 Task: Find connections with filter location Malinovka with filter topic #careerswith filter profile language Potuguese with filter current company Applied Materials with filter school Careers for Nellore with filter industry Automation Machinery Manufacturing with filter service category User Experience Design with filter keywords title Mason
Action: Mouse moved to (152, 215)
Screenshot: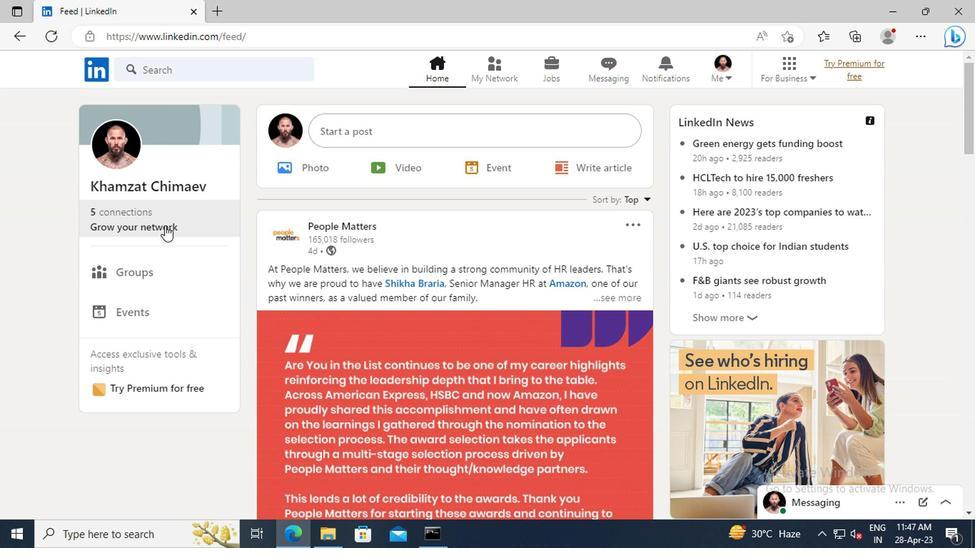 
Action: Mouse pressed left at (152, 215)
Screenshot: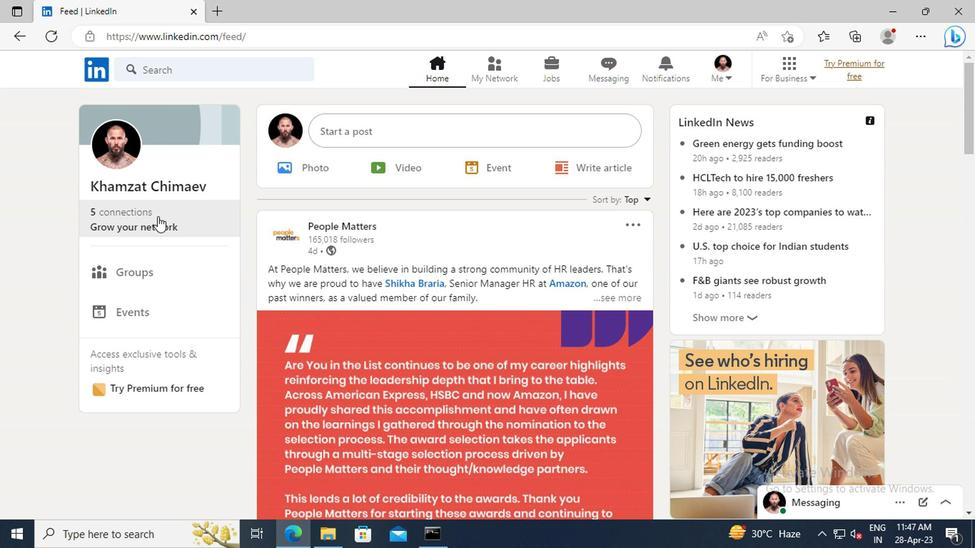 
Action: Mouse moved to (165, 153)
Screenshot: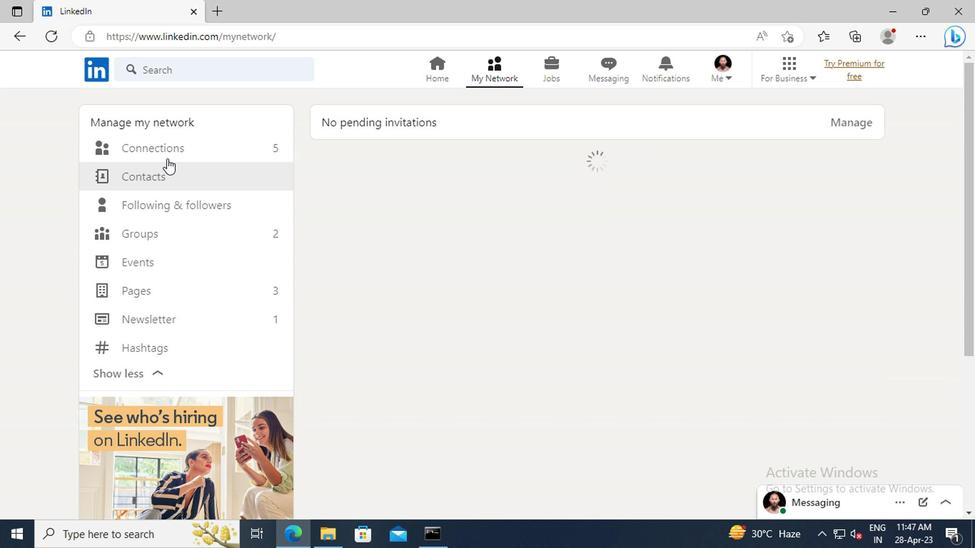 
Action: Mouse pressed left at (165, 153)
Screenshot: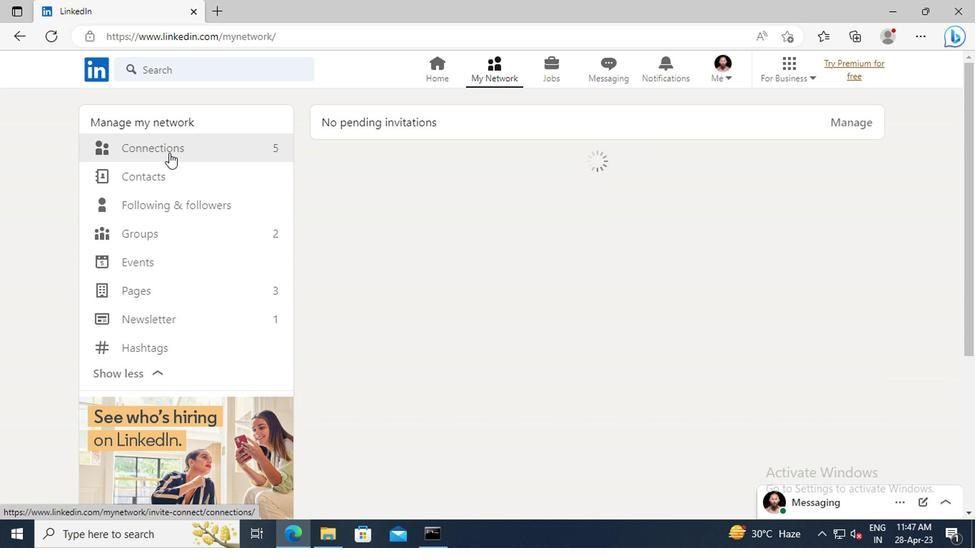 
Action: Mouse moved to (575, 151)
Screenshot: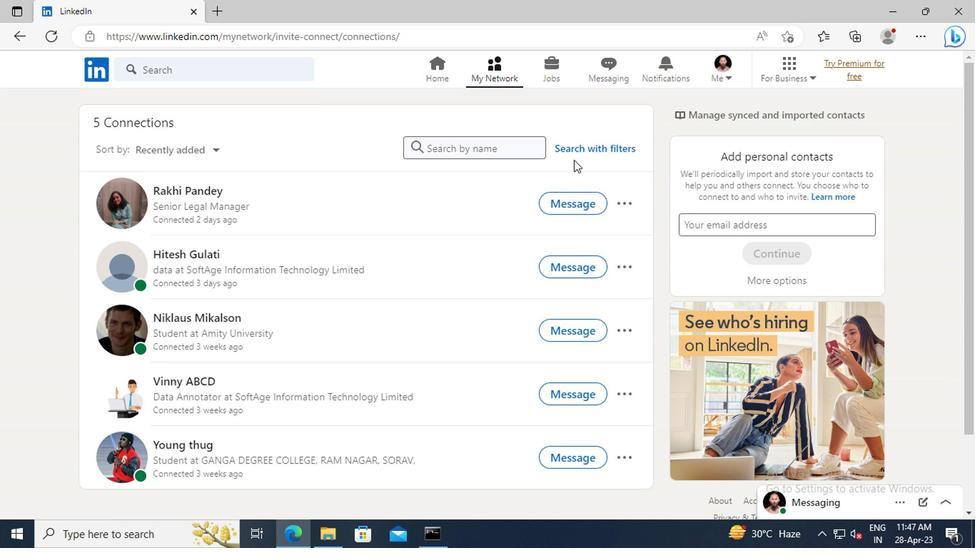 
Action: Mouse pressed left at (575, 151)
Screenshot: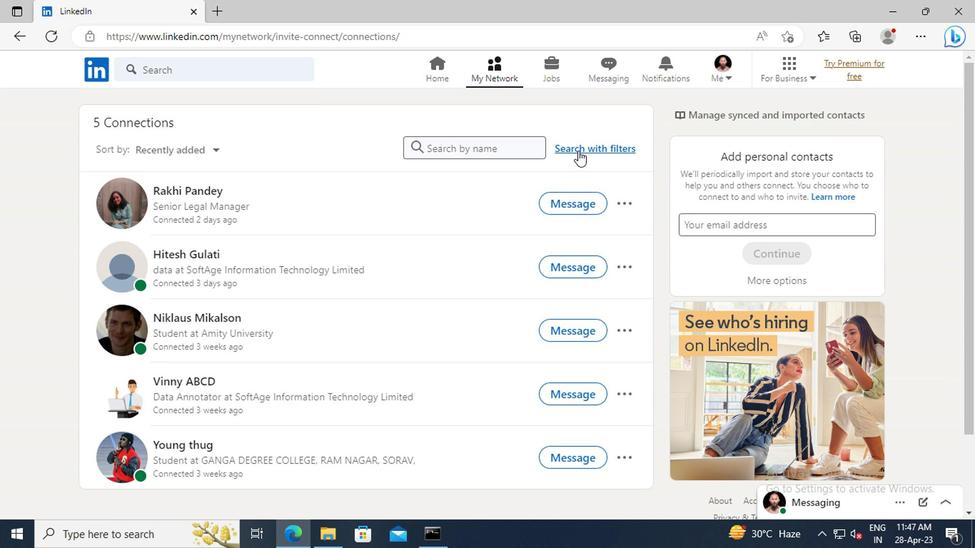 
Action: Mouse moved to (544, 114)
Screenshot: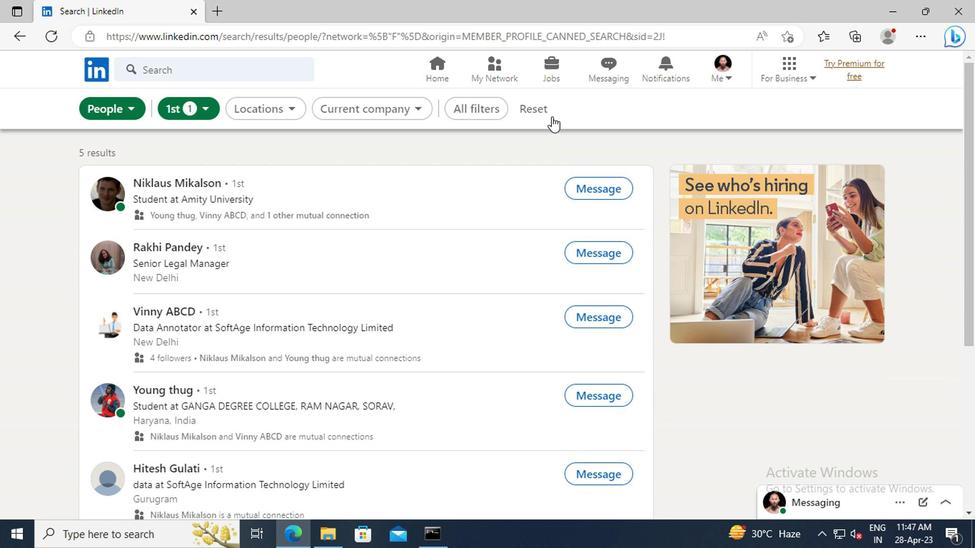 
Action: Mouse pressed left at (544, 114)
Screenshot: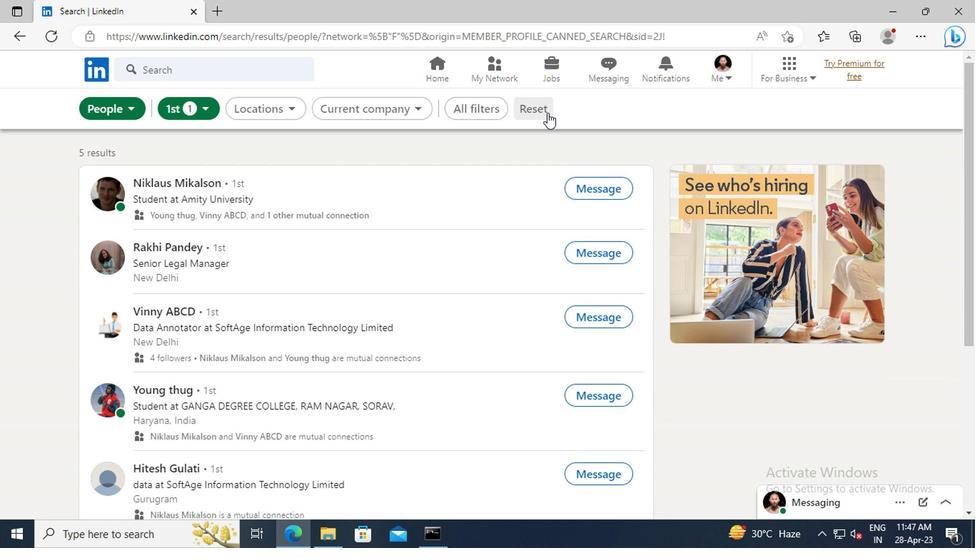 
Action: Mouse moved to (521, 111)
Screenshot: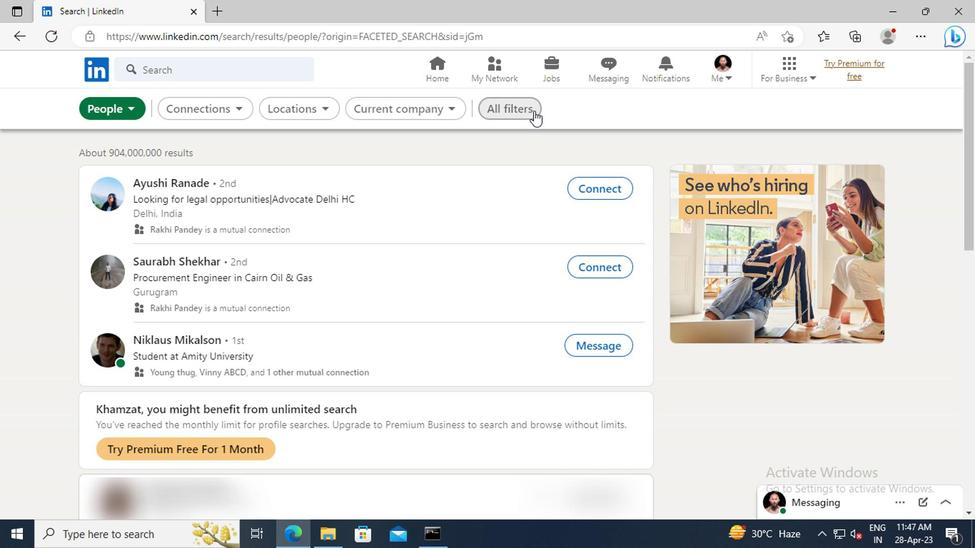
Action: Mouse pressed left at (521, 111)
Screenshot: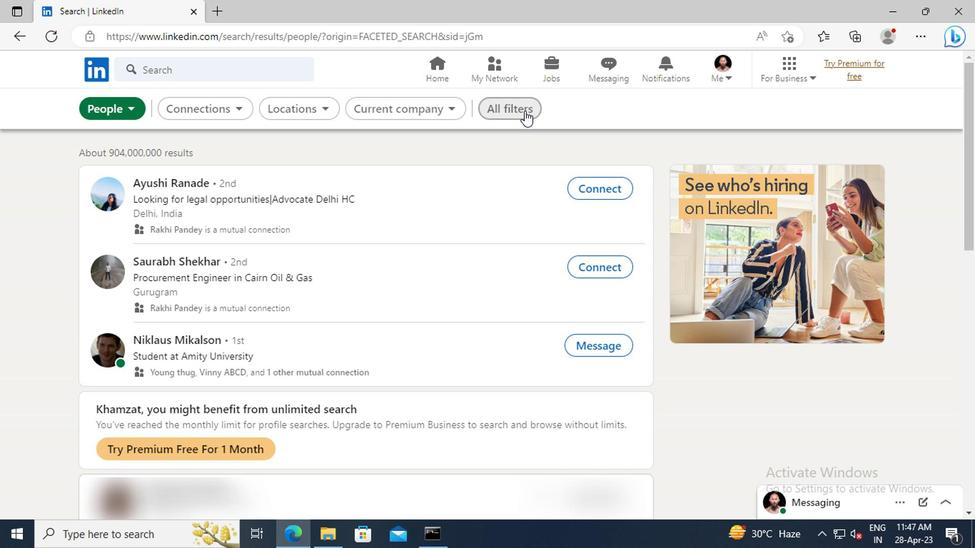 
Action: Mouse moved to (830, 262)
Screenshot: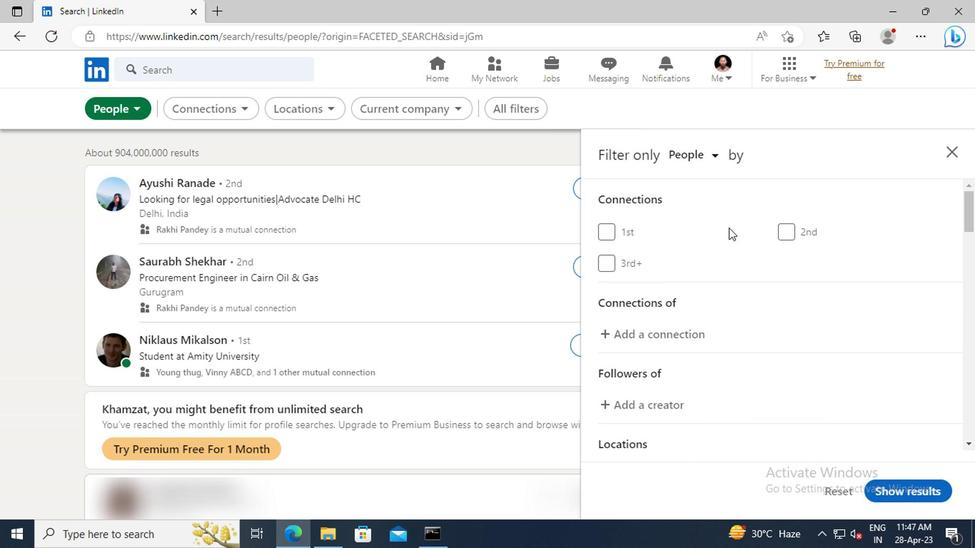 
Action: Mouse scrolled (830, 261) with delta (0, -1)
Screenshot: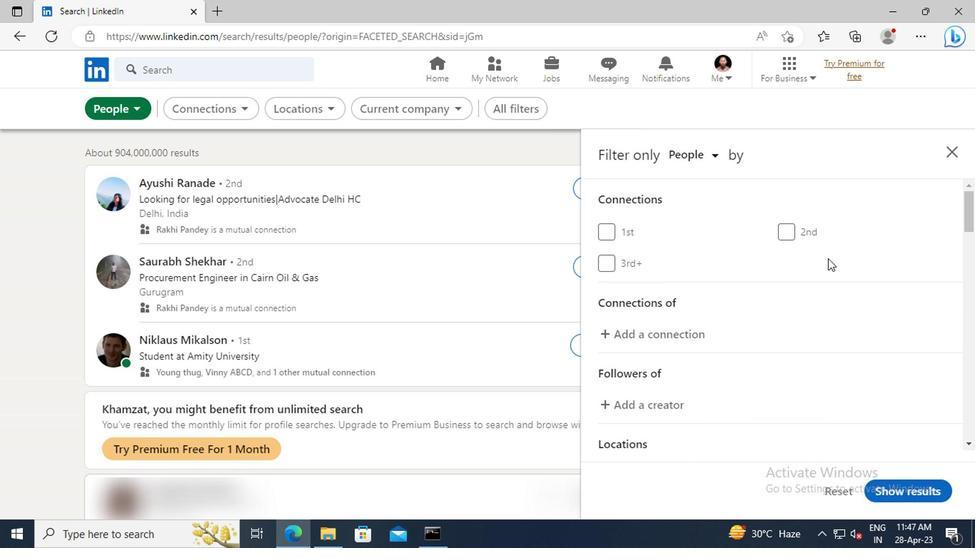 
Action: Mouse scrolled (830, 261) with delta (0, -1)
Screenshot: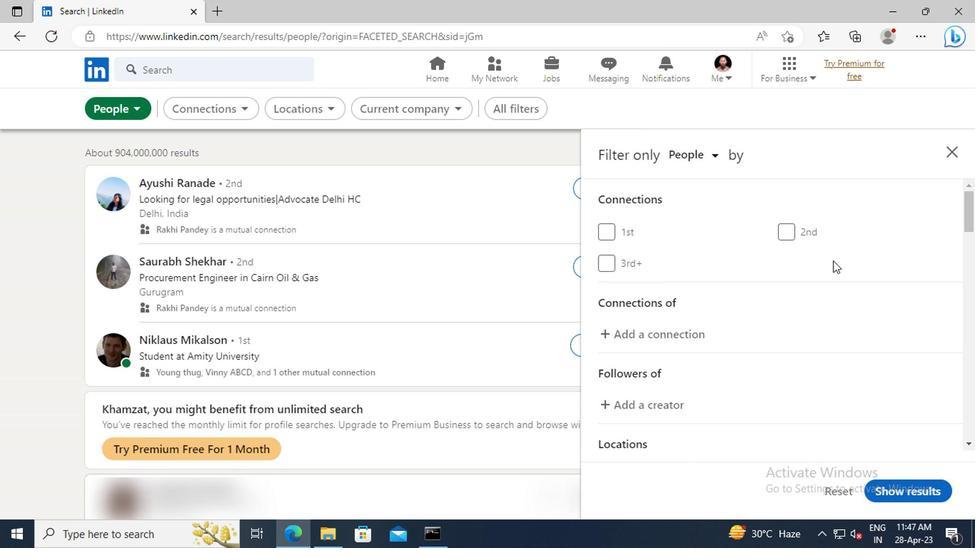 
Action: Mouse scrolled (830, 261) with delta (0, -1)
Screenshot: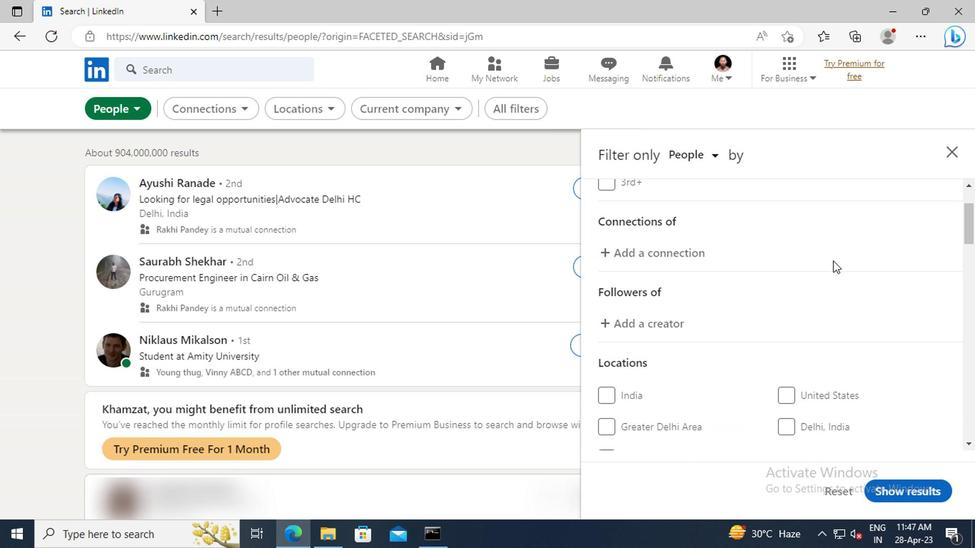 
Action: Mouse scrolled (830, 261) with delta (0, -1)
Screenshot: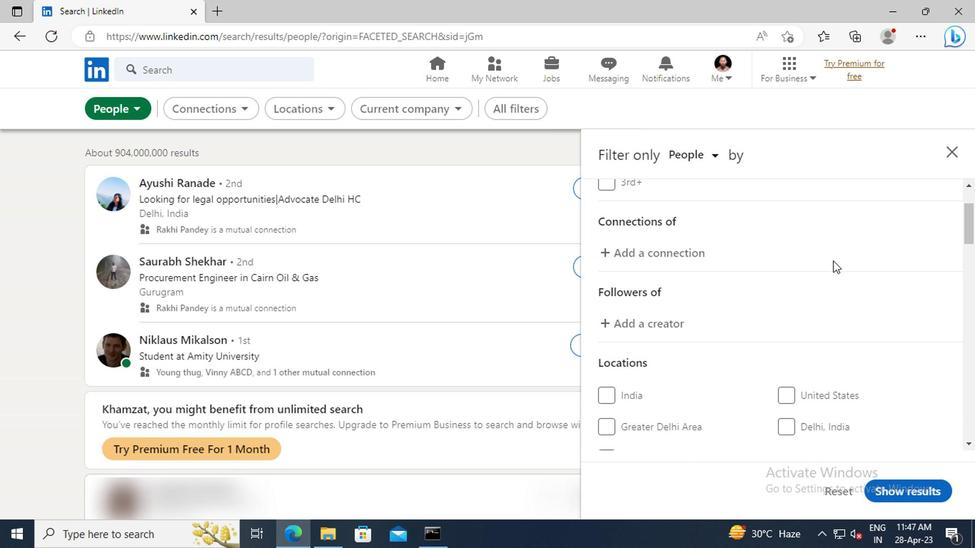 
Action: Mouse moved to (831, 262)
Screenshot: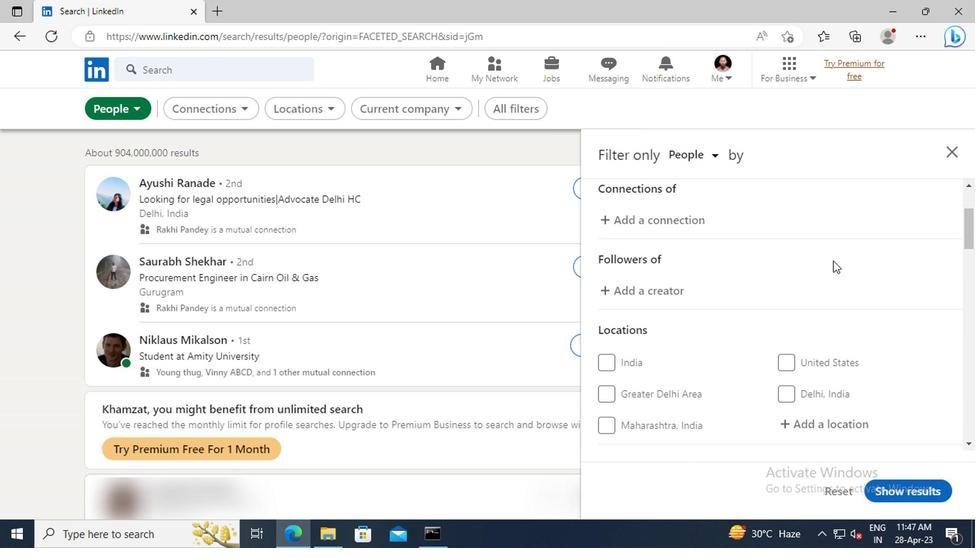 
Action: Mouse scrolled (831, 262) with delta (0, 0)
Screenshot: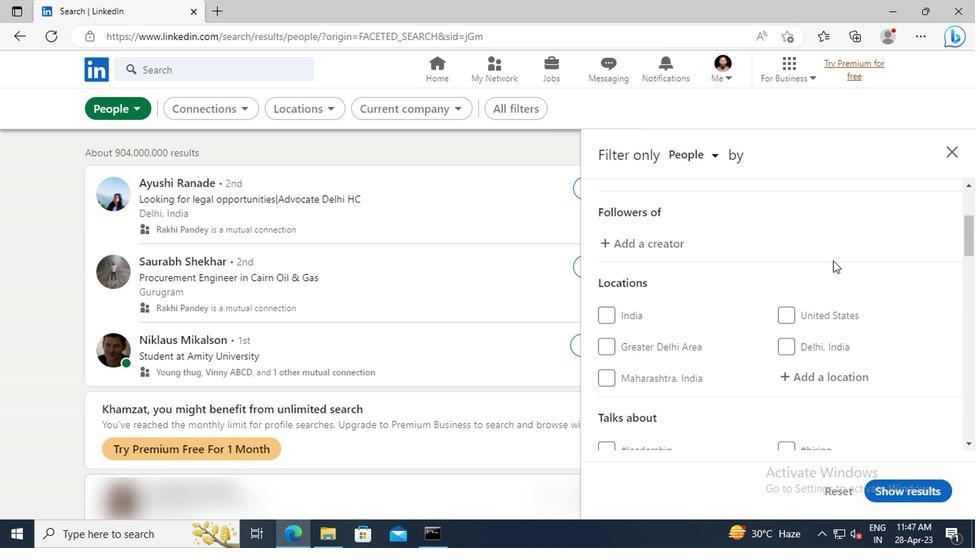 
Action: Mouse scrolled (831, 262) with delta (0, 0)
Screenshot: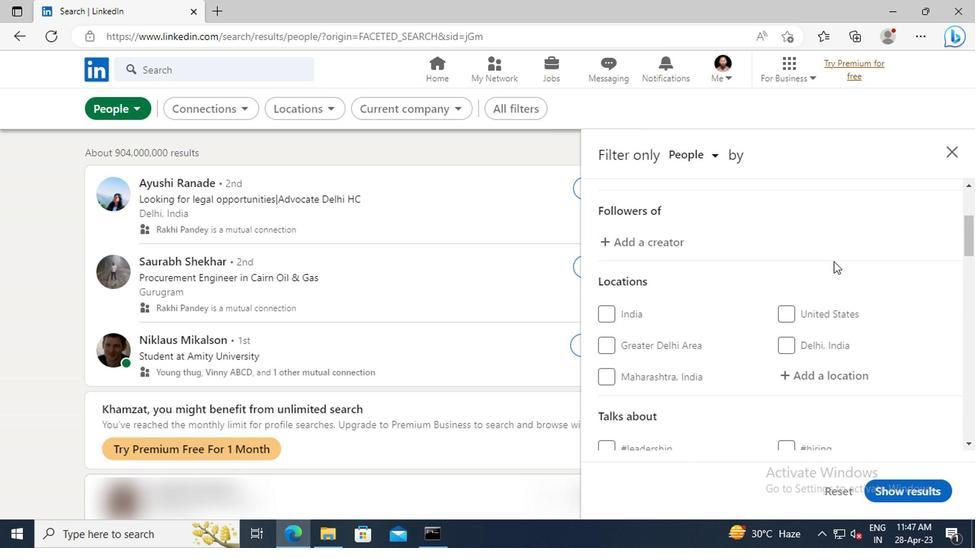 
Action: Mouse moved to (810, 292)
Screenshot: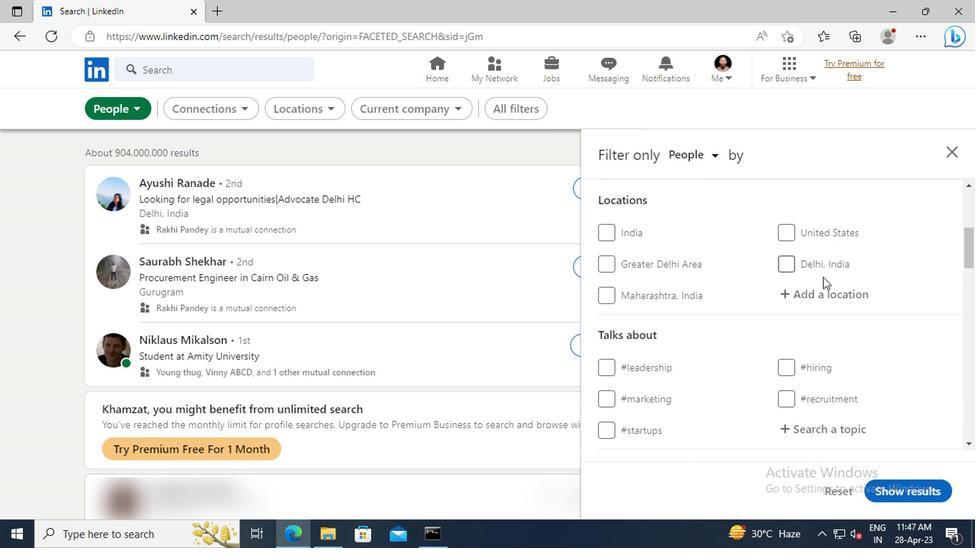
Action: Mouse pressed left at (810, 292)
Screenshot: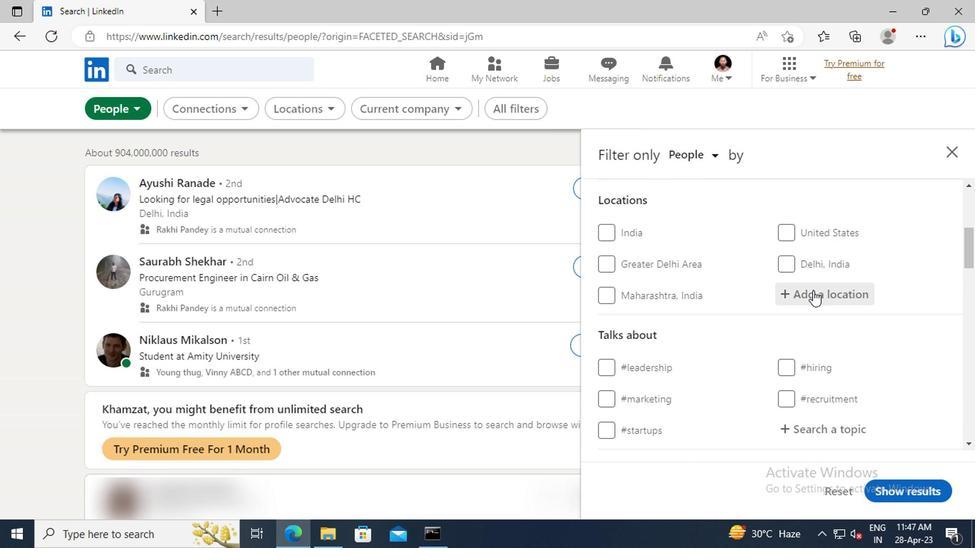 
Action: Key pressed <Key.shift>MALINOVKA
Screenshot: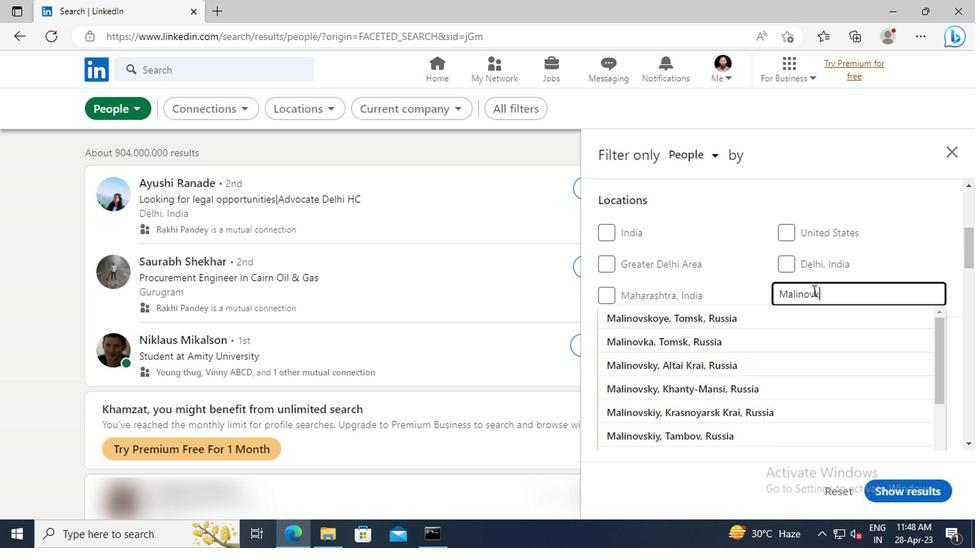 
Action: Mouse moved to (811, 315)
Screenshot: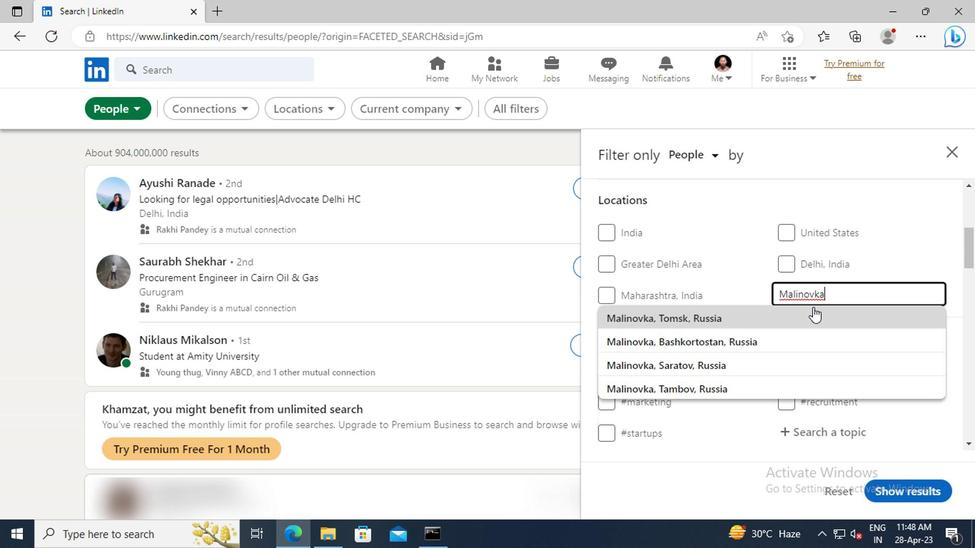 
Action: Mouse pressed left at (811, 315)
Screenshot: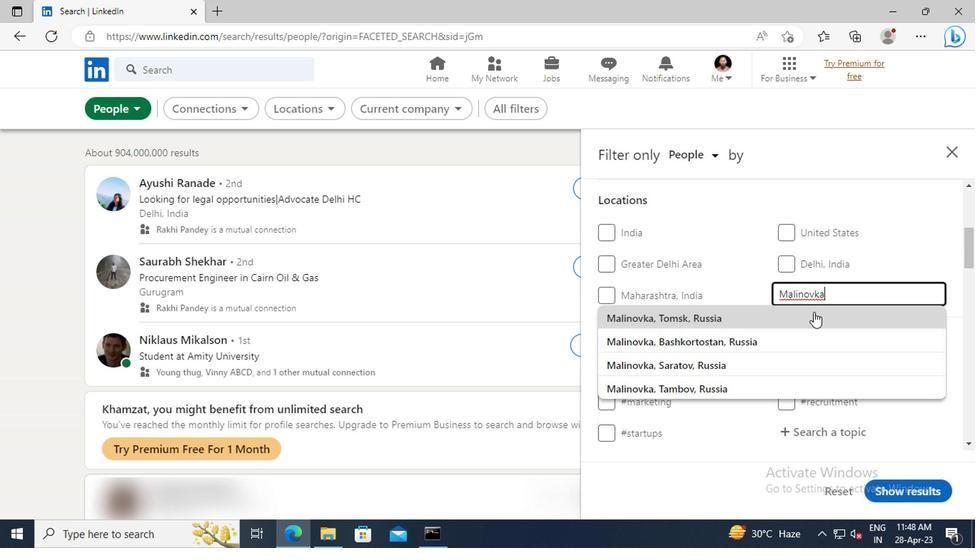 
Action: Mouse moved to (812, 289)
Screenshot: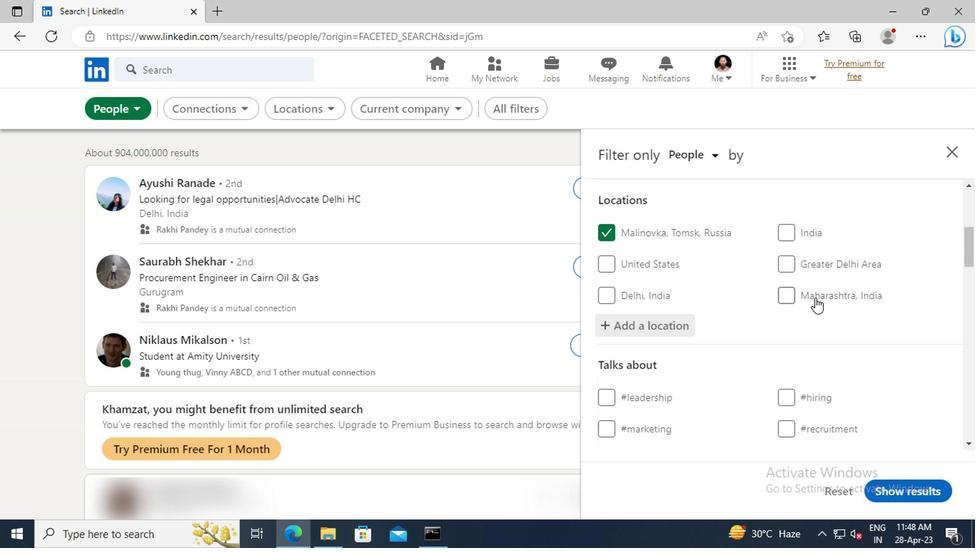 
Action: Mouse scrolled (812, 289) with delta (0, 0)
Screenshot: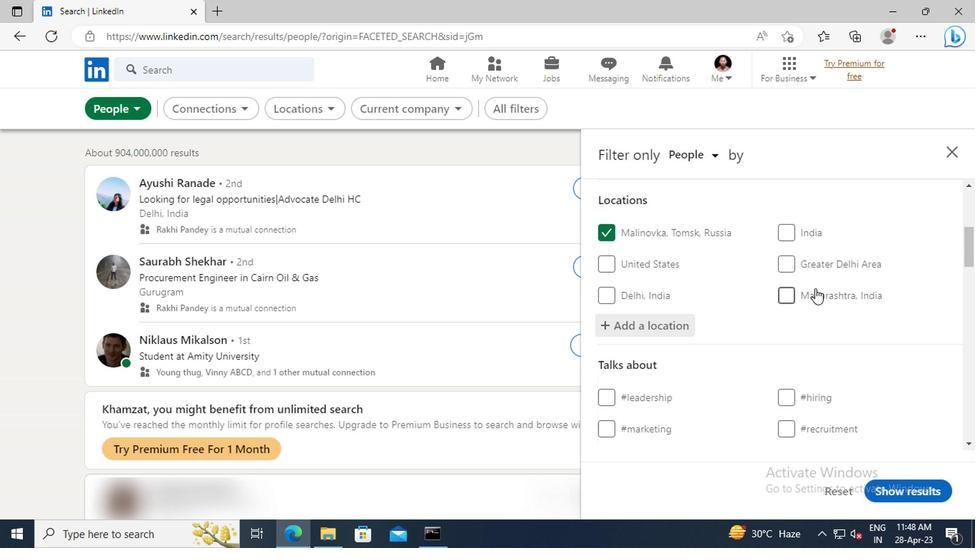 
Action: Mouse scrolled (812, 289) with delta (0, 0)
Screenshot: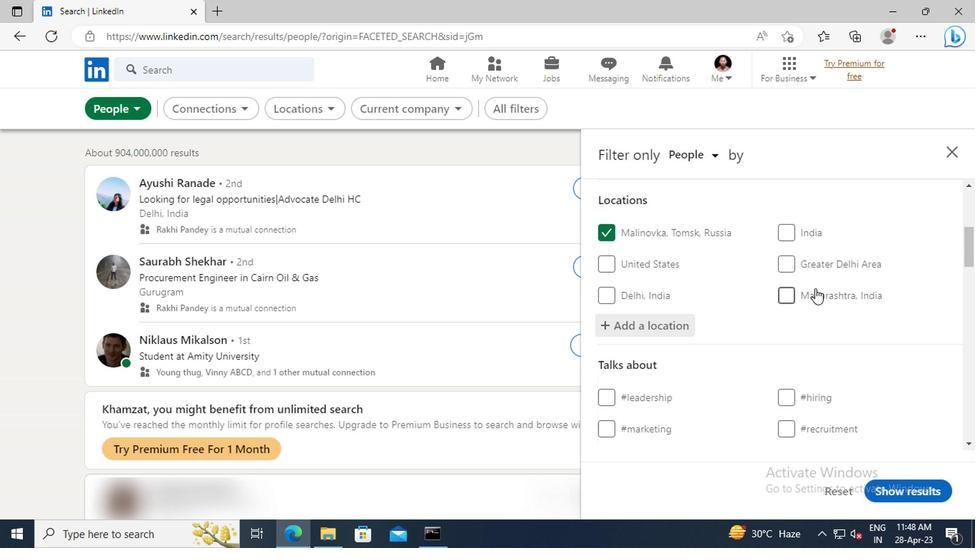 
Action: Mouse scrolled (812, 289) with delta (0, 0)
Screenshot: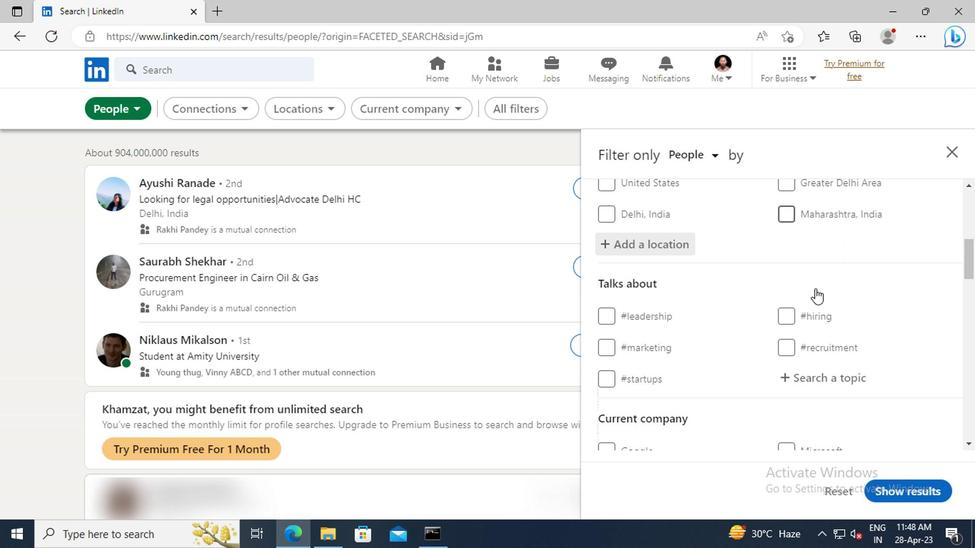 
Action: Mouse scrolled (812, 289) with delta (0, 0)
Screenshot: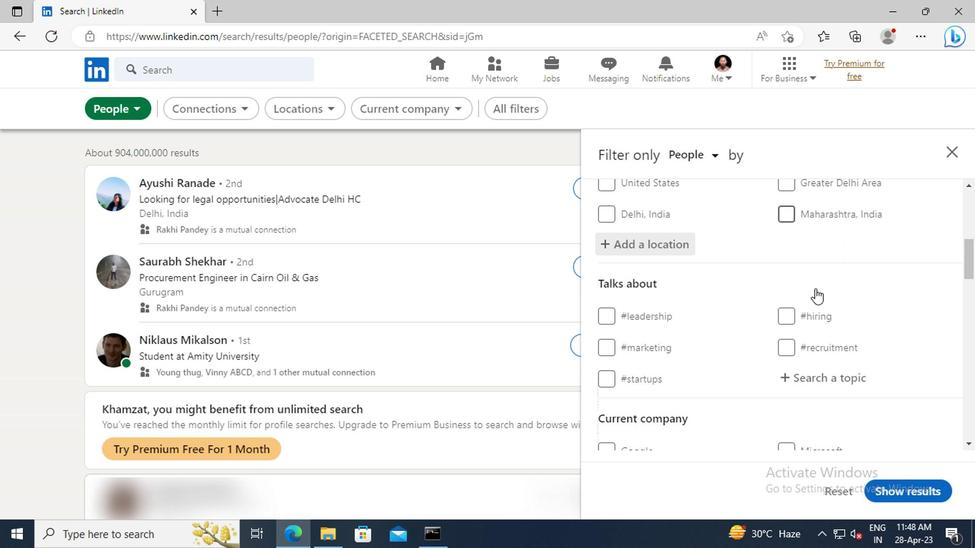 
Action: Mouse moved to (810, 299)
Screenshot: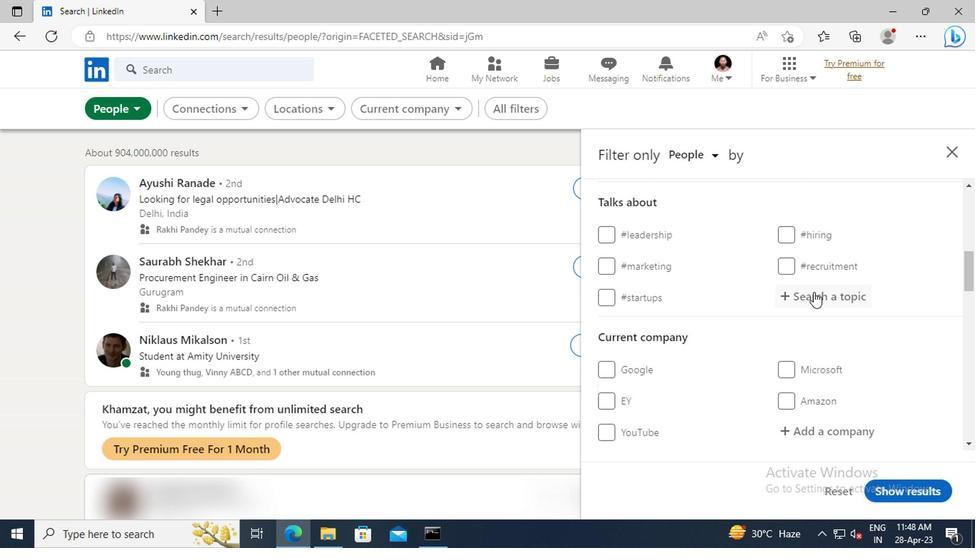 
Action: Mouse pressed left at (810, 299)
Screenshot: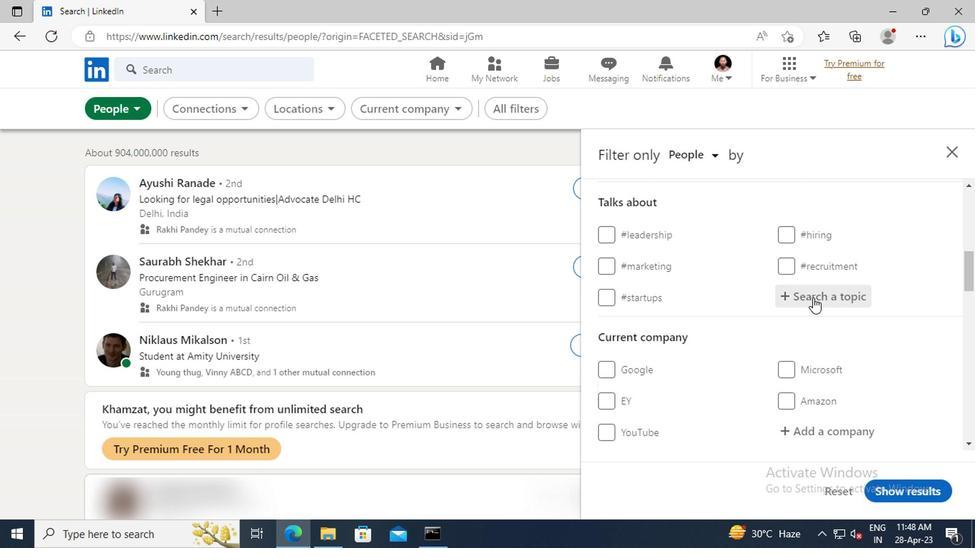 
Action: Key pressed CAREERS
Screenshot: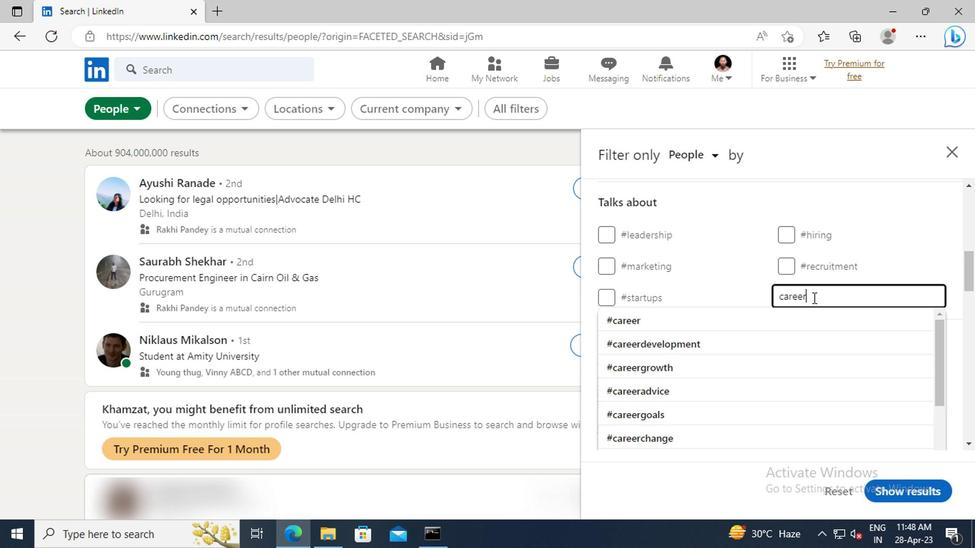 
Action: Mouse moved to (813, 316)
Screenshot: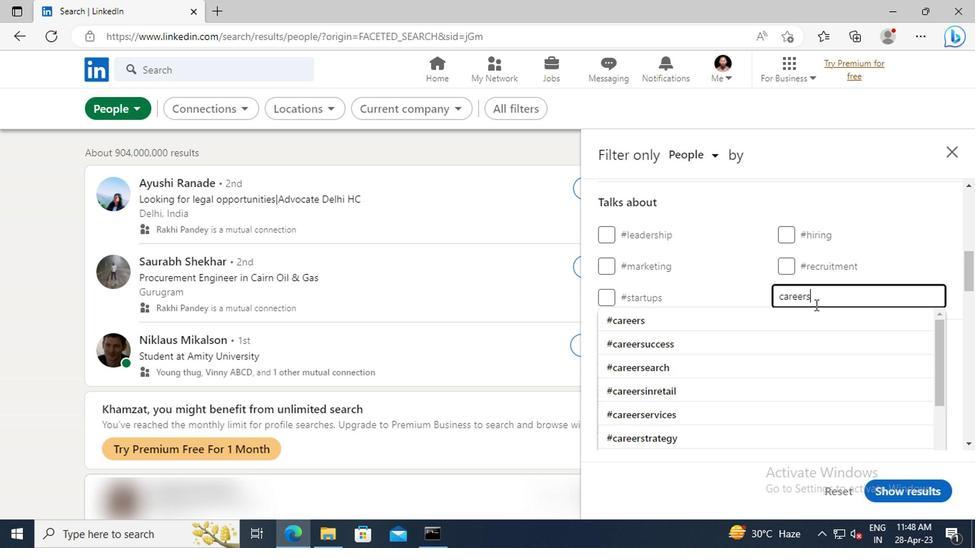 
Action: Mouse pressed left at (813, 316)
Screenshot: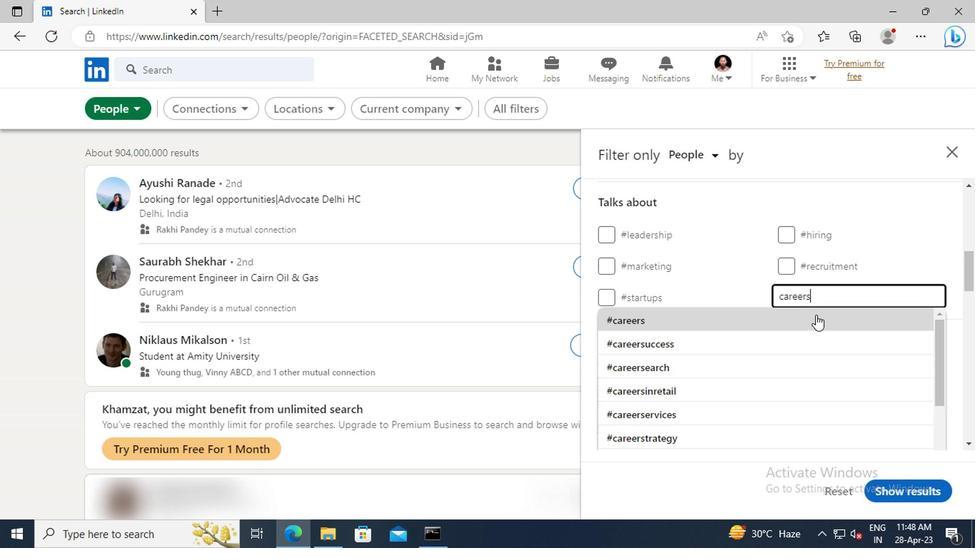 
Action: Mouse moved to (820, 284)
Screenshot: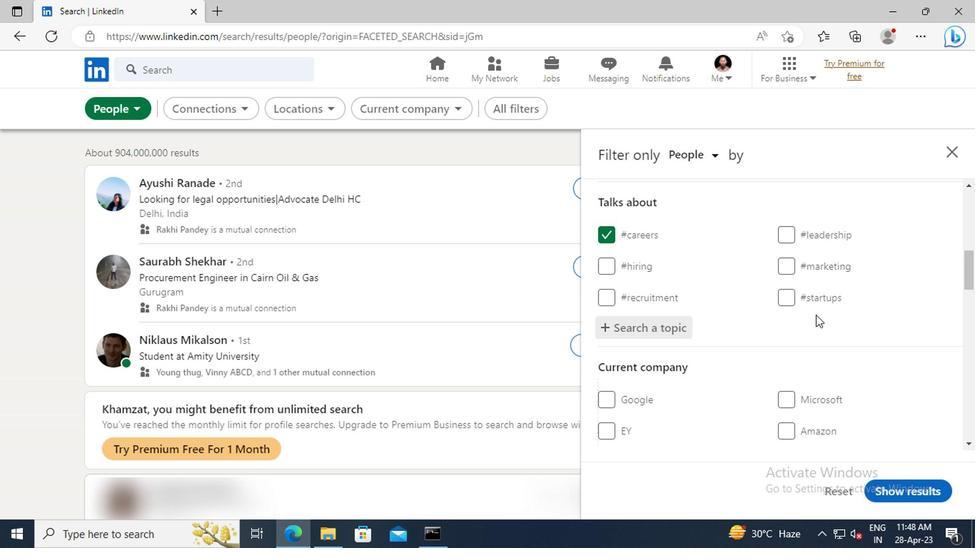 
Action: Mouse scrolled (820, 283) with delta (0, 0)
Screenshot: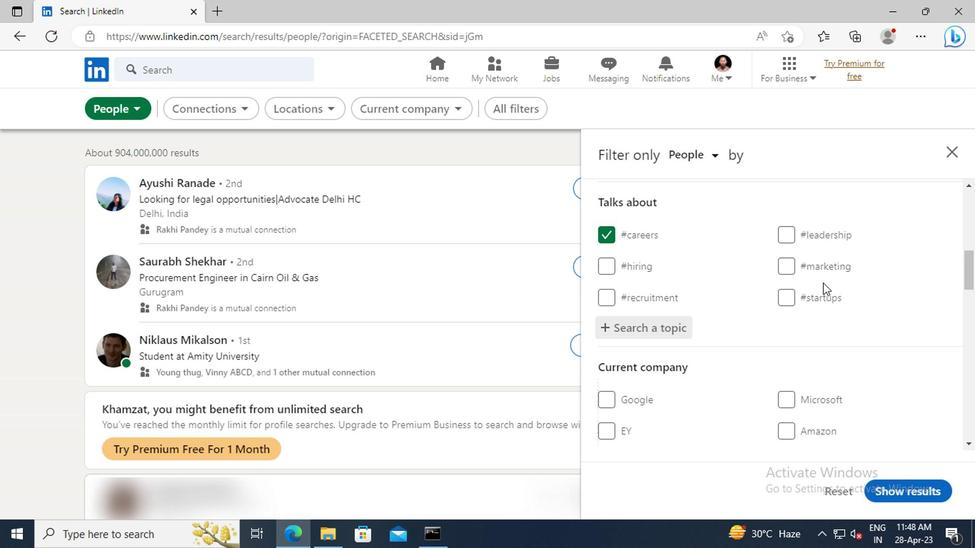 
Action: Mouse scrolled (820, 283) with delta (0, 0)
Screenshot: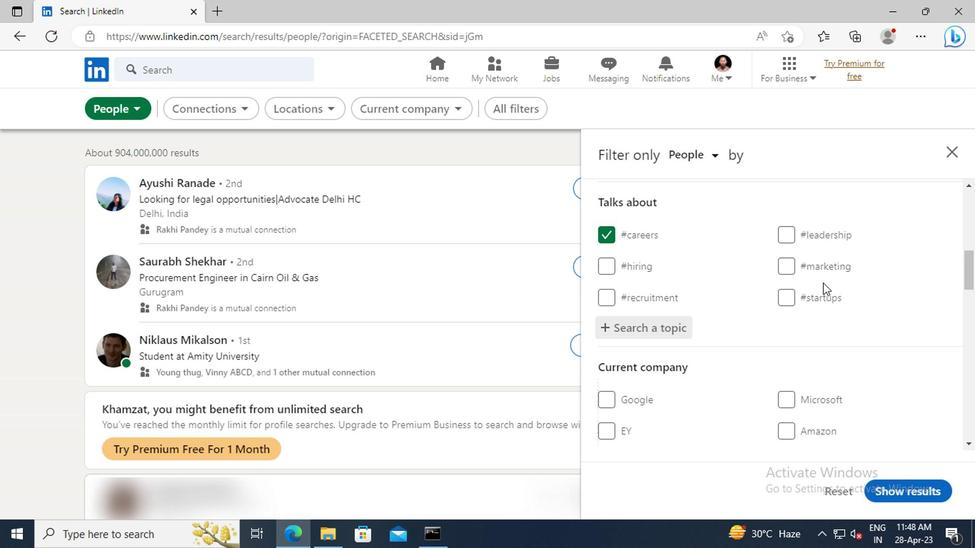 
Action: Mouse scrolled (820, 283) with delta (0, 0)
Screenshot: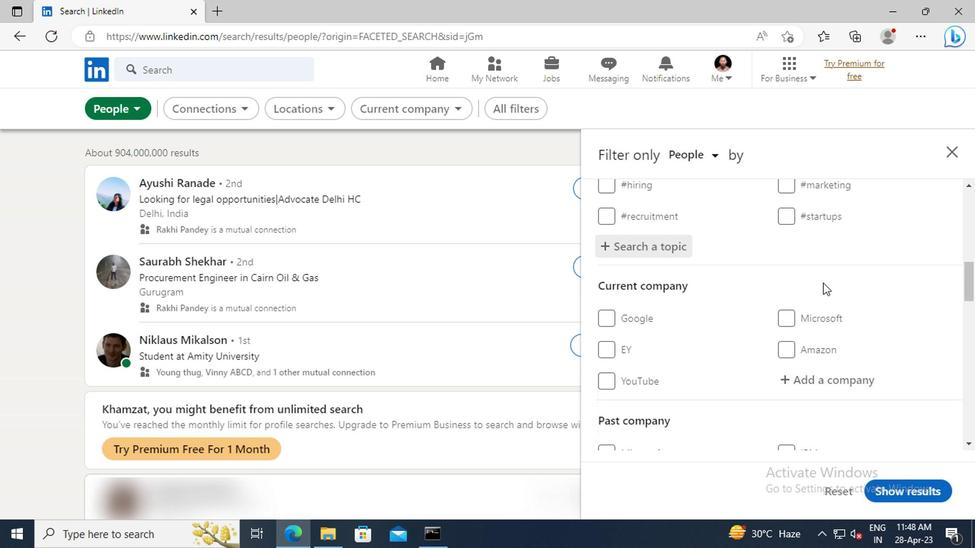 
Action: Mouse scrolled (820, 283) with delta (0, 0)
Screenshot: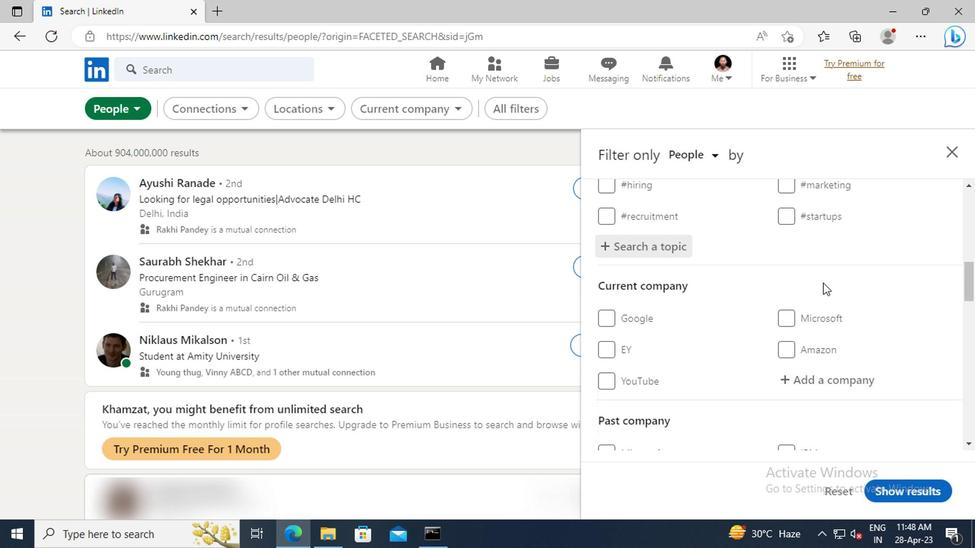 
Action: Mouse scrolled (820, 283) with delta (0, 0)
Screenshot: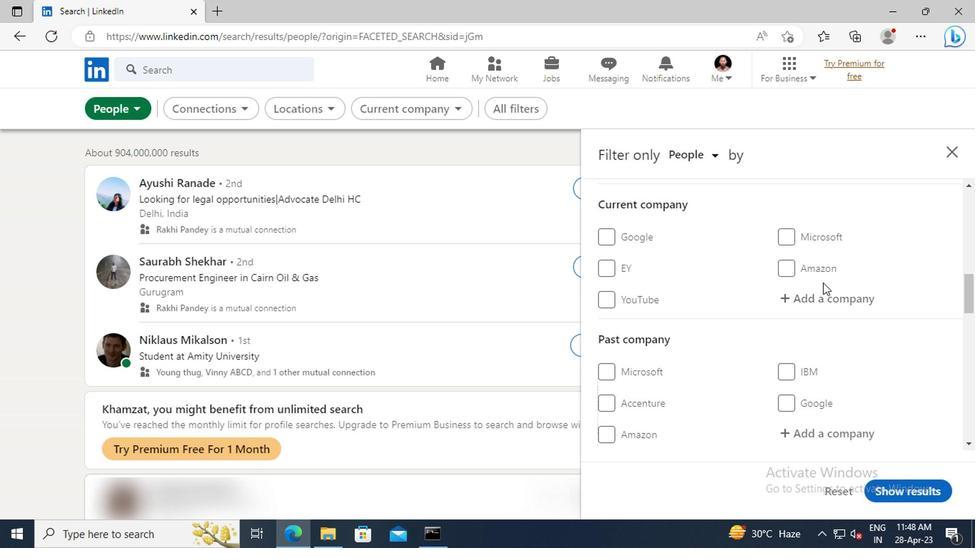 
Action: Mouse scrolled (820, 283) with delta (0, 0)
Screenshot: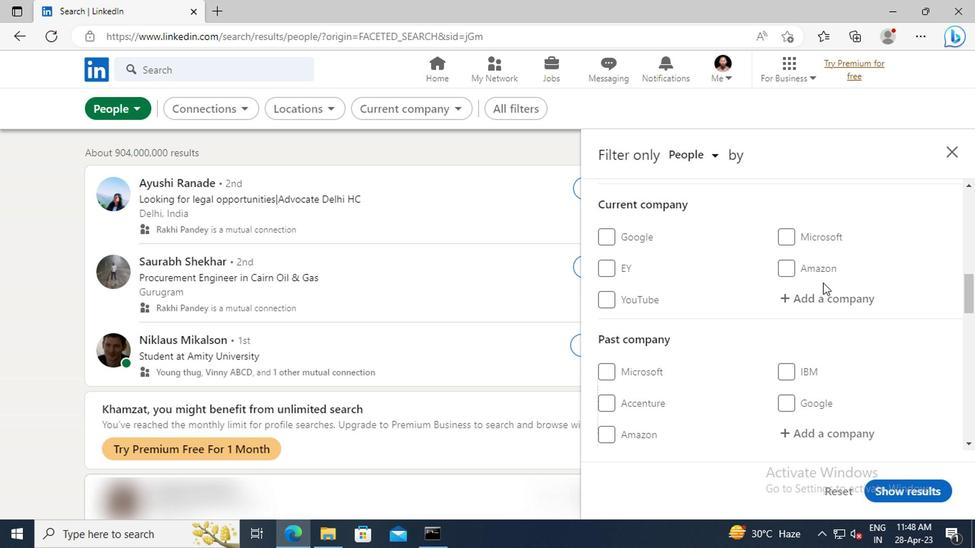 
Action: Mouse scrolled (820, 283) with delta (0, 0)
Screenshot: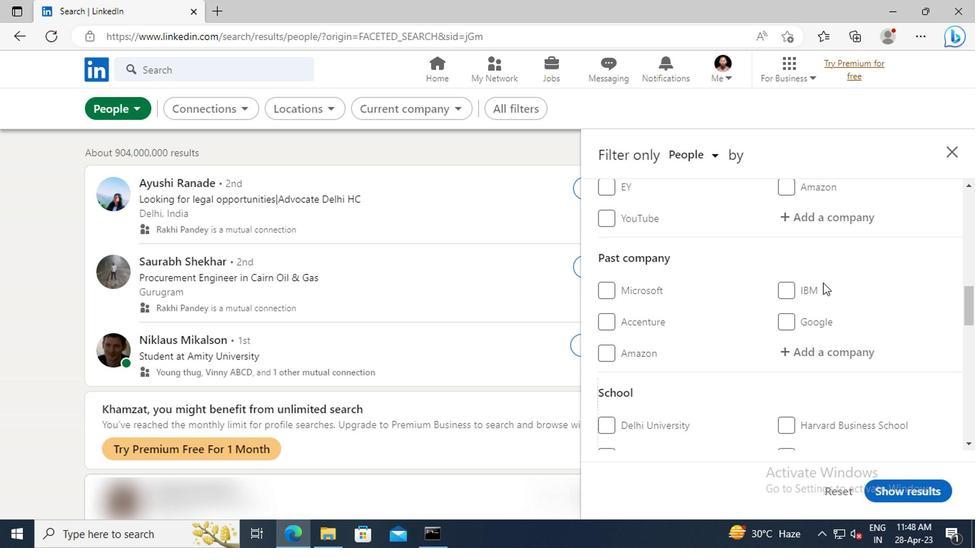 
Action: Mouse scrolled (820, 283) with delta (0, 0)
Screenshot: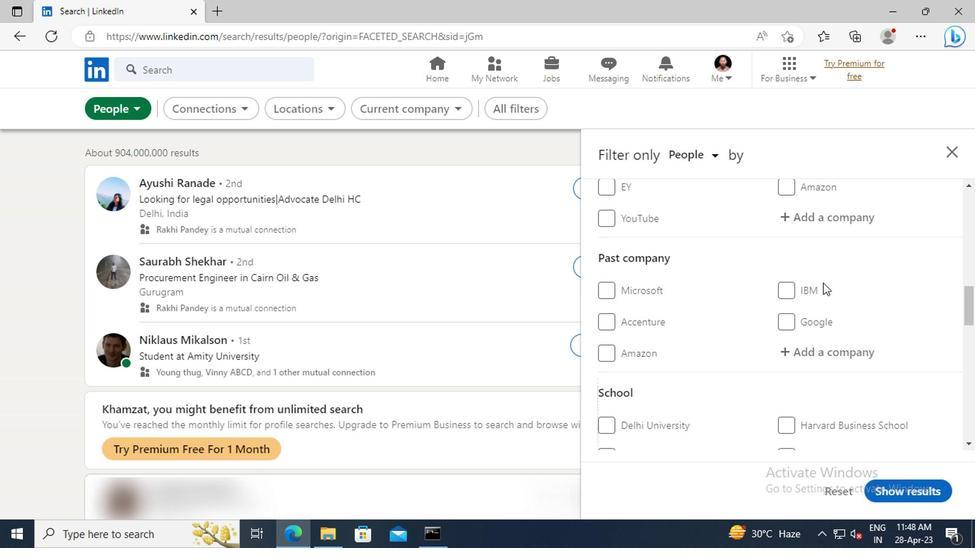 
Action: Mouse scrolled (820, 283) with delta (0, 0)
Screenshot: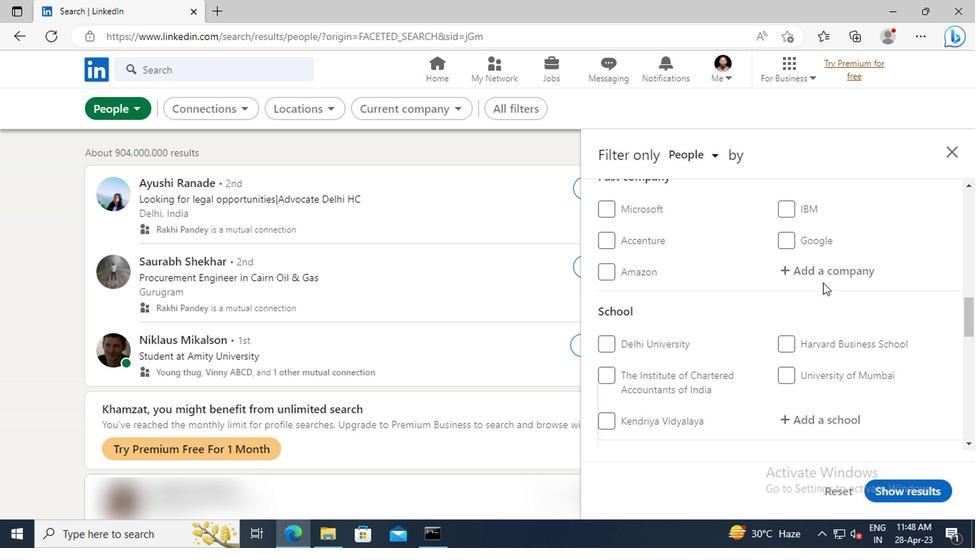 
Action: Mouse scrolled (820, 283) with delta (0, 0)
Screenshot: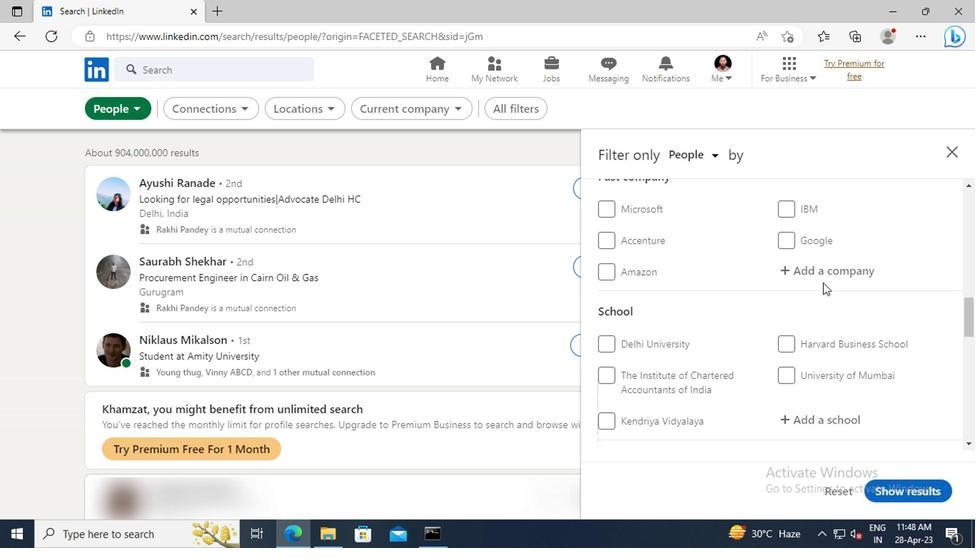 
Action: Mouse scrolled (820, 283) with delta (0, 0)
Screenshot: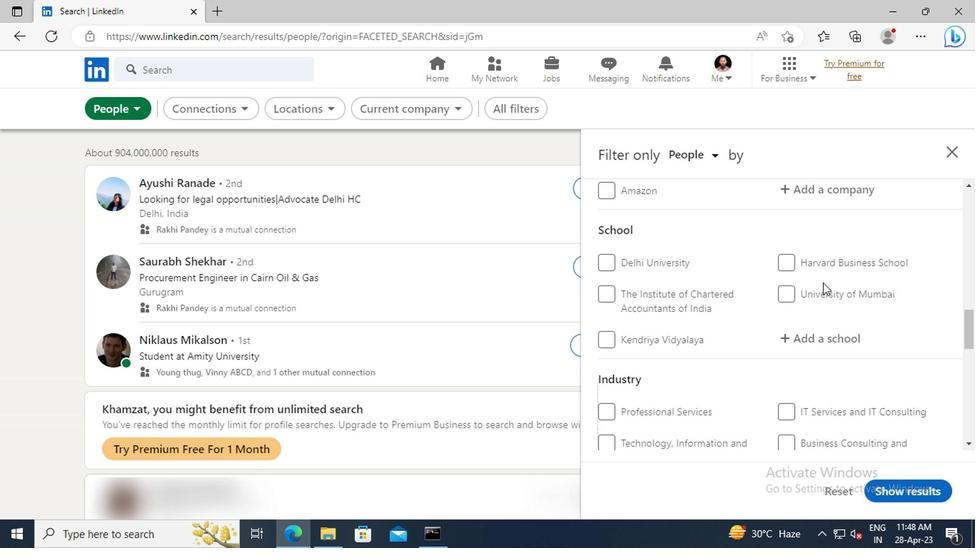 
Action: Mouse scrolled (820, 283) with delta (0, 0)
Screenshot: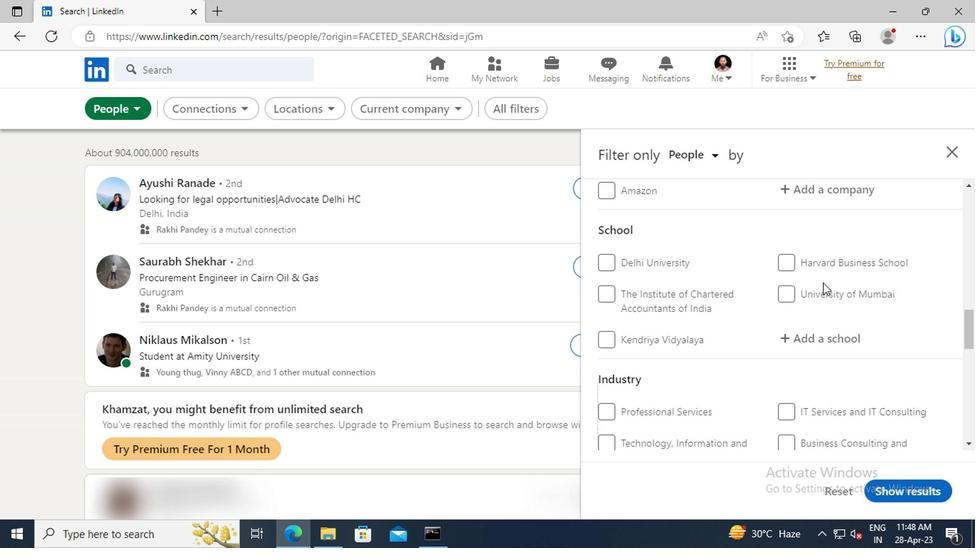 
Action: Mouse scrolled (820, 283) with delta (0, 0)
Screenshot: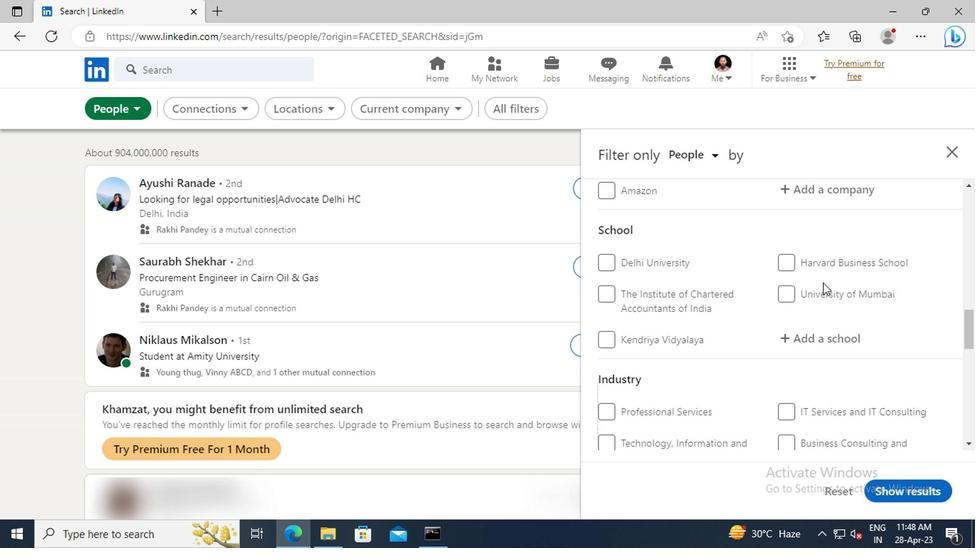 
Action: Mouse scrolled (820, 283) with delta (0, 0)
Screenshot: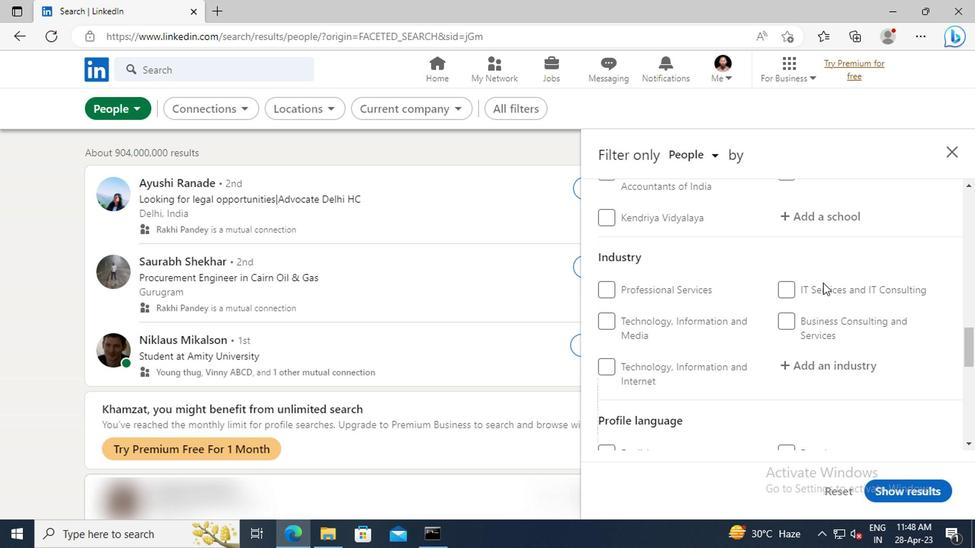 
Action: Mouse scrolled (820, 283) with delta (0, 0)
Screenshot: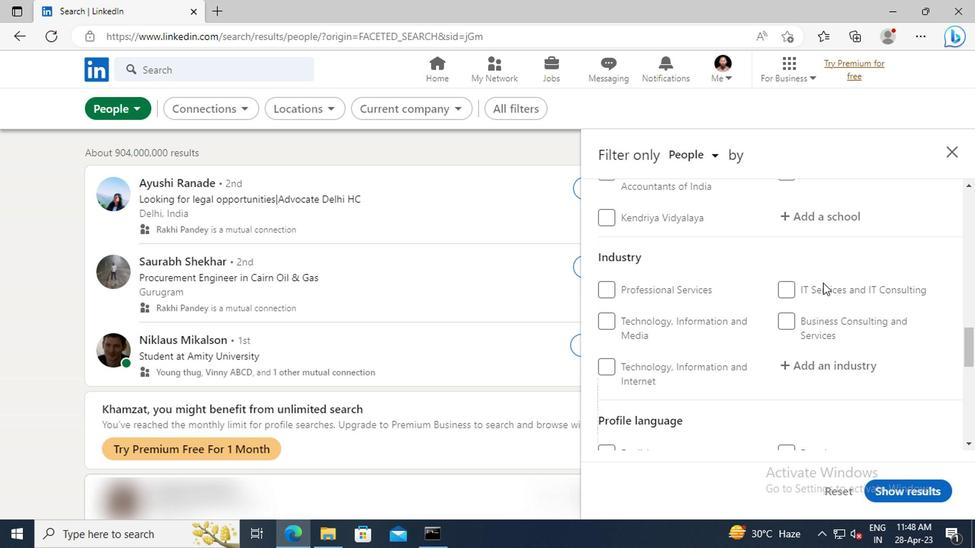 
Action: Mouse scrolled (820, 283) with delta (0, 0)
Screenshot: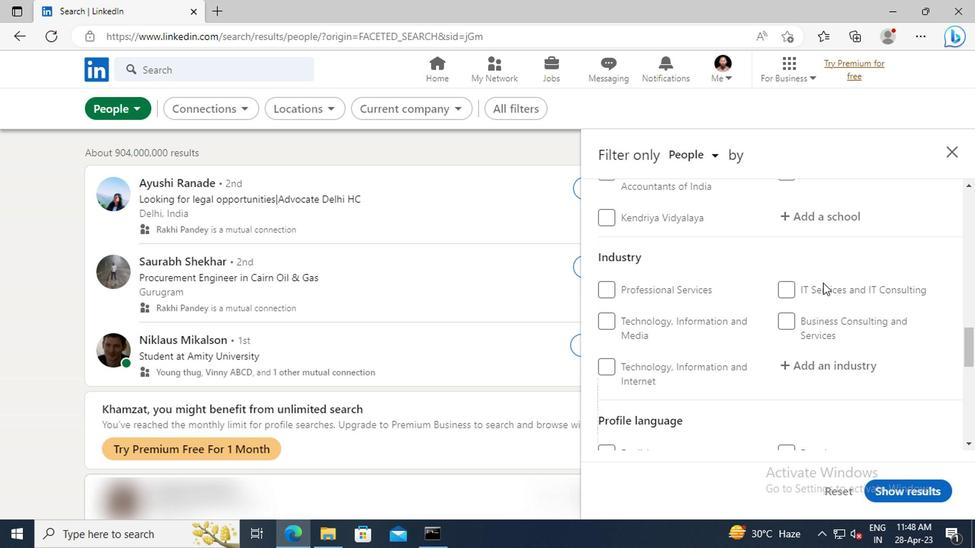 
Action: Mouse scrolled (820, 283) with delta (0, 0)
Screenshot: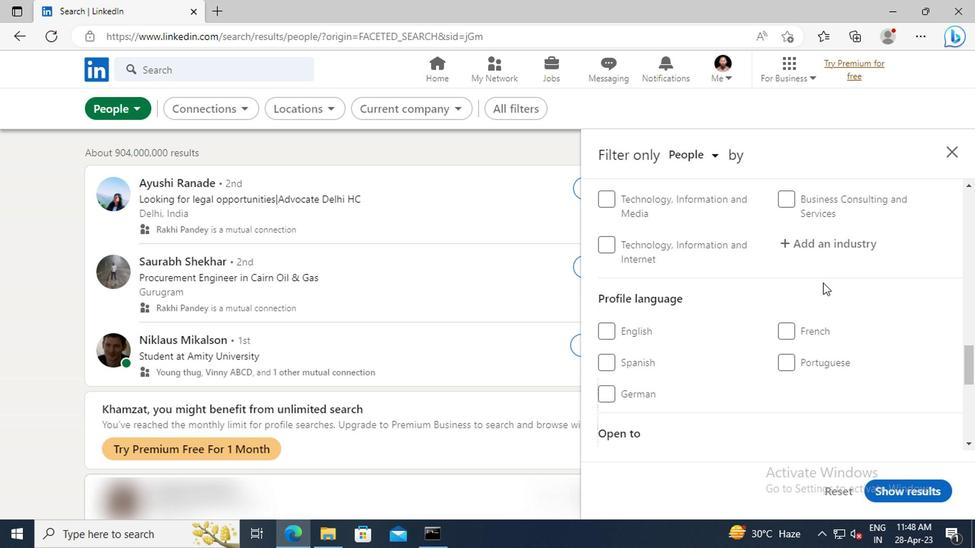 
Action: Mouse moved to (778, 326)
Screenshot: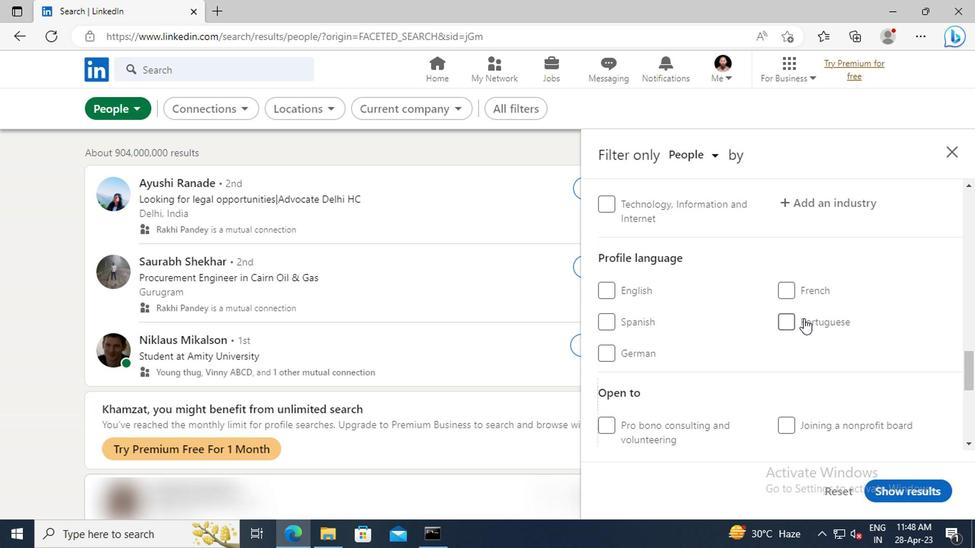 
Action: Mouse pressed left at (778, 326)
Screenshot: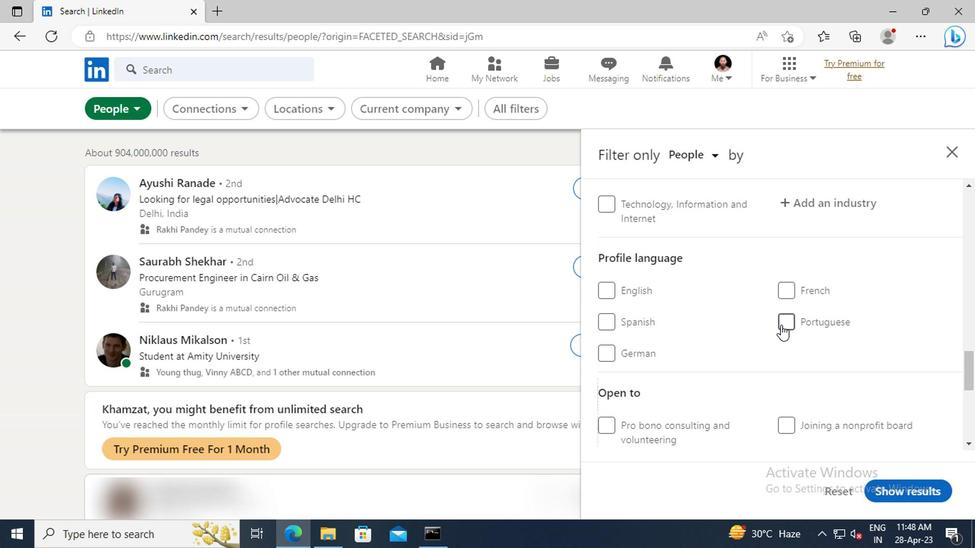 
Action: Mouse moved to (813, 322)
Screenshot: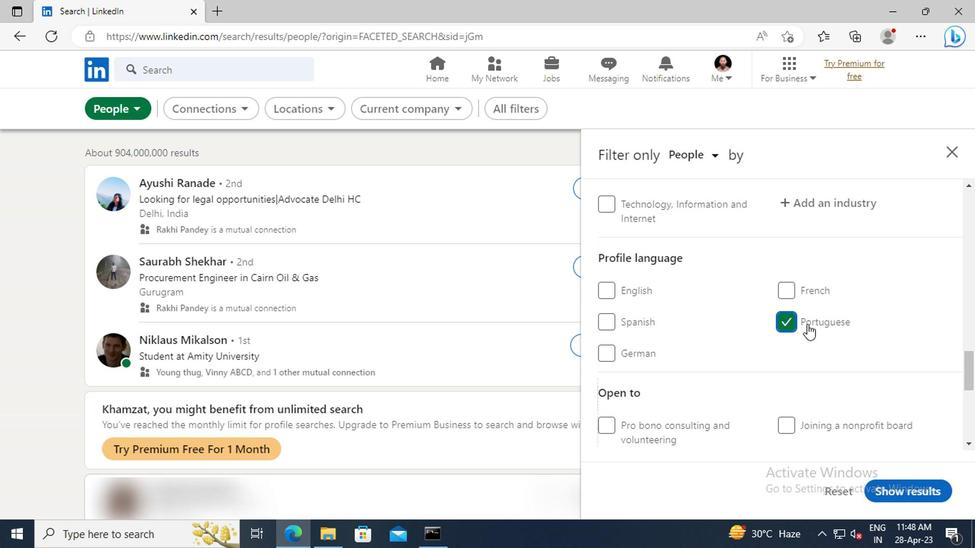 
Action: Mouse scrolled (813, 323) with delta (0, 0)
Screenshot: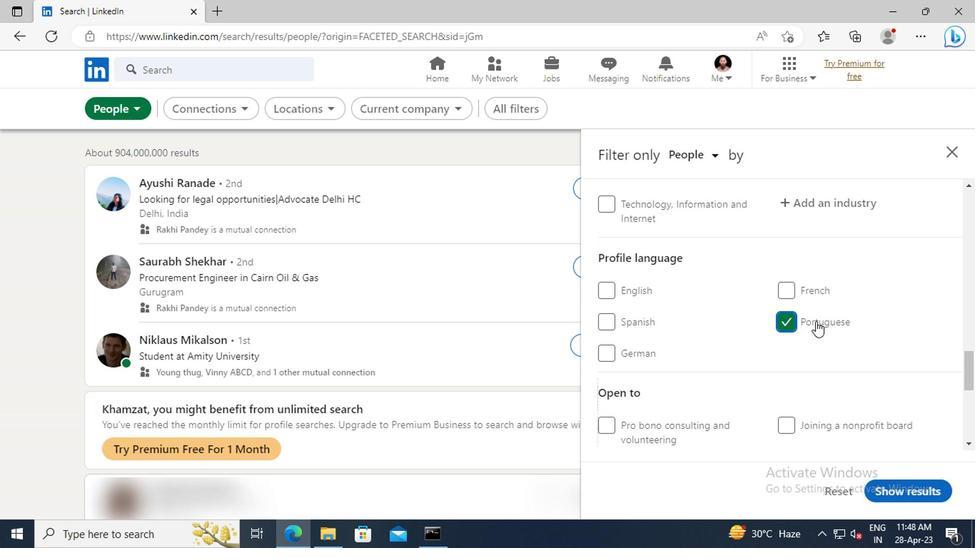 
Action: Mouse scrolled (813, 323) with delta (0, 0)
Screenshot: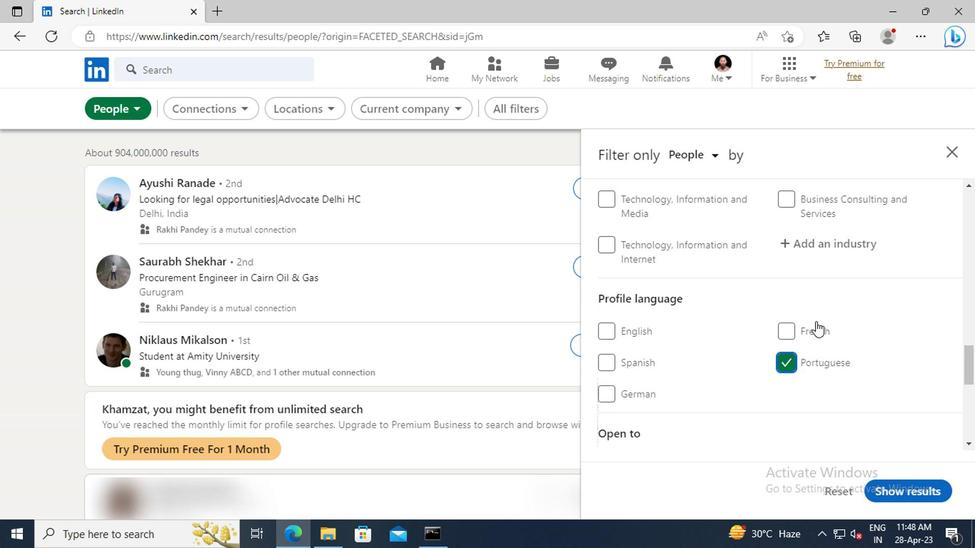 
Action: Mouse scrolled (813, 323) with delta (0, 0)
Screenshot: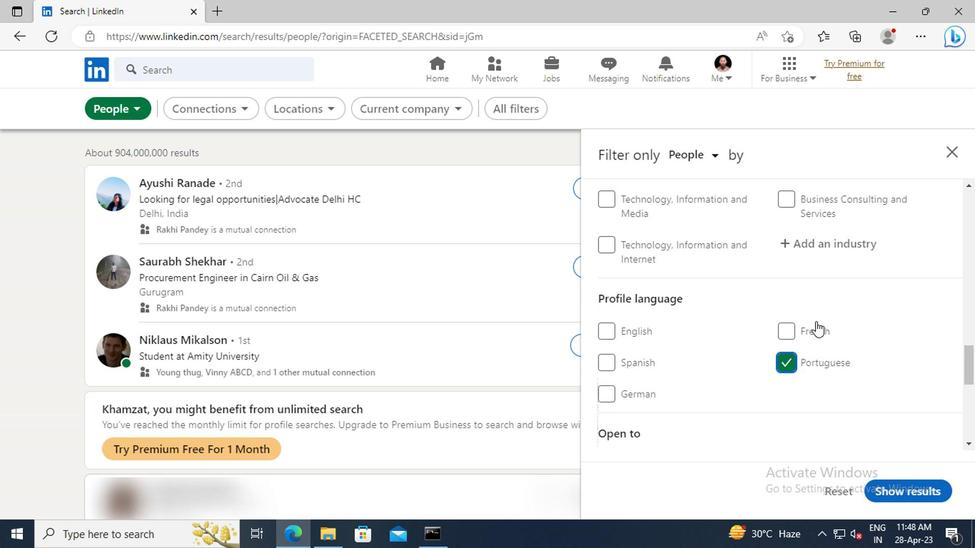 
Action: Mouse scrolled (813, 323) with delta (0, 0)
Screenshot: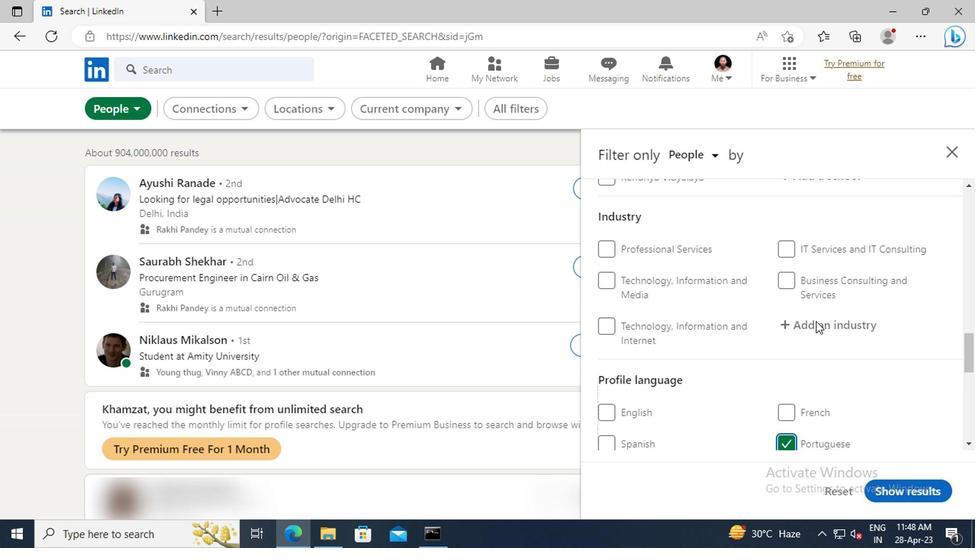 
Action: Mouse scrolled (813, 323) with delta (0, 0)
Screenshot: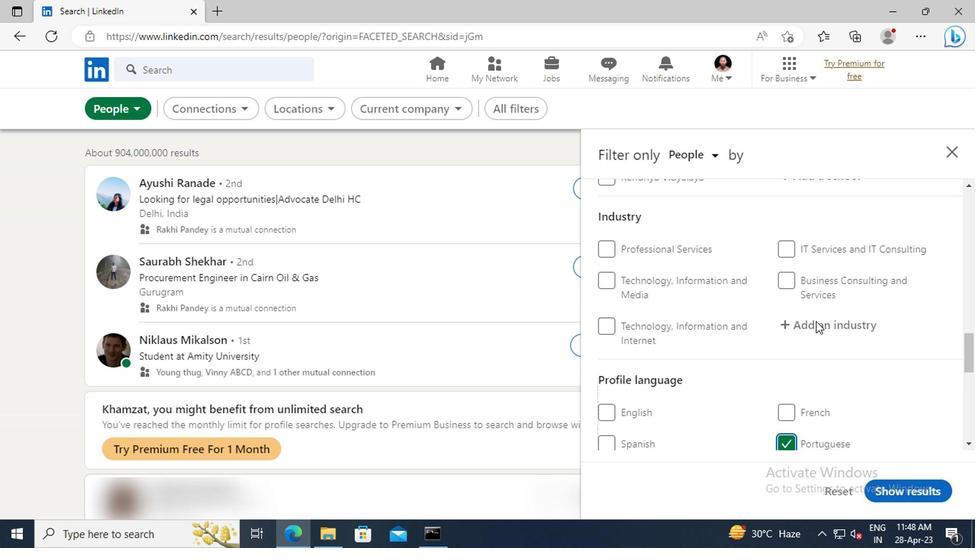 
Action: Mouse scrolled (813, 323) with delta (0, 0)
Screenshot: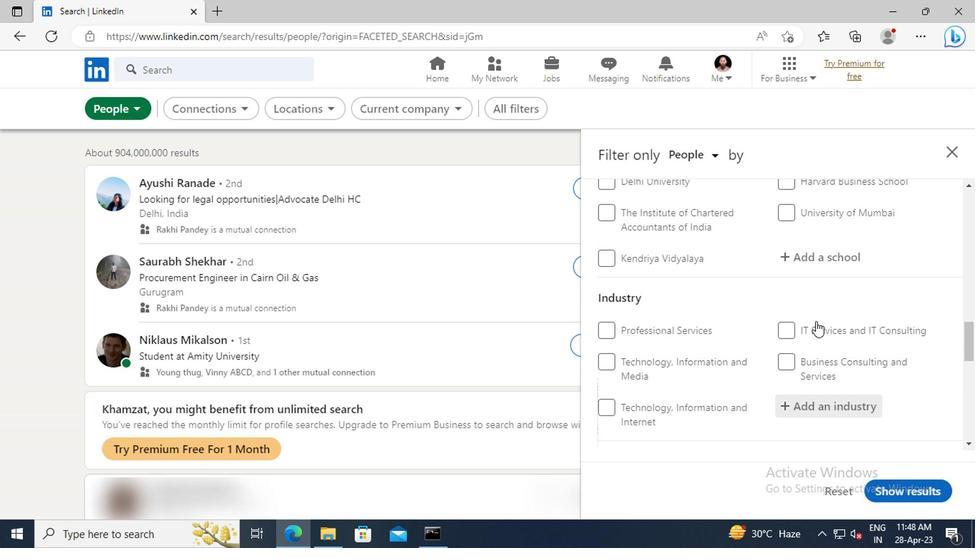 
Action: Mouse scrolled (813, 323) with delta (0, 0)
Screenshot: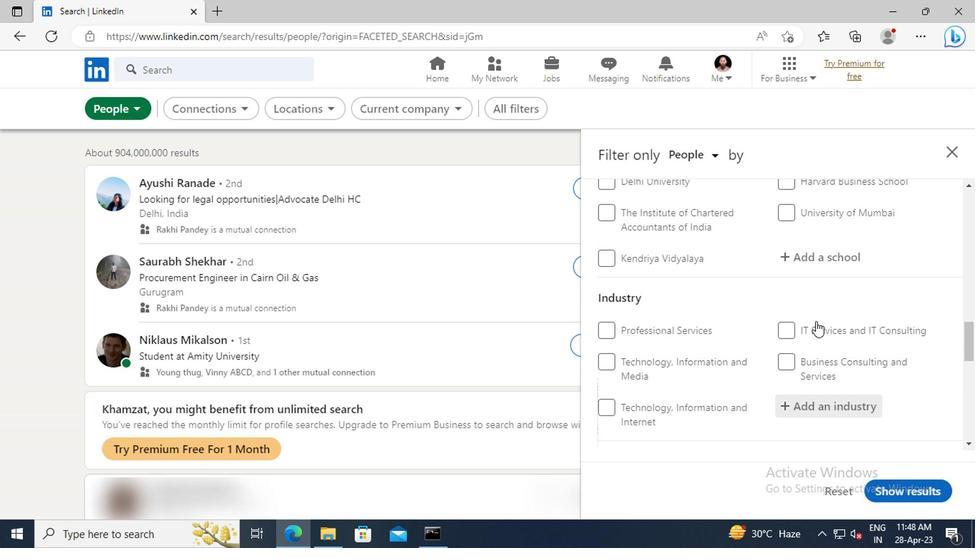 
Action: Mouse scrolled (813, 323) with delta (0, 0)
Screenshot: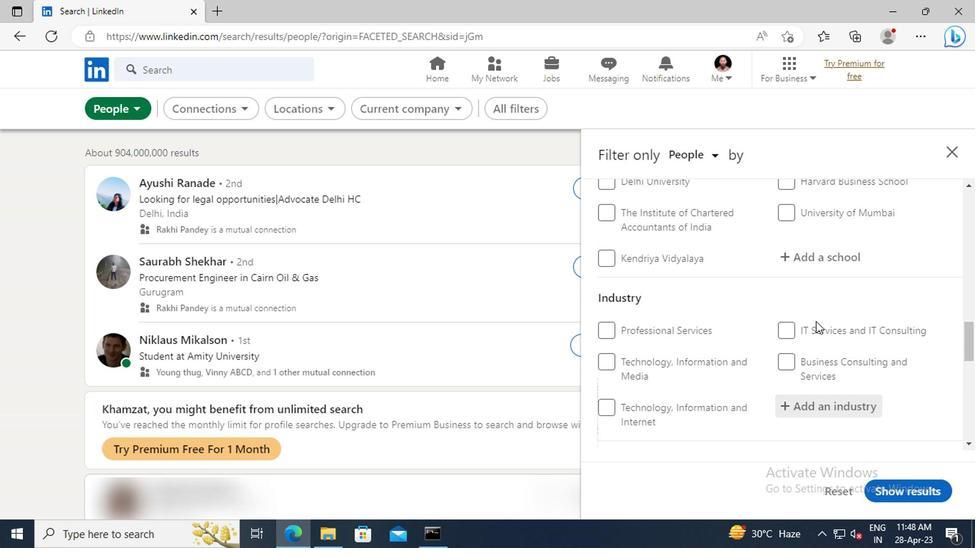 
Action: Mouse scrolled (813, 323) with delta (0, 0)
Screenshot: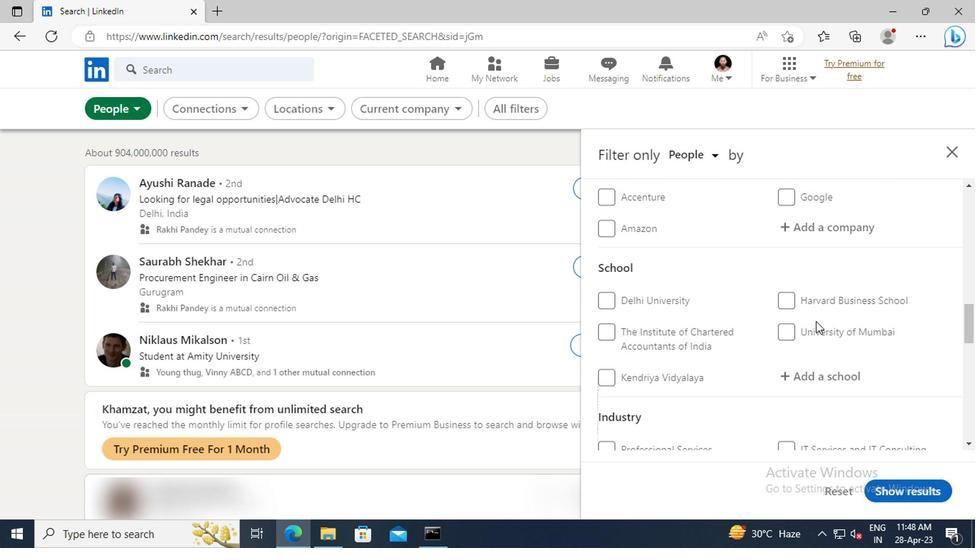 
Action: Mouse scrolled (813, 323) with delta (0, 0)
Screenshot: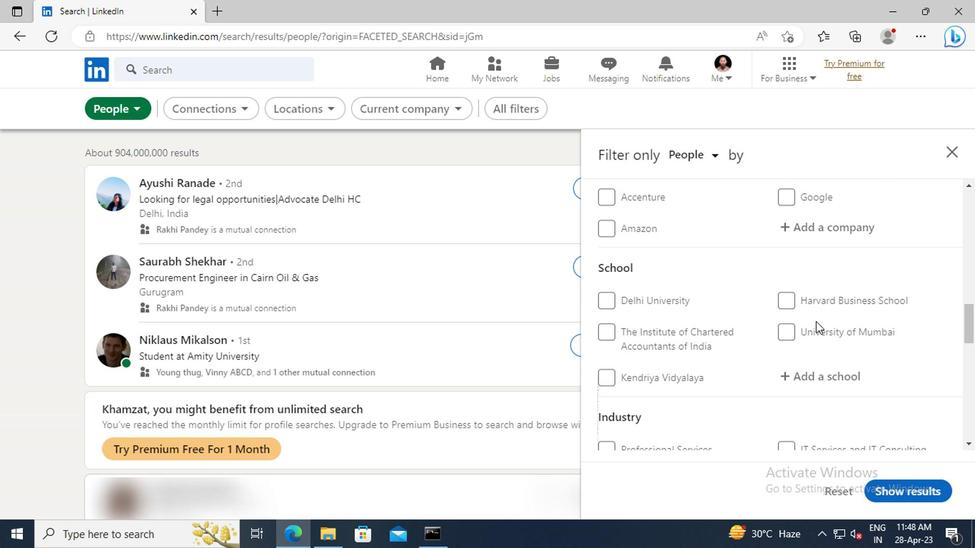 
Action: Mouse moved to (813, 322)
Screenshot: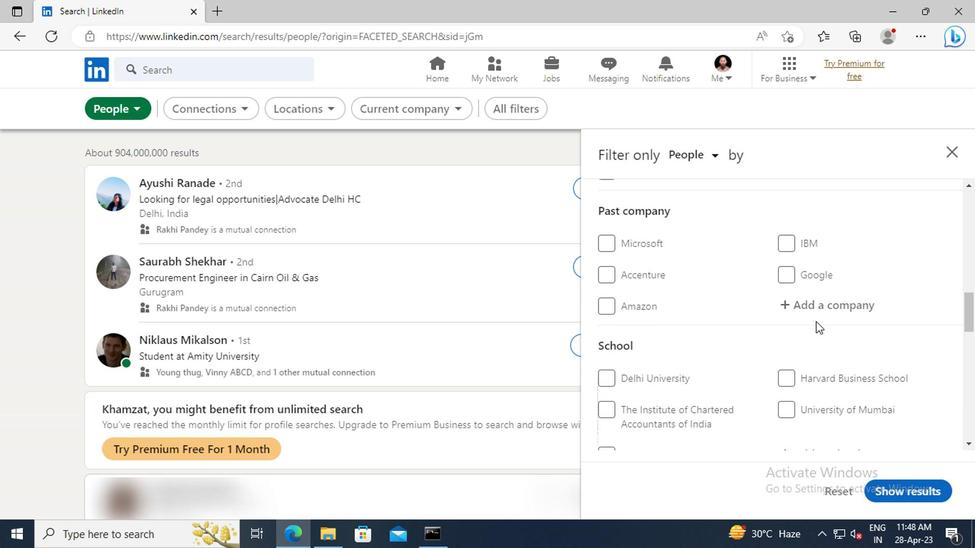 
Action: Mouse scrolled (813, 323) with delta (0, 0)
Screenshot: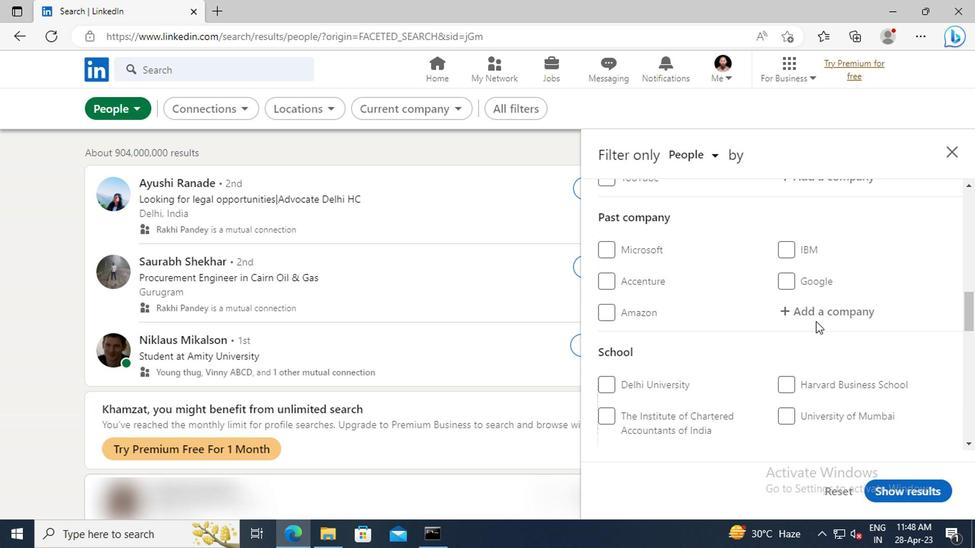 
Action: Mouse scrolled (813, 323) with delta (0, 0)
Screenshot: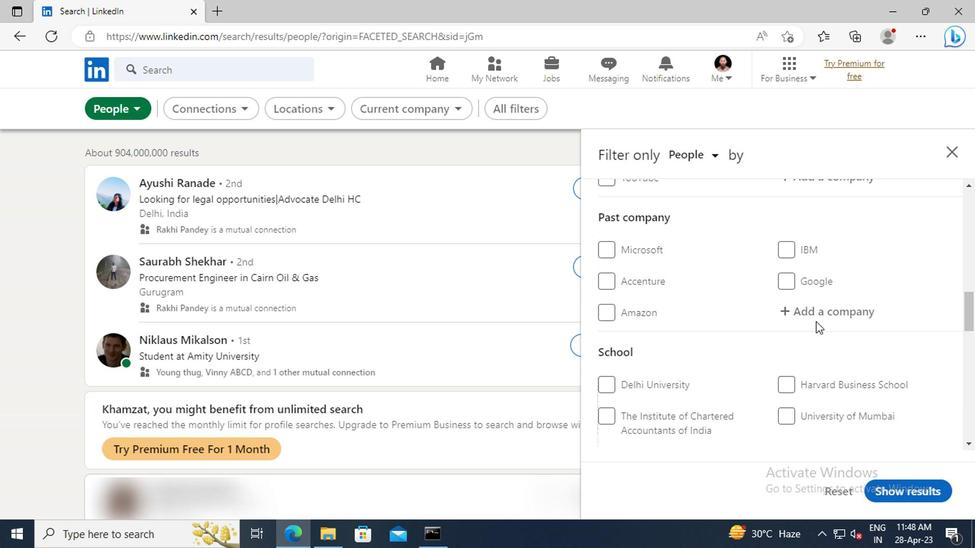 
Action: Mouse scrolled (813, 323) with delta (0, 0)
Screenshot: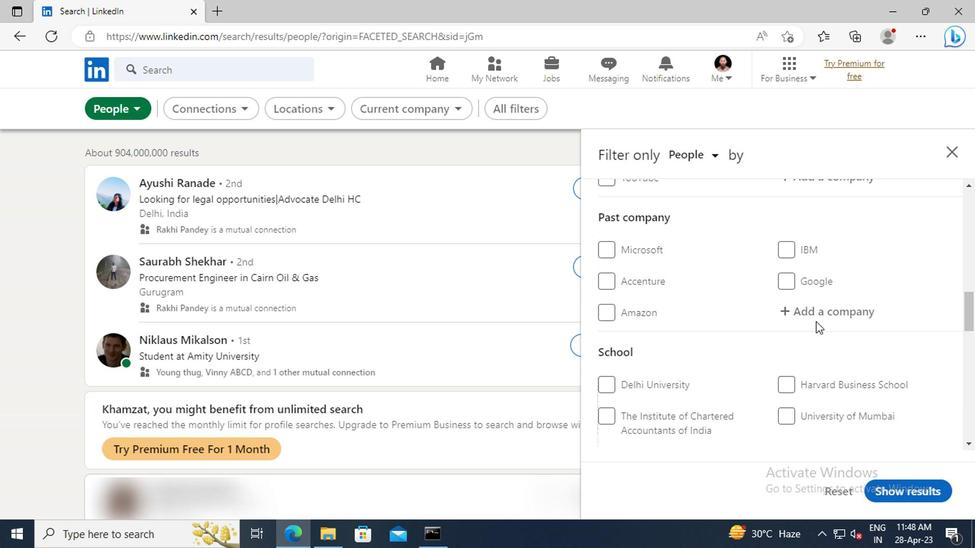 
Action: Mouse moved to (812, 316)
Screenshot: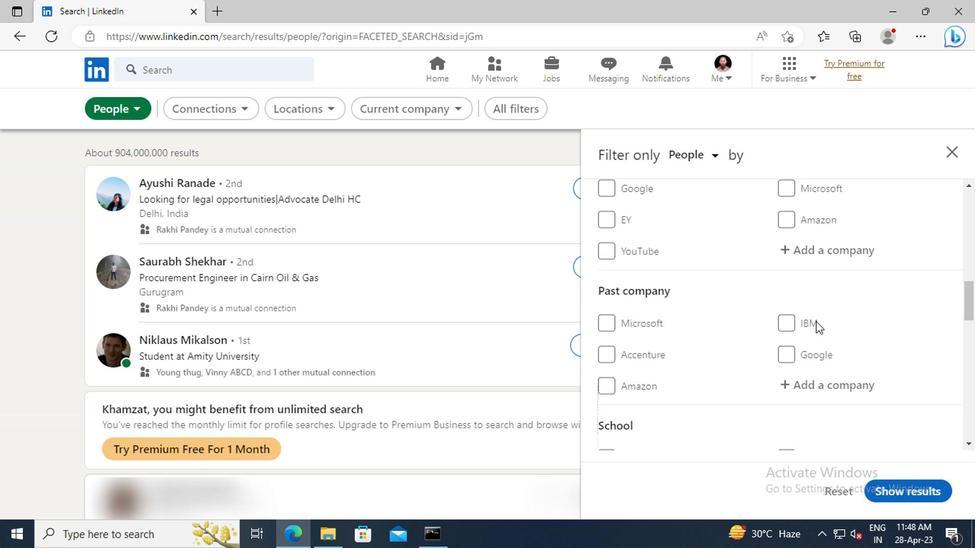 
Action: Mouse scrolled (812, 317) with delta (0, 1)
Screenshot: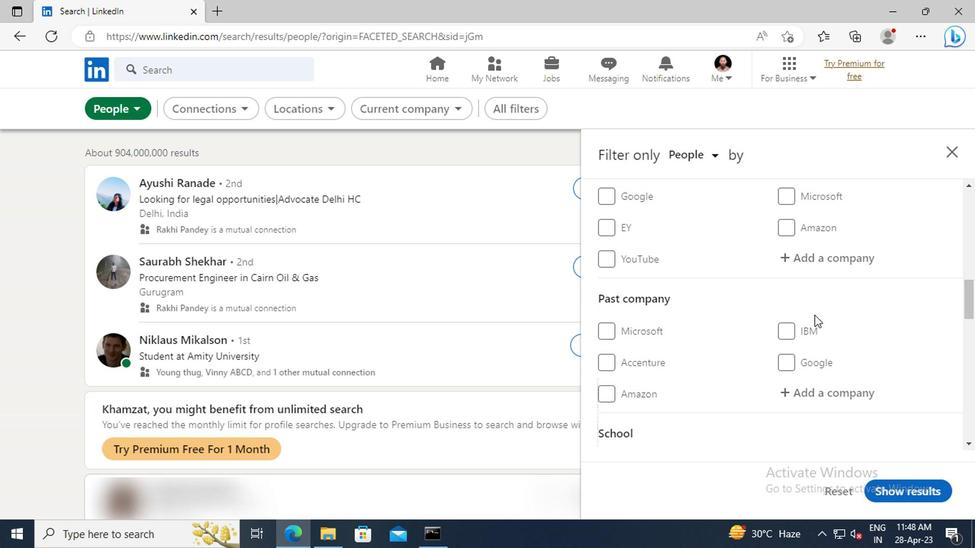 
Action: Mouse moved to (804, 337)
Screenshot: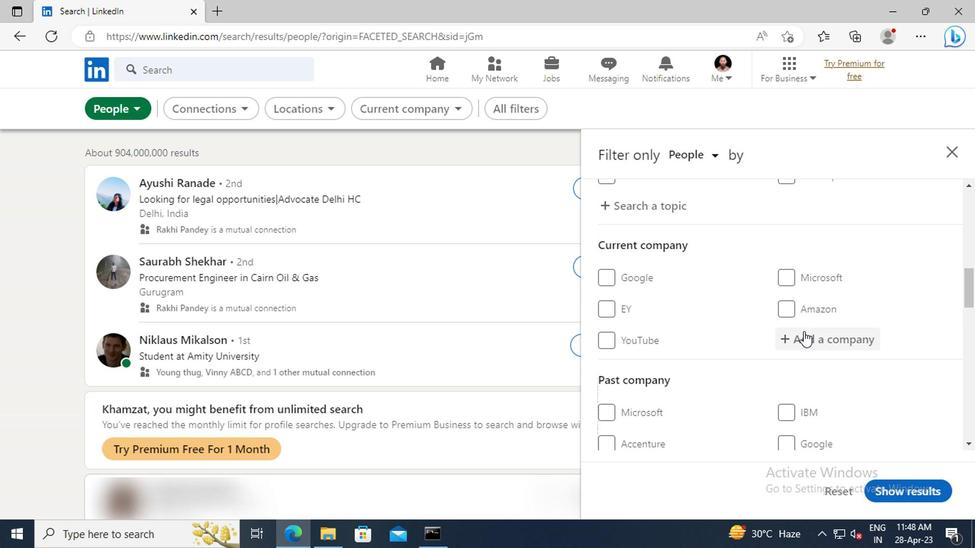 
Action: Mouse pressed left at (804, 337)
Screenshot: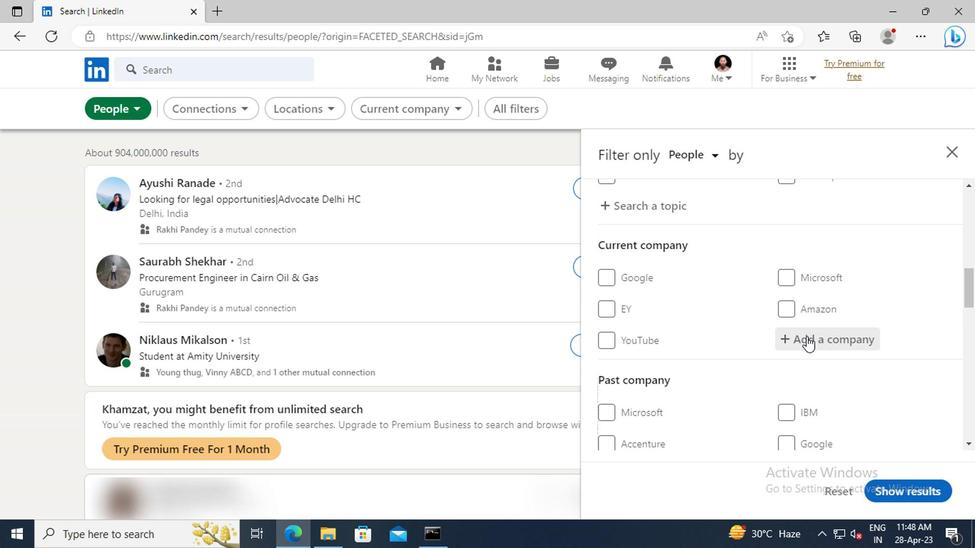 
Action: Key pressed <Key.shift>APPLIED<Key.space><Key.shift>MATERIALS
Screenshot: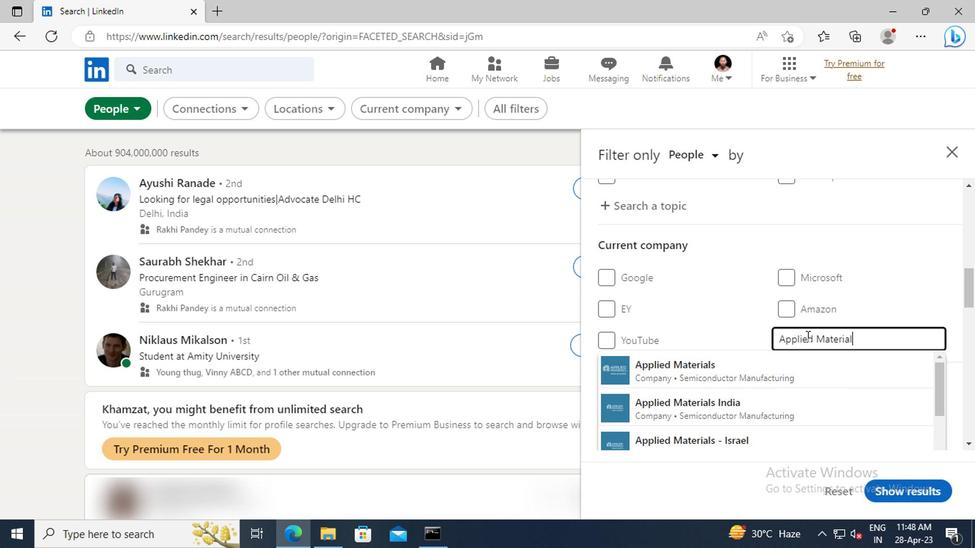 
Action: Mouse moved to (809, 365)
Screenshot: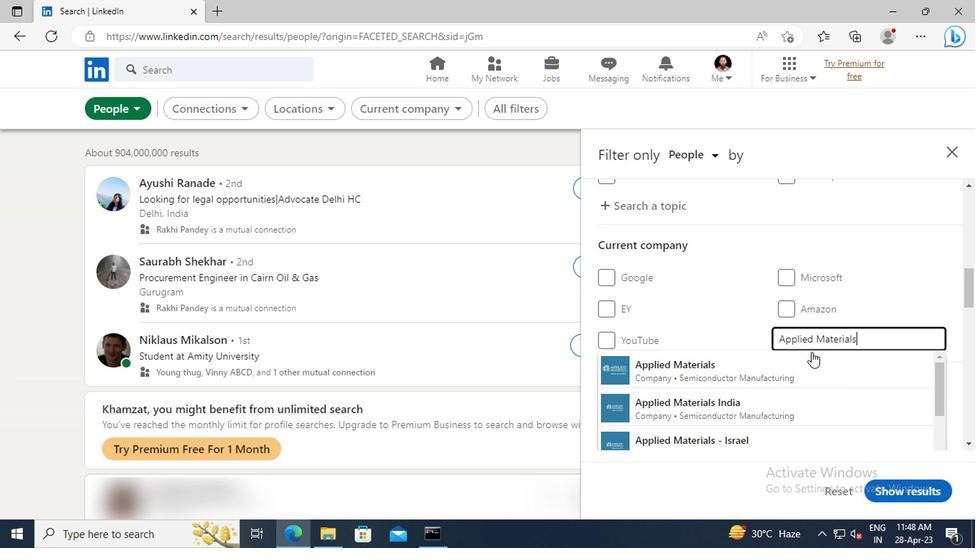 
Action: Mouse pressed left at (809, 365)
Screenshot: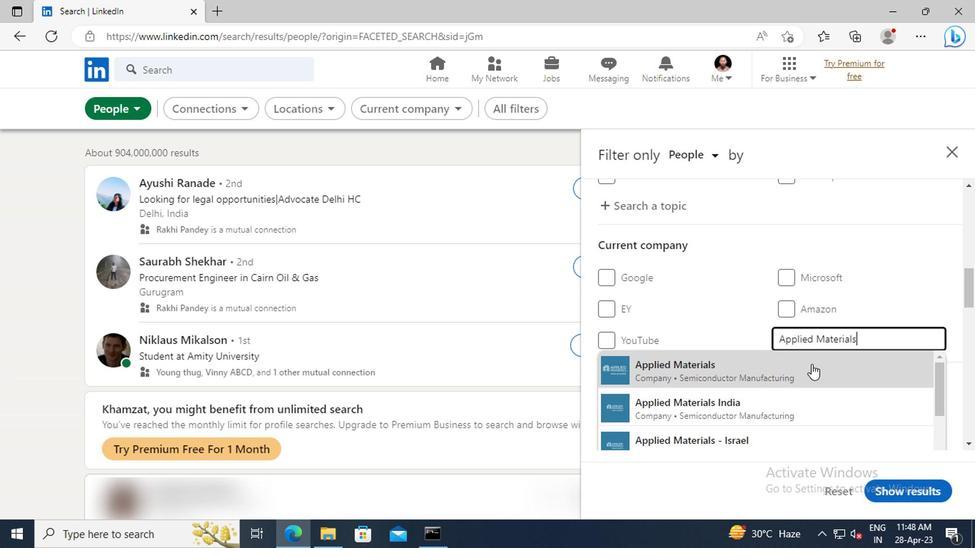 
Action: Mouse moved to (808, 272)
Screenshot: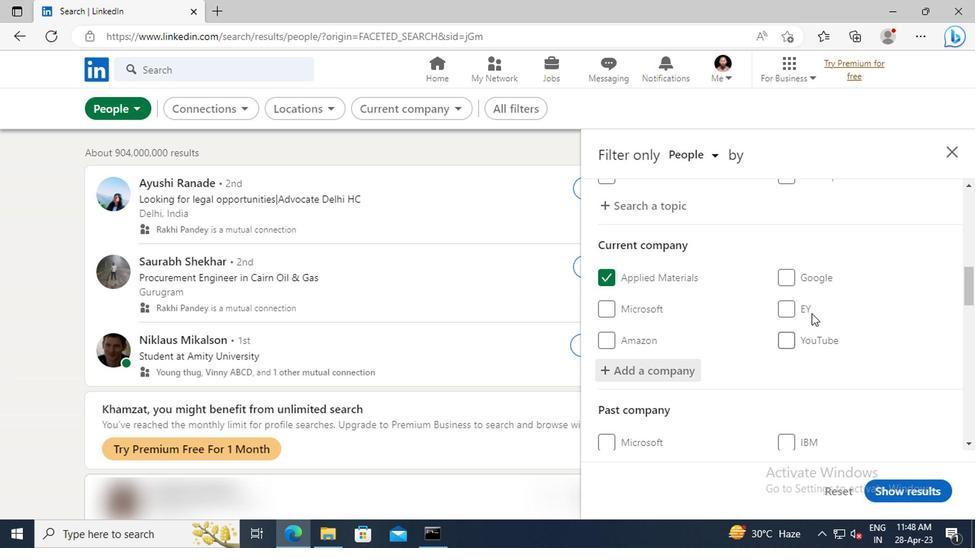 
Action: Mouse scrolled (808, 271) with delta (0, -1)
Screenshot: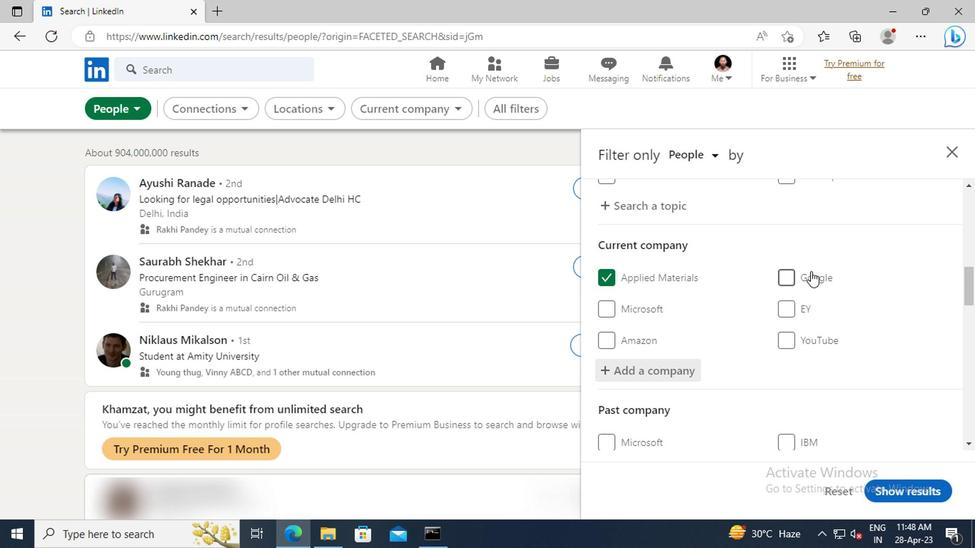 
Action: Mouse scrolled (808, 271) with delta (0, -1)
Screenshot: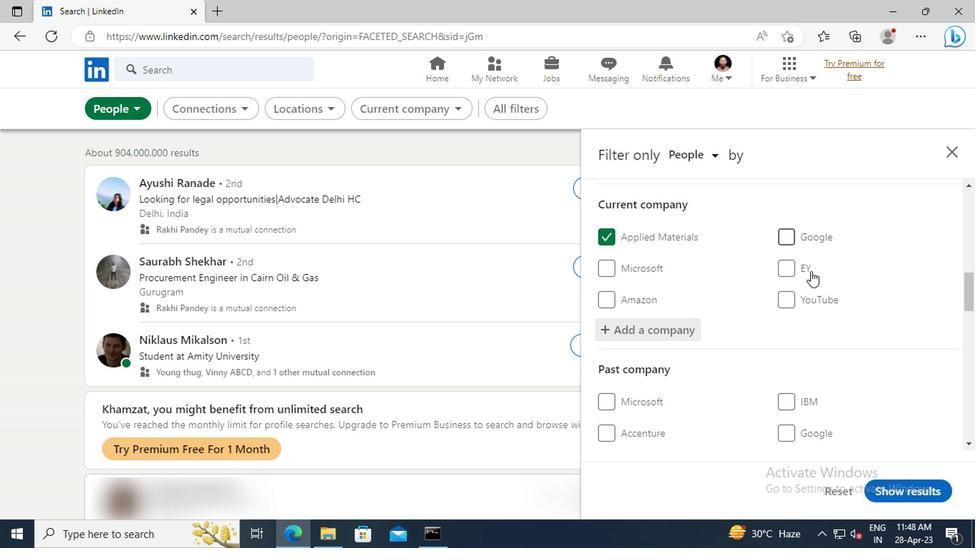 
Action: Mouse scrolled (808, 271) with delta (0, -1)
Screenshot: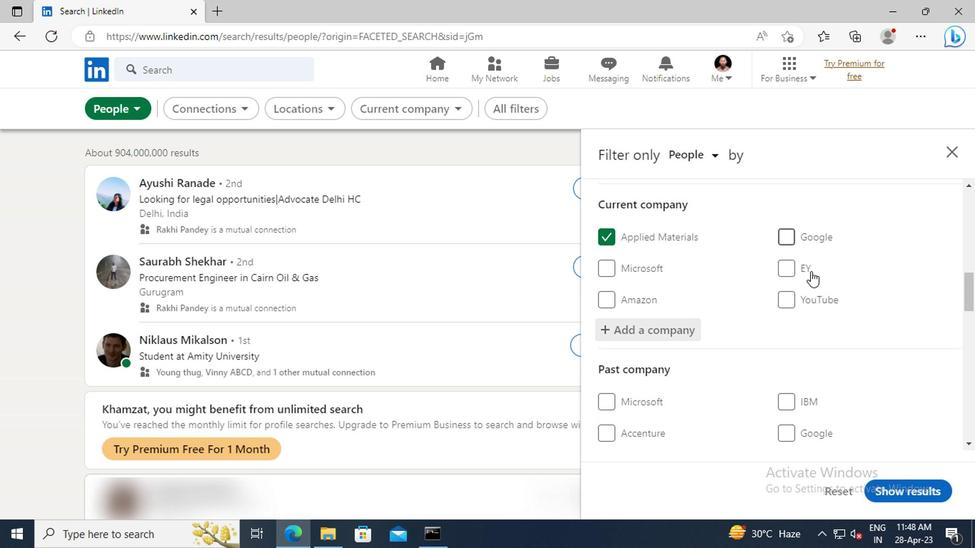 
Action: Mouse scrolled (808, 271) with delta (0, -1)
Screenshot: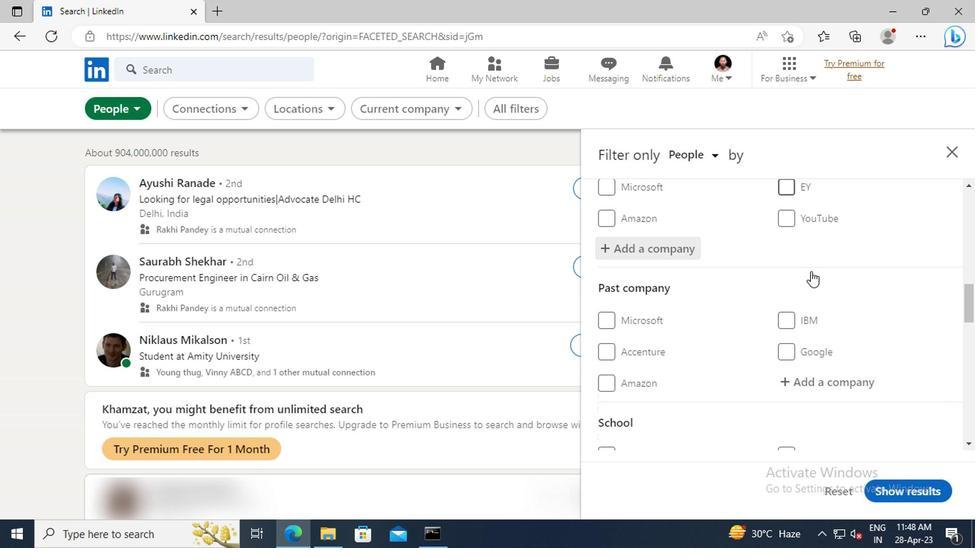 
Action: Mouse scrolled (808, 271) with delta (0, -1)
Screenshot: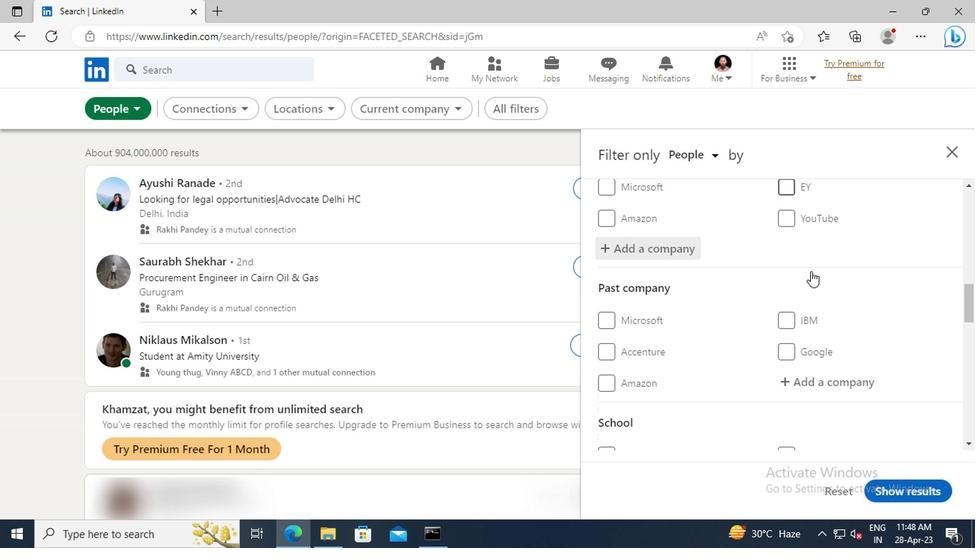 
Action: Mouse scrolled (808, 271) with delta (0, -1)
Screenshot: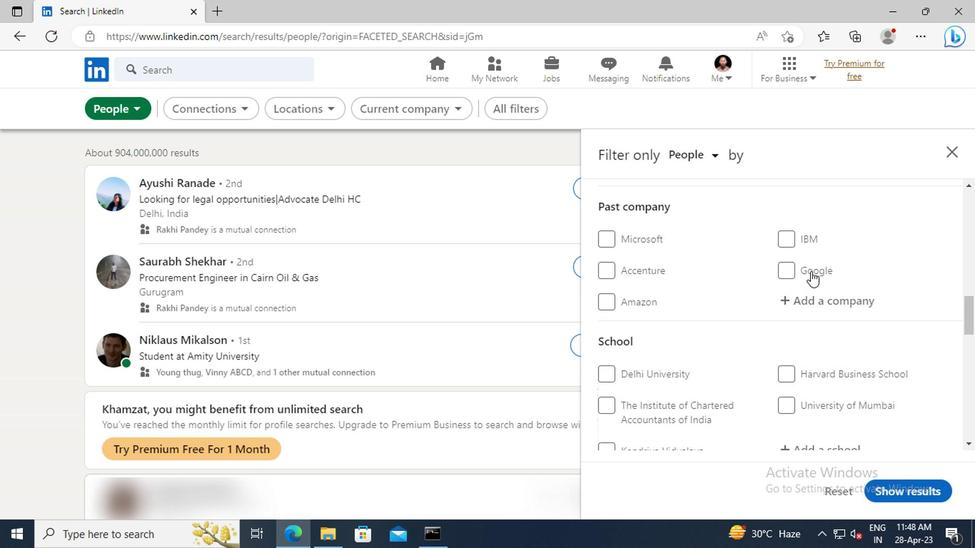 
Action: Mouse scrolled (808, 271) with delta (0, -1)
Screenshot: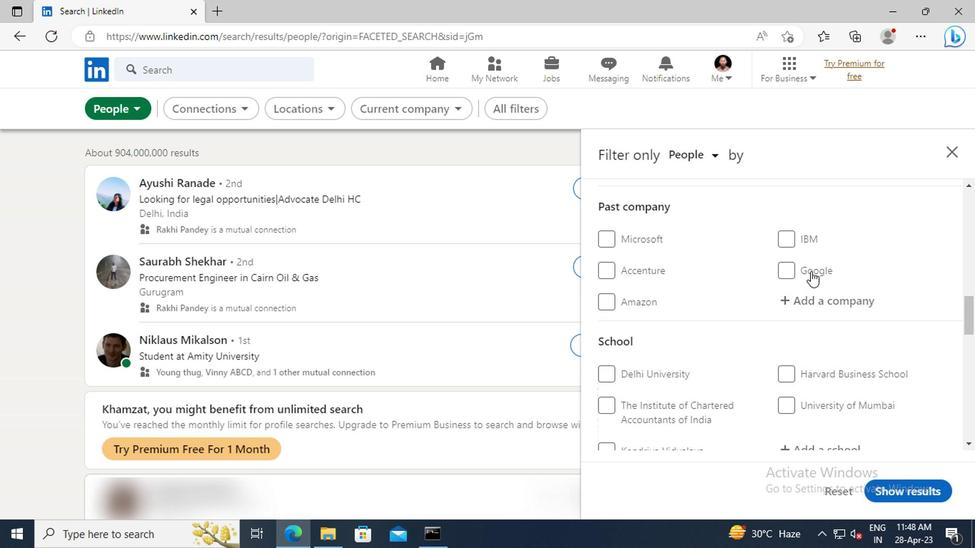 
Action: Mouse scrolled (808, 271) with delta (0, -1)
Screenshot: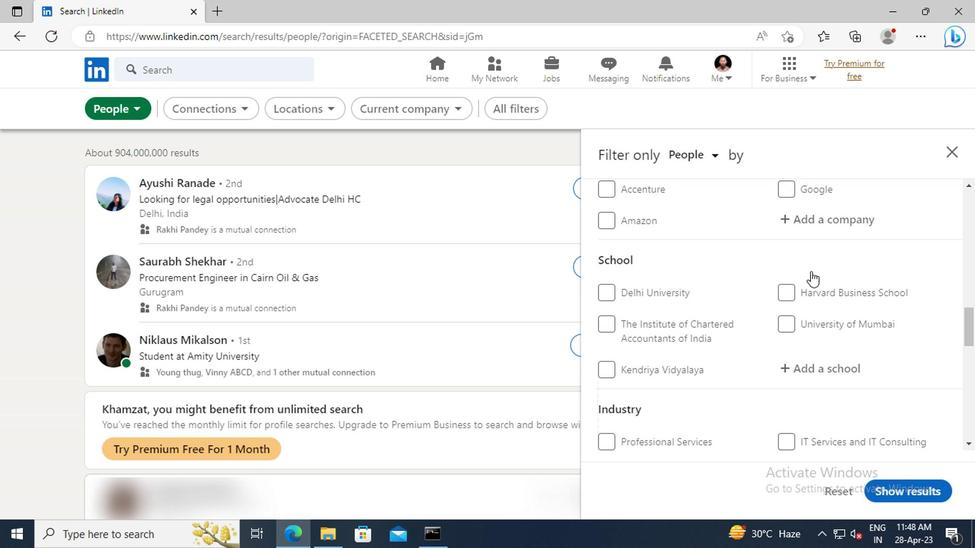 
Action: Mouse scrolled (808, 271) with delta (0, -1)
Screenshot: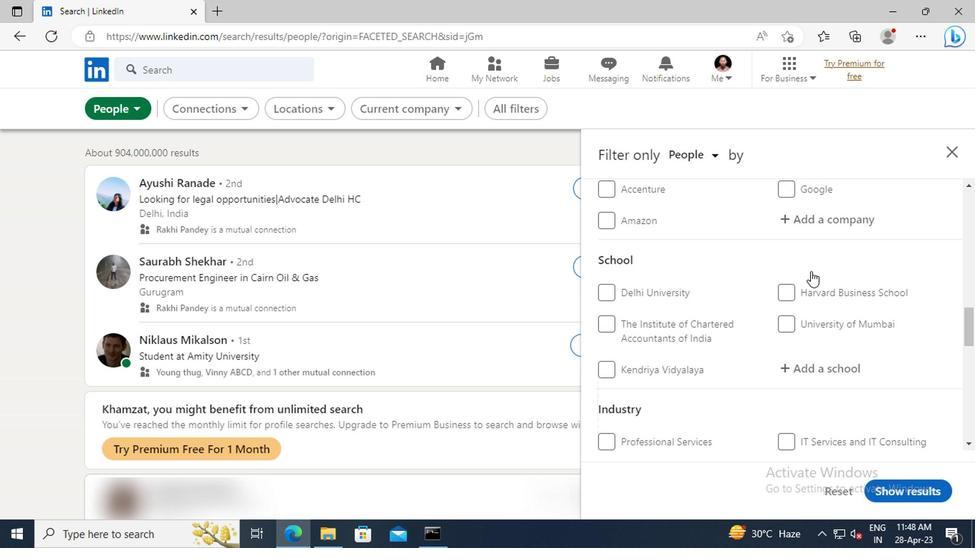 
Action: Mouse moved to (804, 284)
Screenshot: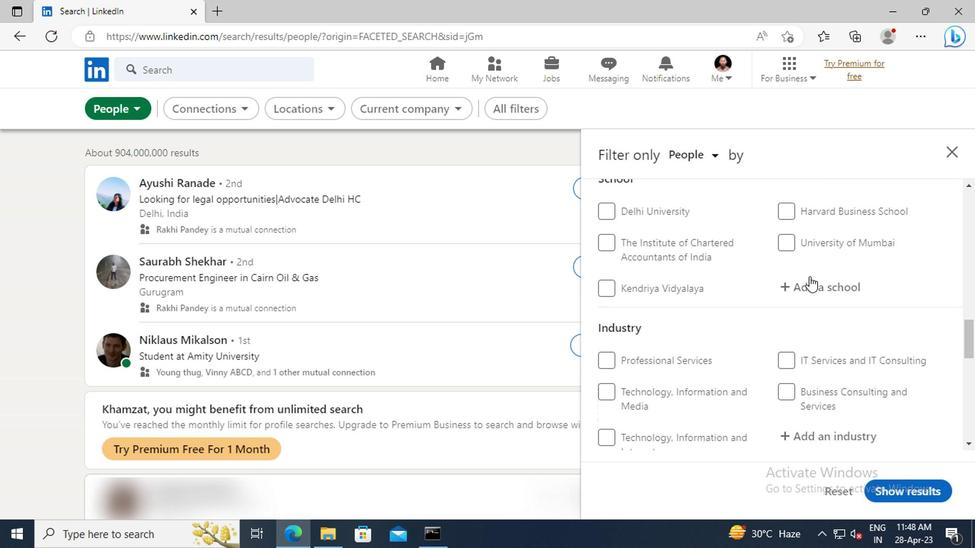 
Action: Mouse pressed left at (804, 284)
Screenshot: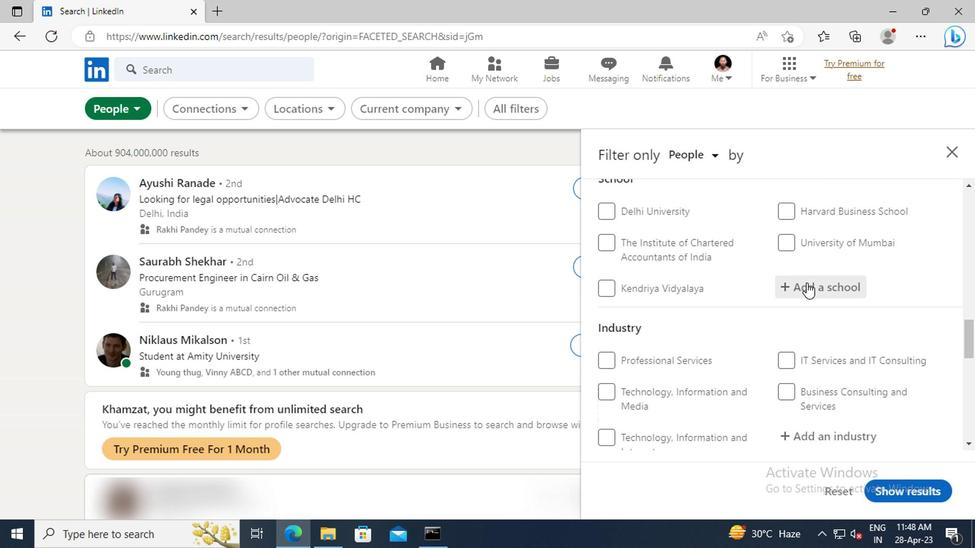 
Action: Key pressed <Key.shift>CAREERS<Key.space>FOR<Key.space><Key.shift>NELLORE
Screenshot: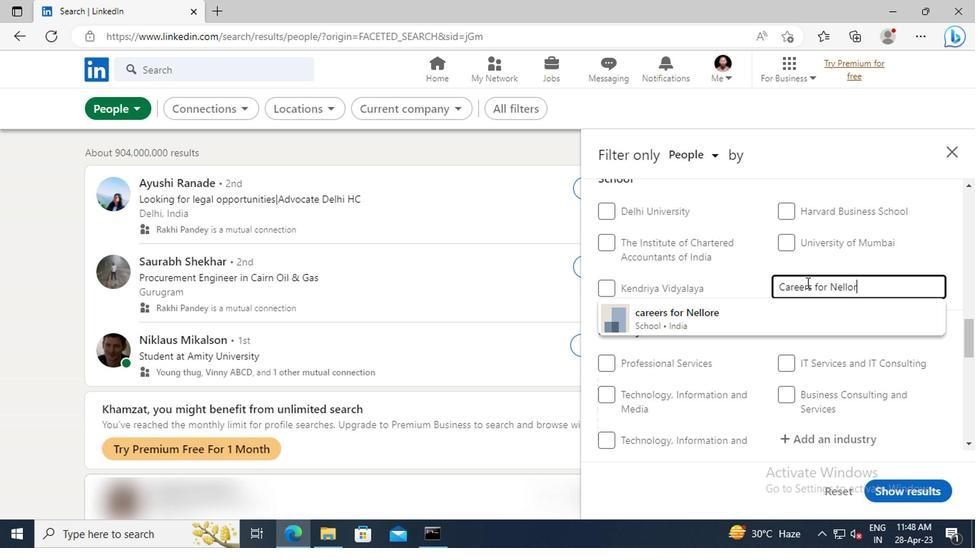 
Action: Mouse moved to (801, 312)
Screenshot: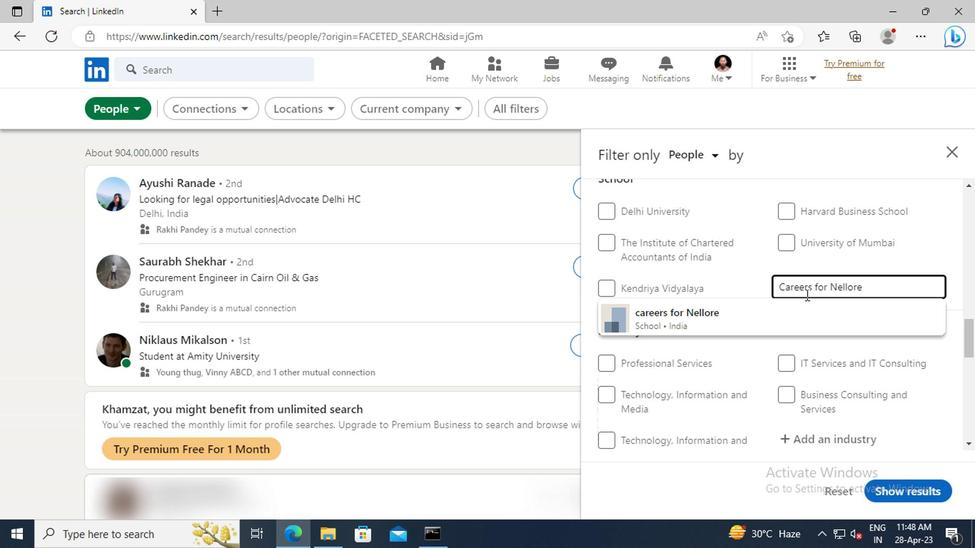 
Action: Mouse pressed left at (801, 312)
Screenshot: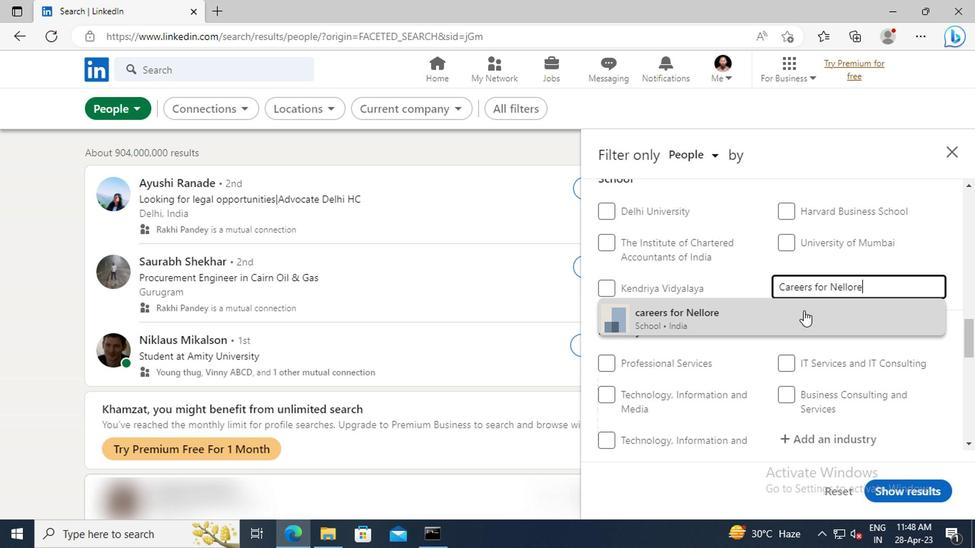 
Action: Mouse moved to (785, 271)
Screenshot: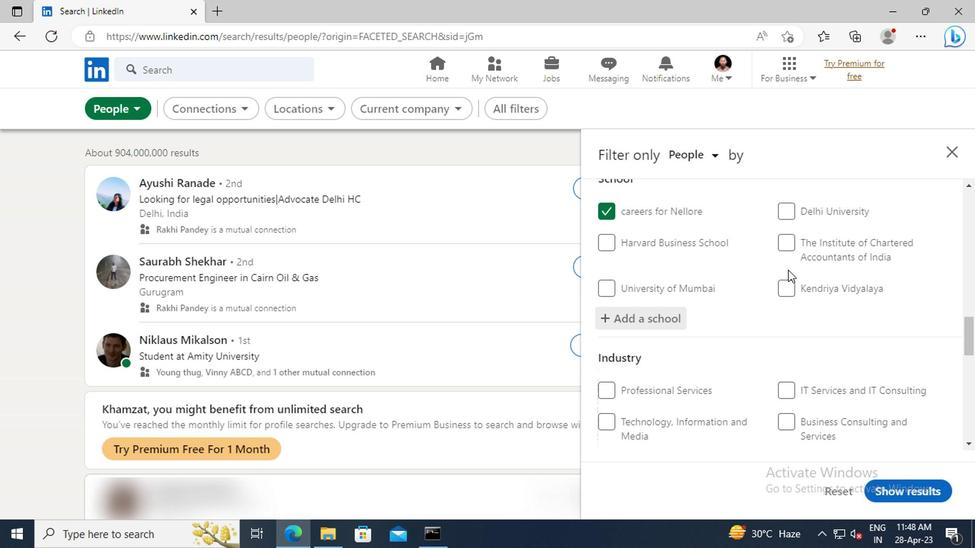 
Action: Mouse scrolled (785, 271) with delta (0, 0)
Screenshot: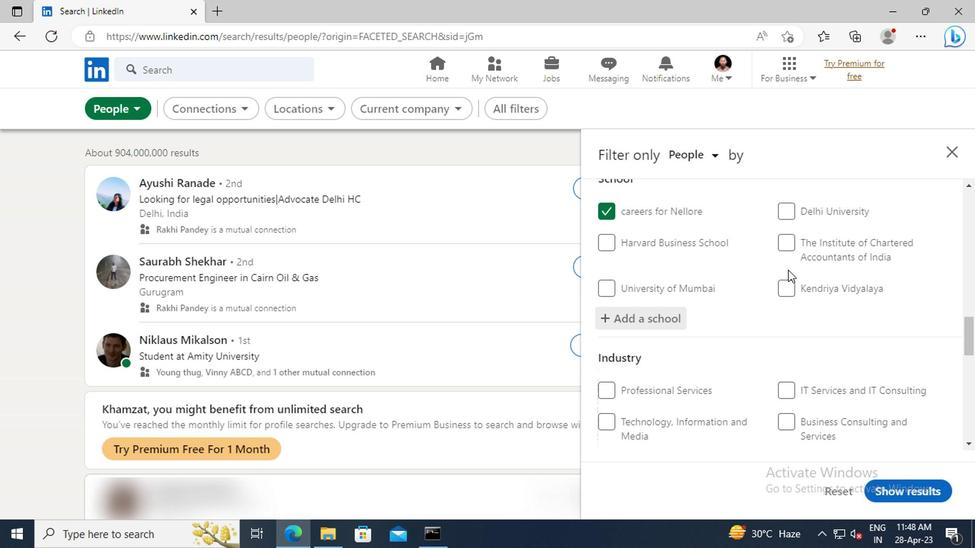 
Action: Mouse scrolled (785, 271) with delta (0, 0)
Screenshot: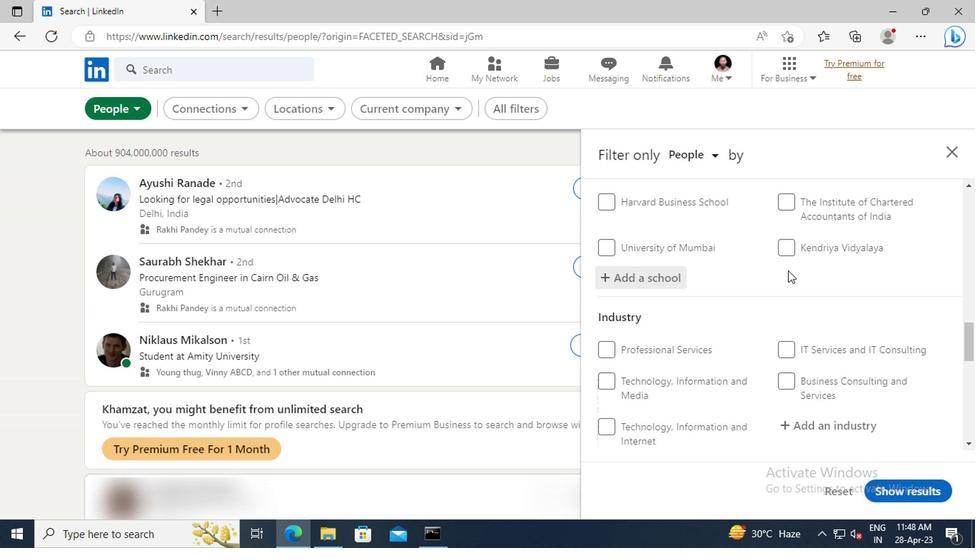 
Action: Mouse scrolled (785, 271) with delta (0, 0)
Screenshot: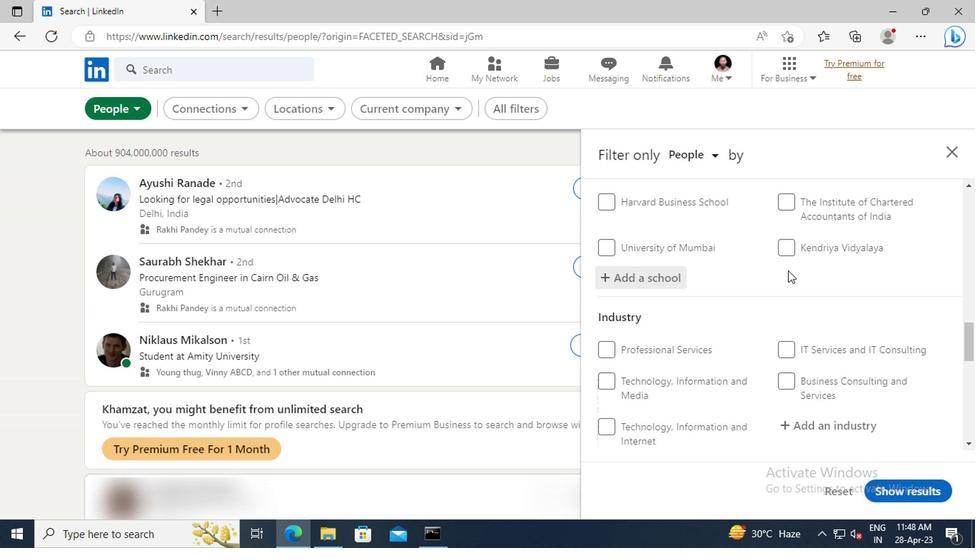 
Action: Mouse scrolled (785, 271) with delta (0, 0)
Screenshot: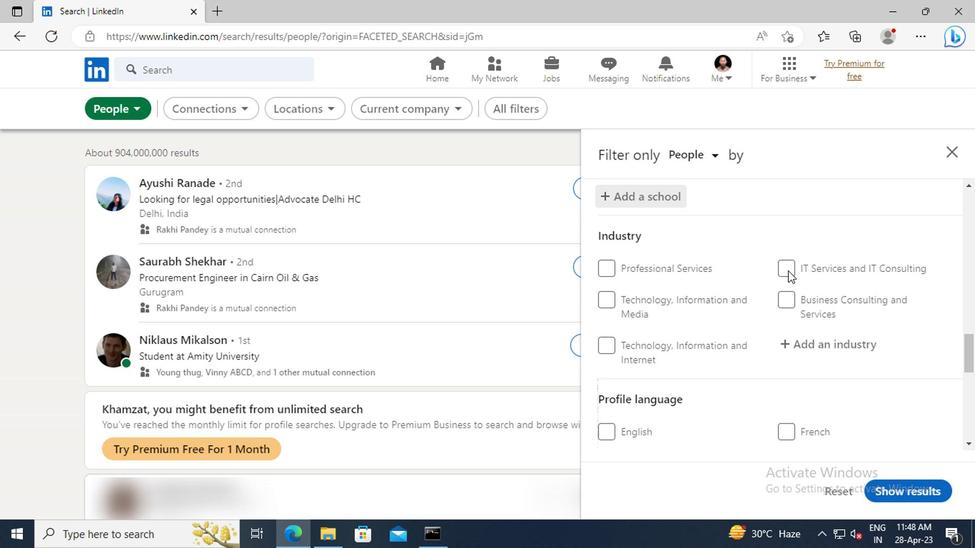 
Action: Mouse scrolled (785, 271) with delta (0, 0)
Screenshot: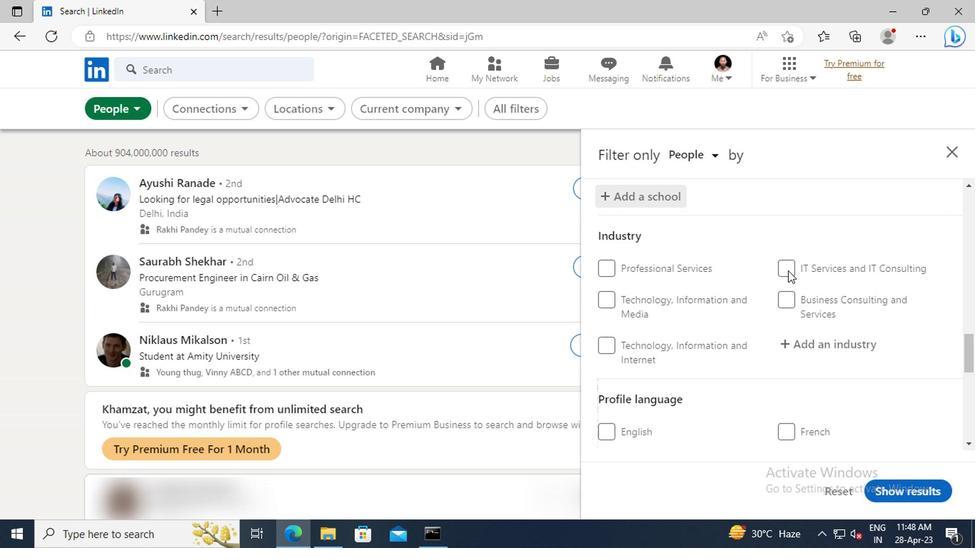 
Action: Mouse moved to (801, 265)
Screenshot: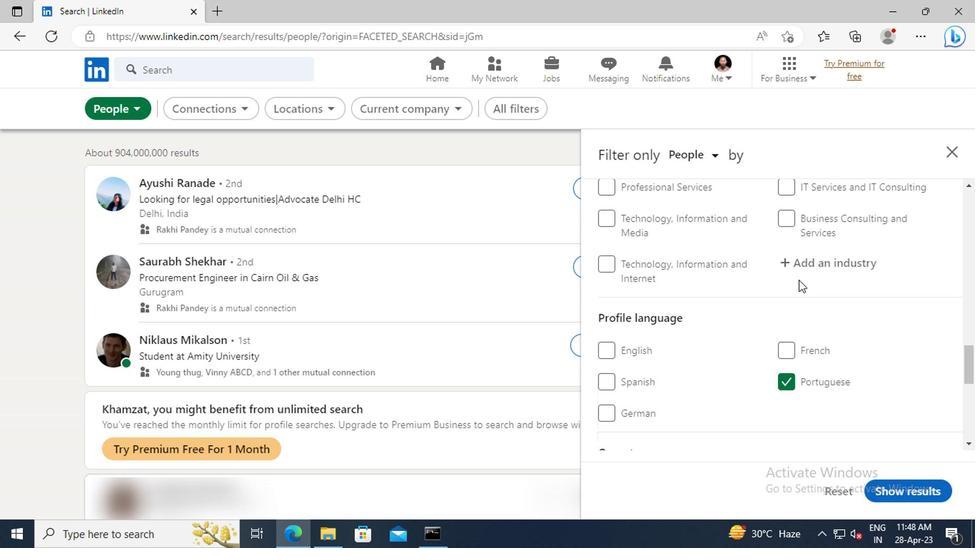 
Action: Mouse pressed left at (801, 265)
Screenshot: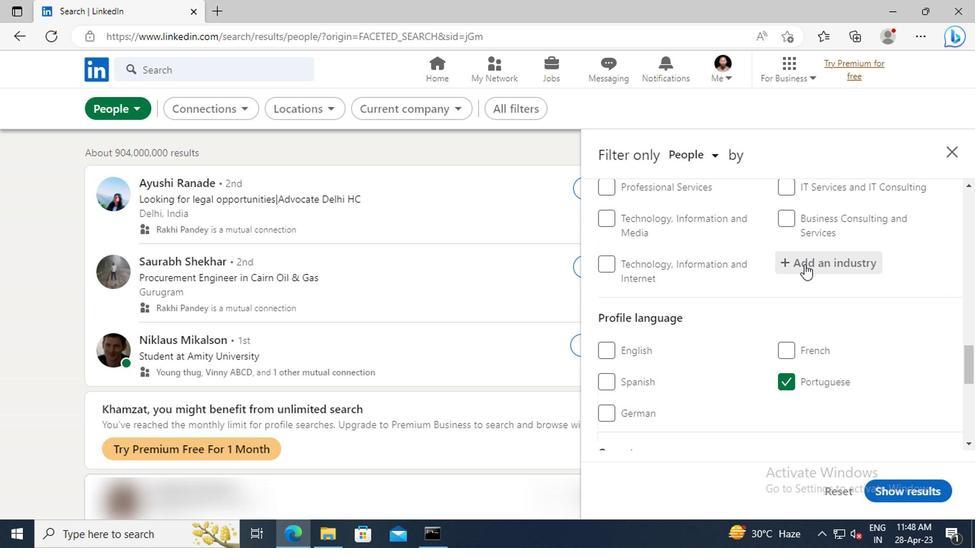 
Action: Key pressed <Key.shift>AUTOMATION<Key.space>
Screenshot: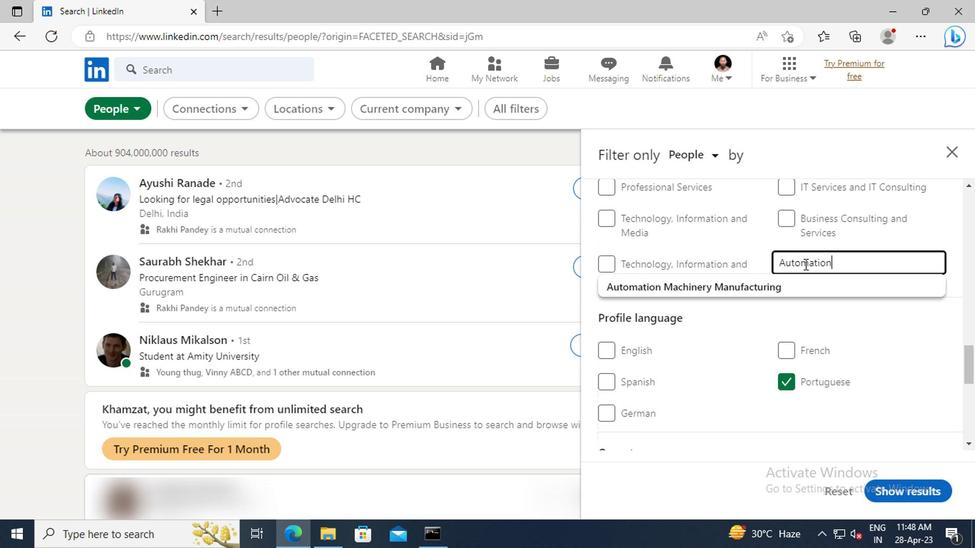 
Action: Mouse moved to (805, 282)
Screenshot: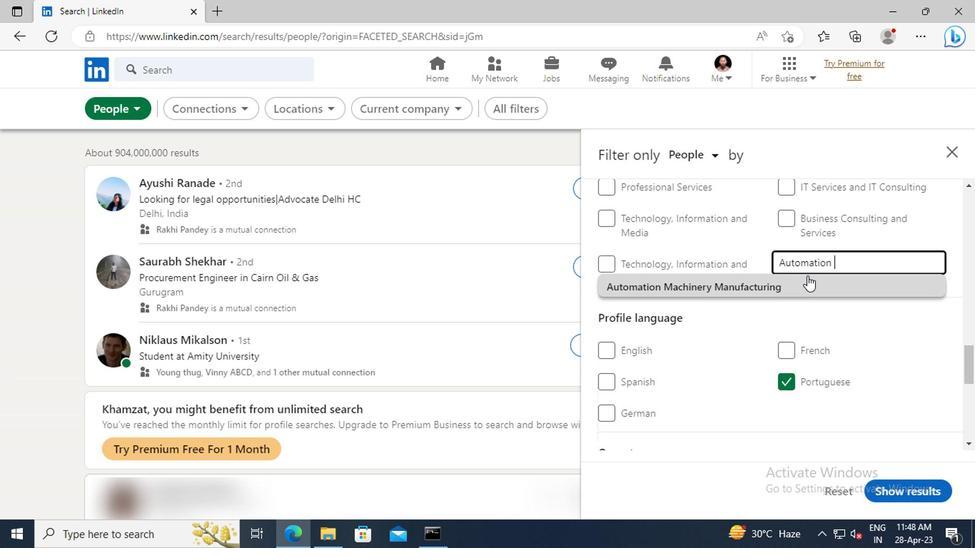 
Action: Mouse pressed left at (805, 282)
Screenshot: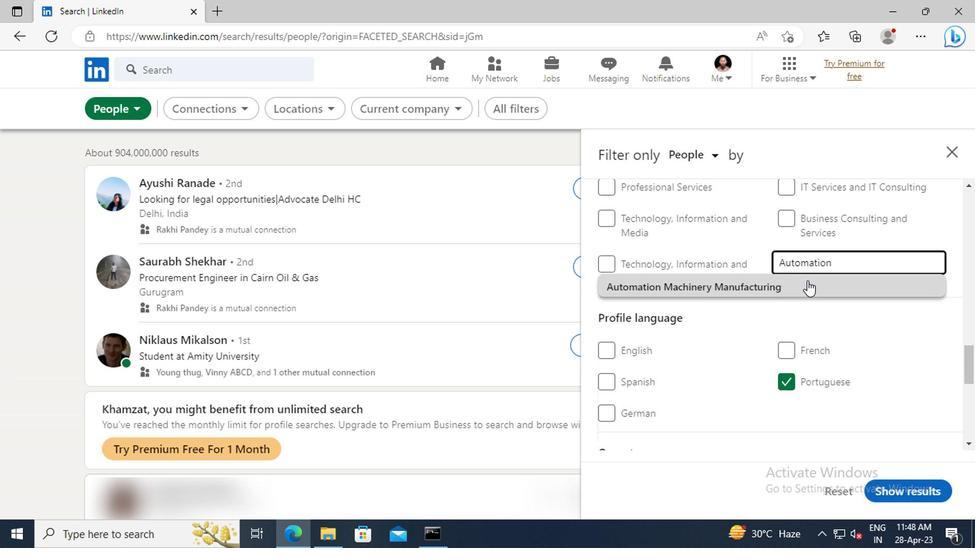 
Action: Mouse moved to (805, 280)
Screenshot: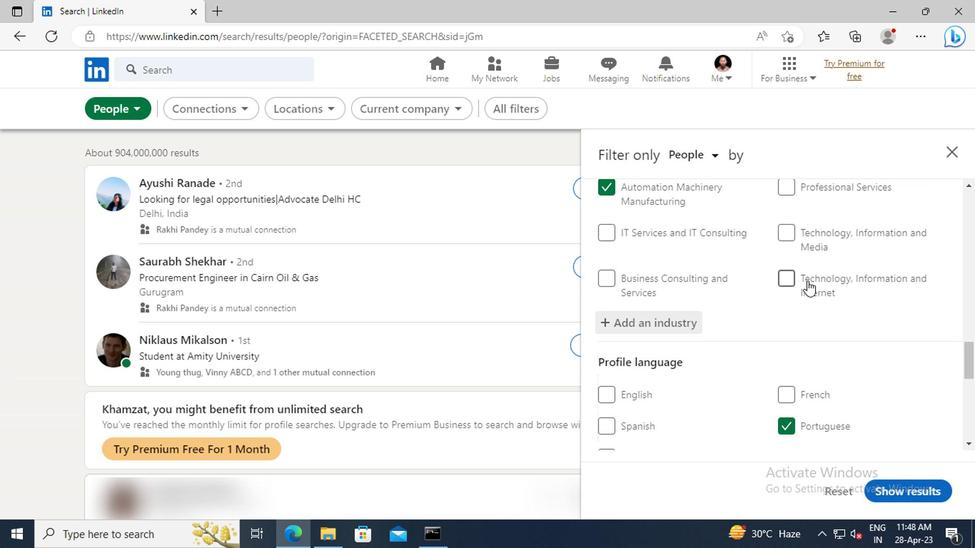 
Action: Mouse scrolled (805, 279) with delta (0, -1)
Screenshot: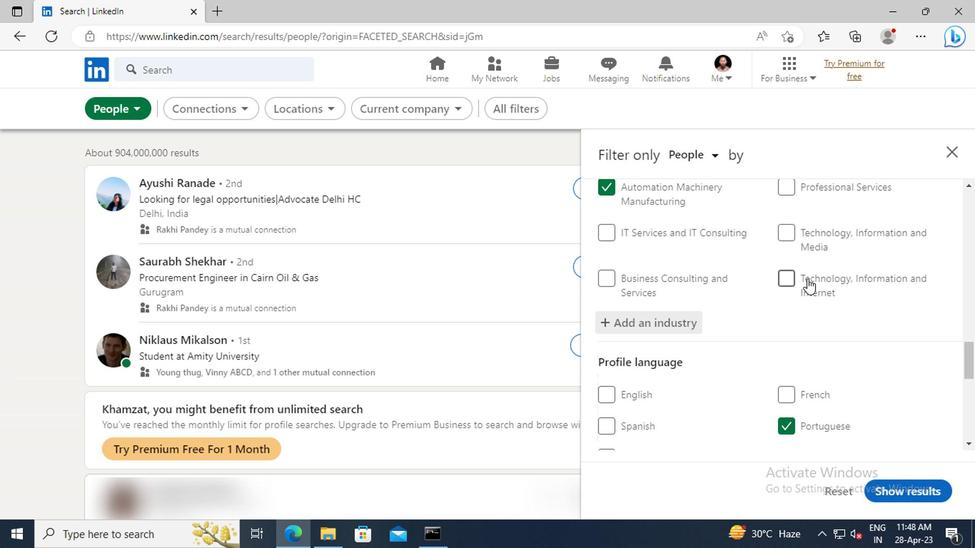 
Action: Mouse scrolled (805, 279) with delta (0, -1)
Screenshot: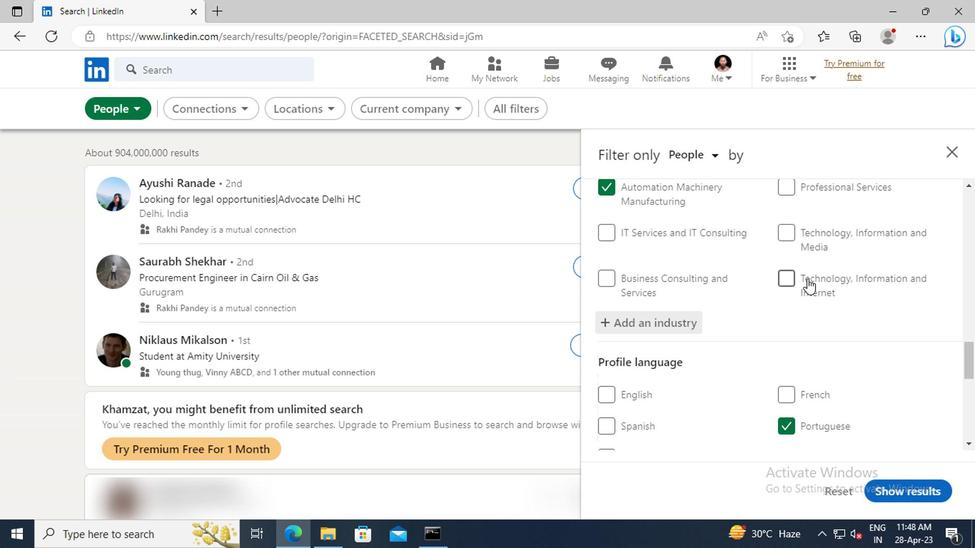 
Action: Mouse scrolled (805, 279) with delta (0, -1)
Screenshot: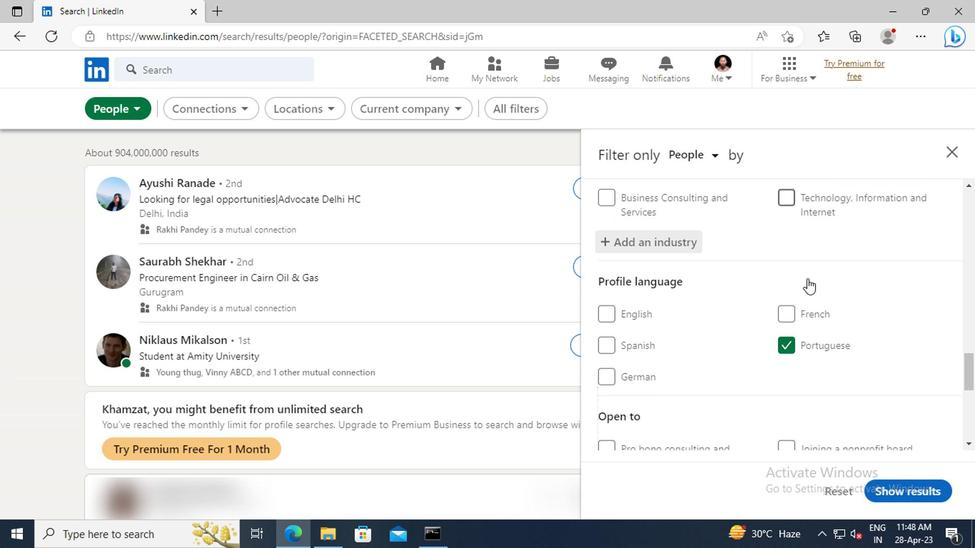 
Action: Mouse scrolled (805, 279) with delta (0, -1)
Screenshot: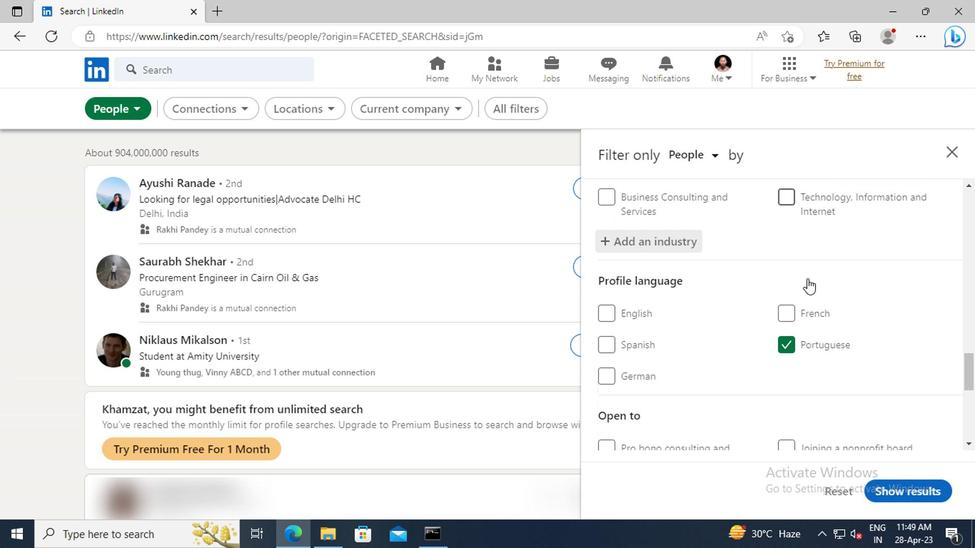 
Action: Mouse scrolled (805, 279) with delta (0, -1)
Screenshot: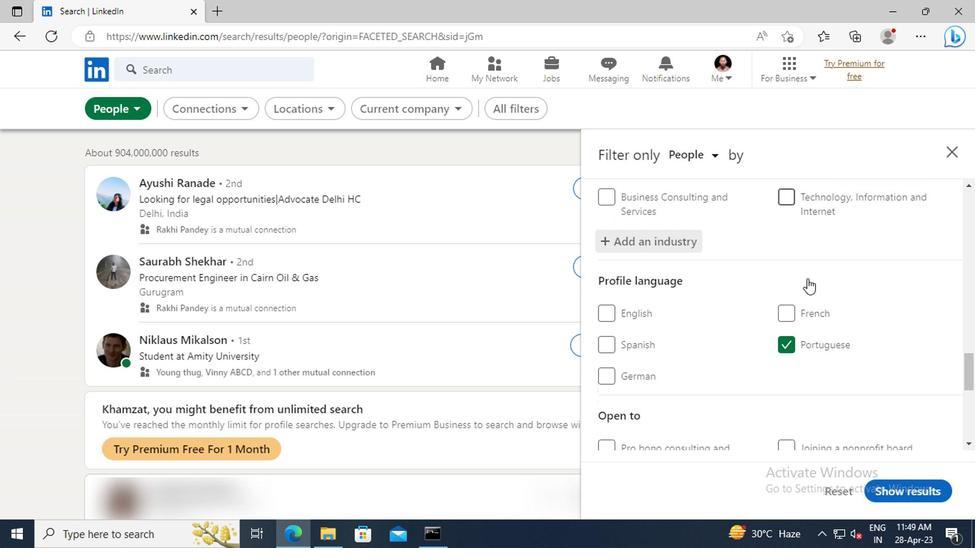 
Action: Mouse scrolled (805, 279) with delta (0, -1)
Screenshot: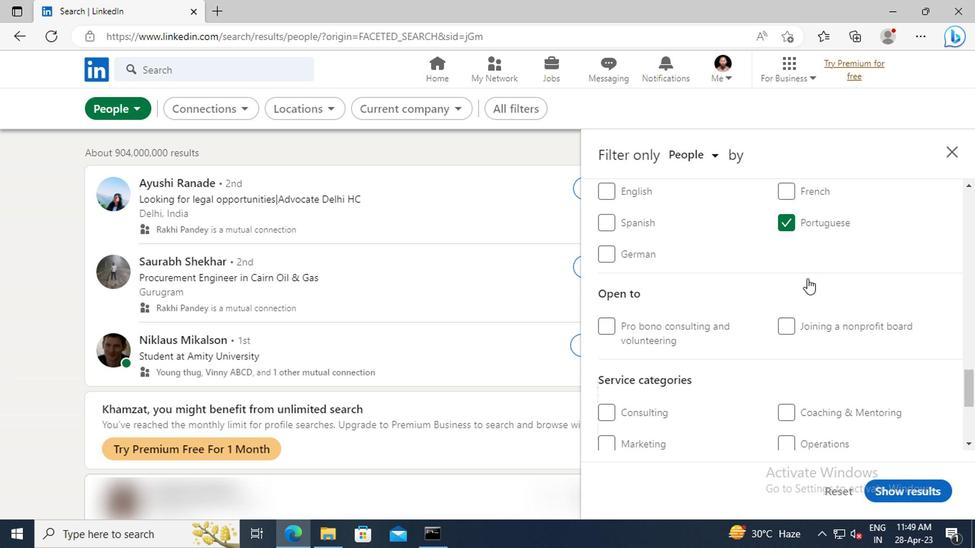 
Action: Mouse scrolled (805, 279) with delta (0, -1)
Screenshot: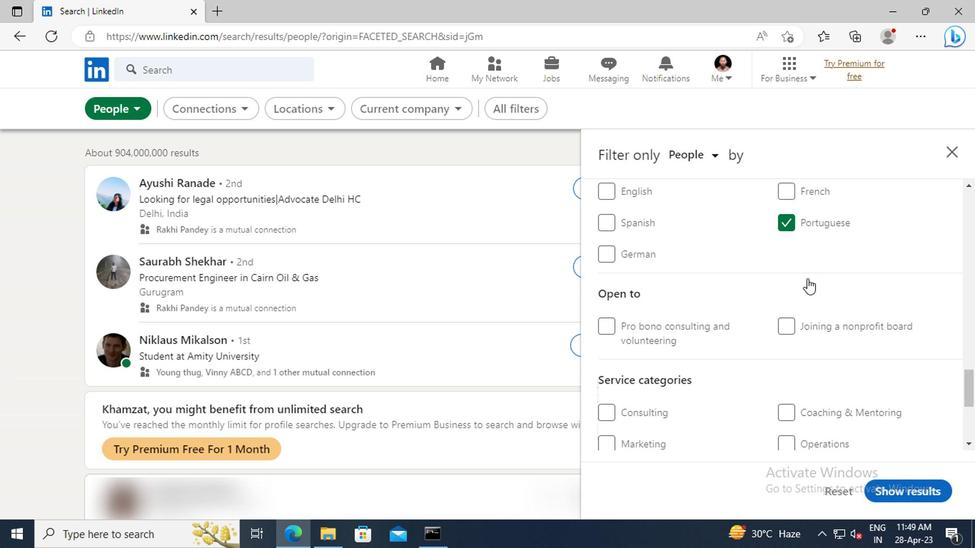 
Action: Mouse scrolled (805, 279) with delta (0, -1)
Screenshot: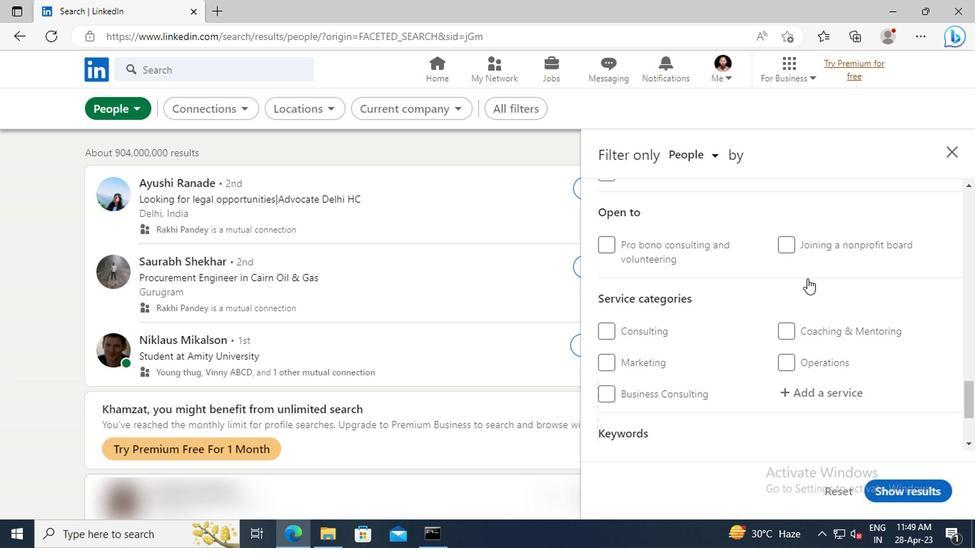 
Action: Mouse scrolled (805, 279) with delta (0, -1)
Screenshot: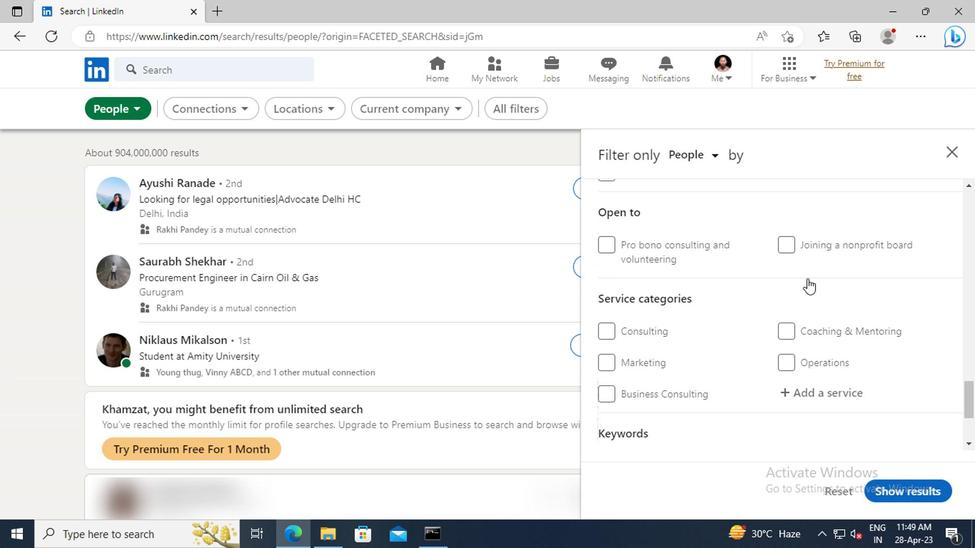 
Action: Mouse moved to (805, 308)
Screenshot: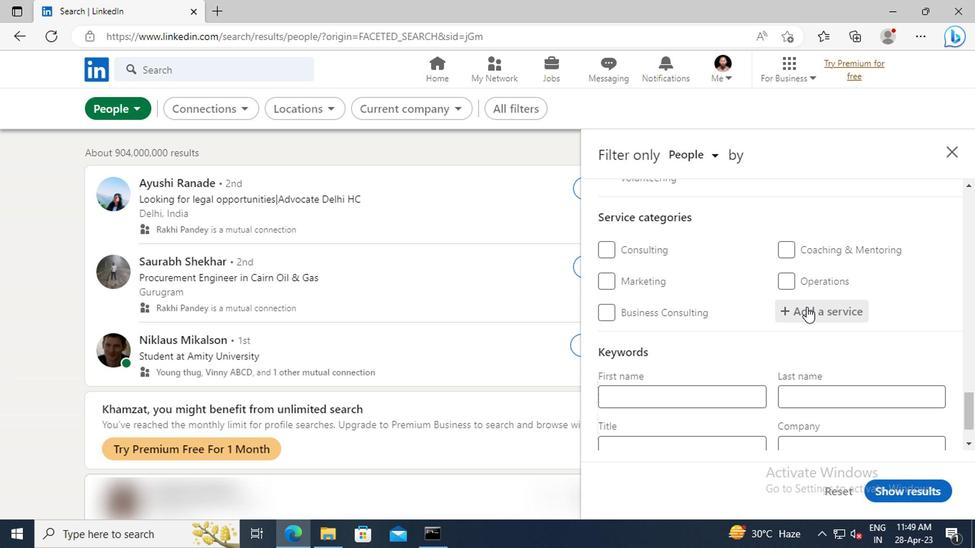 
Action: Mouse pressed left at (805, 308)
Screenshot: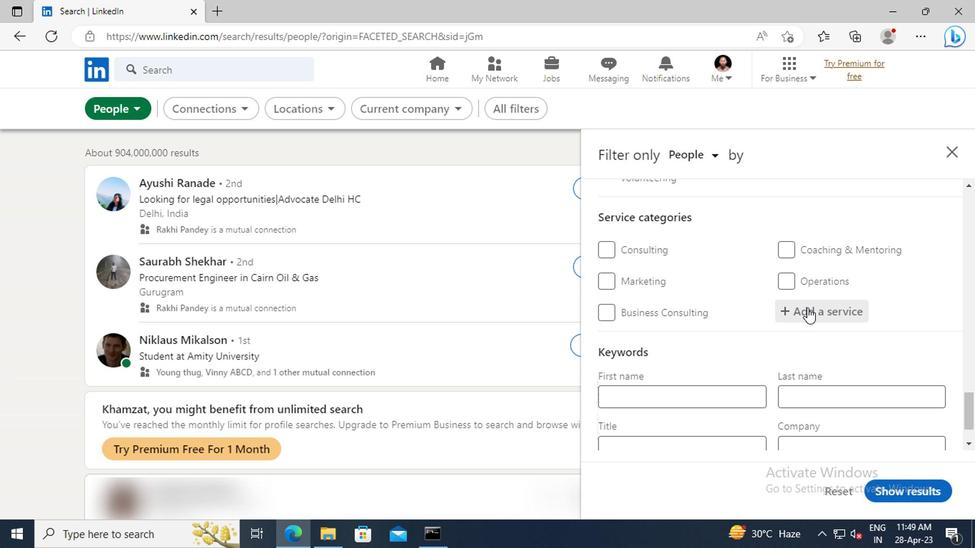 
Action: Key pressed <Key.shift>USER<Key.space><Key.shift>EXPERIENCE<Key.space><Key.shift>DES
Screenshot: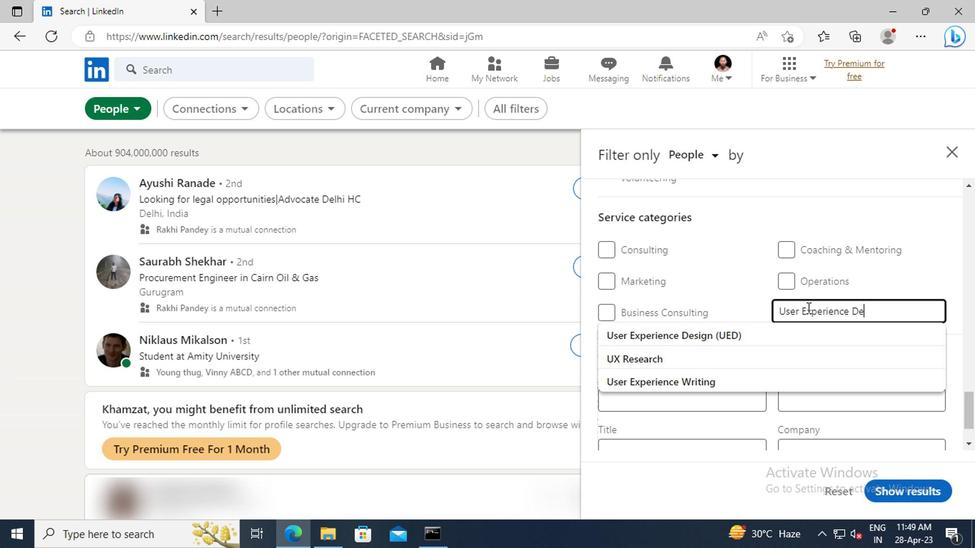 
Action: Mouse moved to (807, 331)
Screenshot: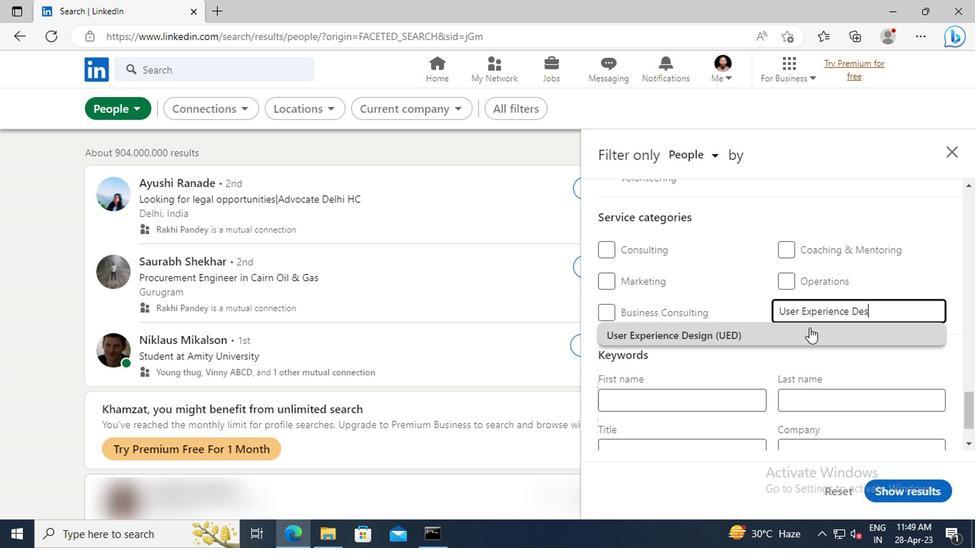 
Action: Mouse pressed left at (807, 331)
Screenshot: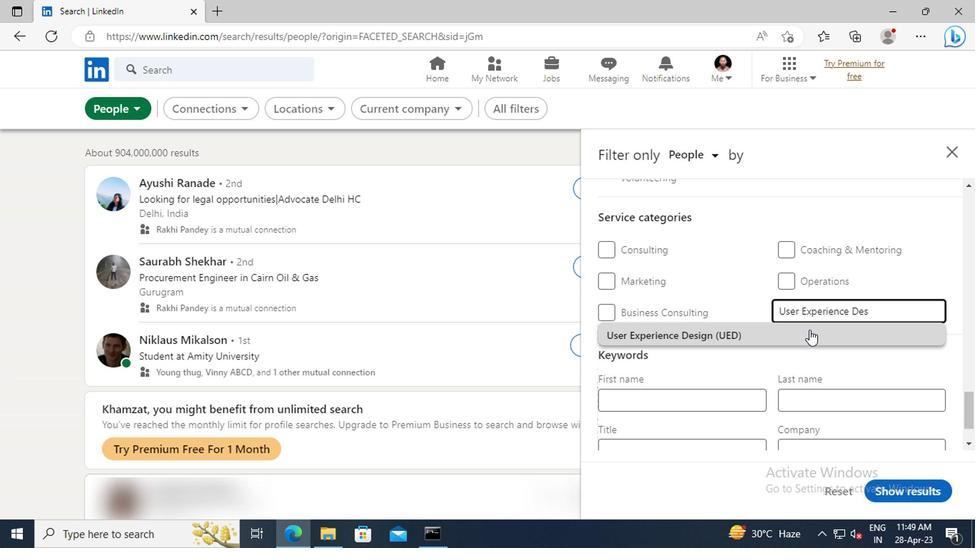 
Action: Mouse moved to (808, 306)
Screenshot: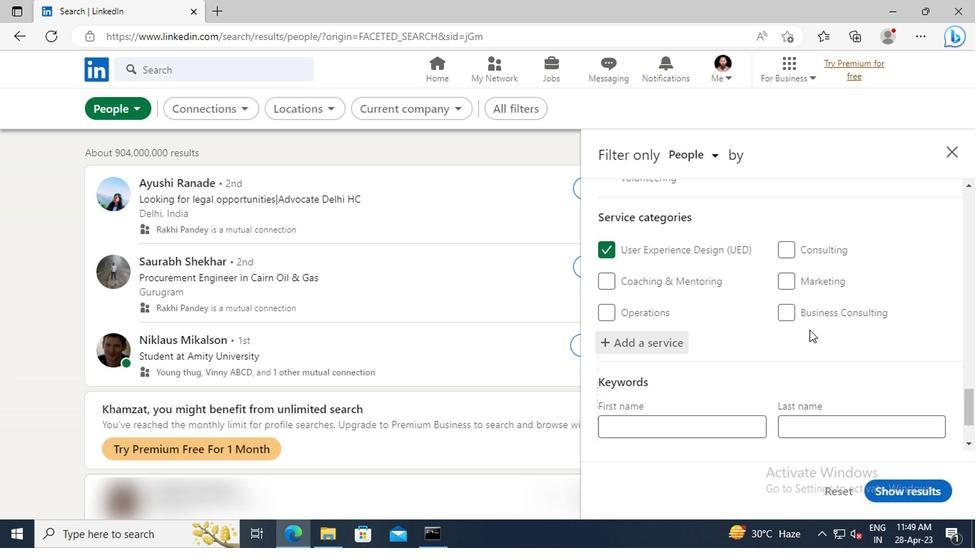 
Action: Mouse scrolled (808, 305) with delta (0, -1)
Screenshot: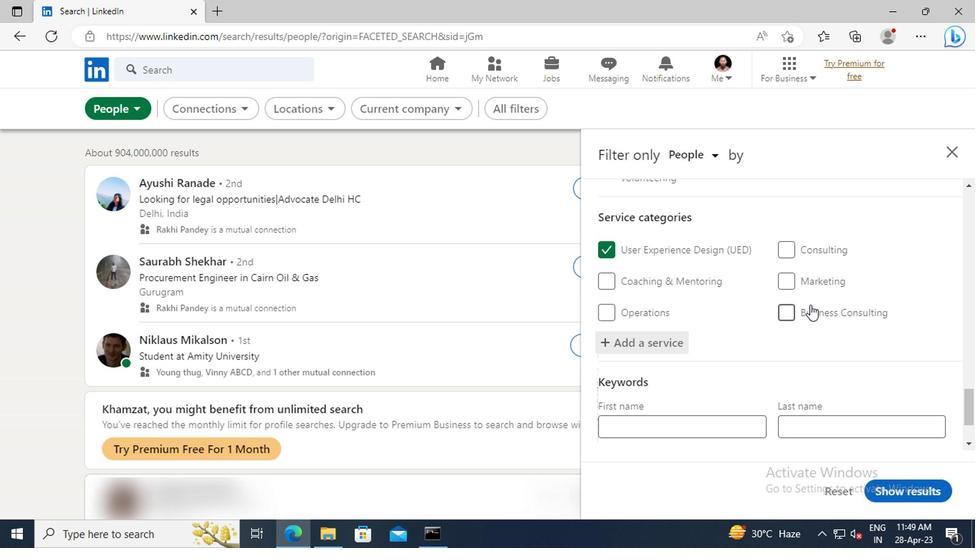 
Action: Mouse scrolled (808, 305) with delta (0, -1)
Screenshot: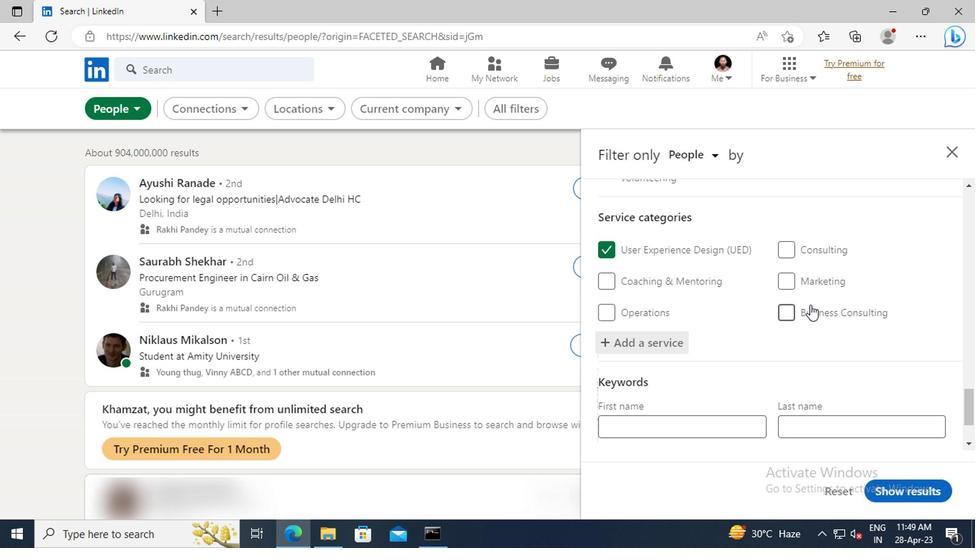 
Action: Mouse scrolled (808, 305) with delta (0, -1)
Screenshot: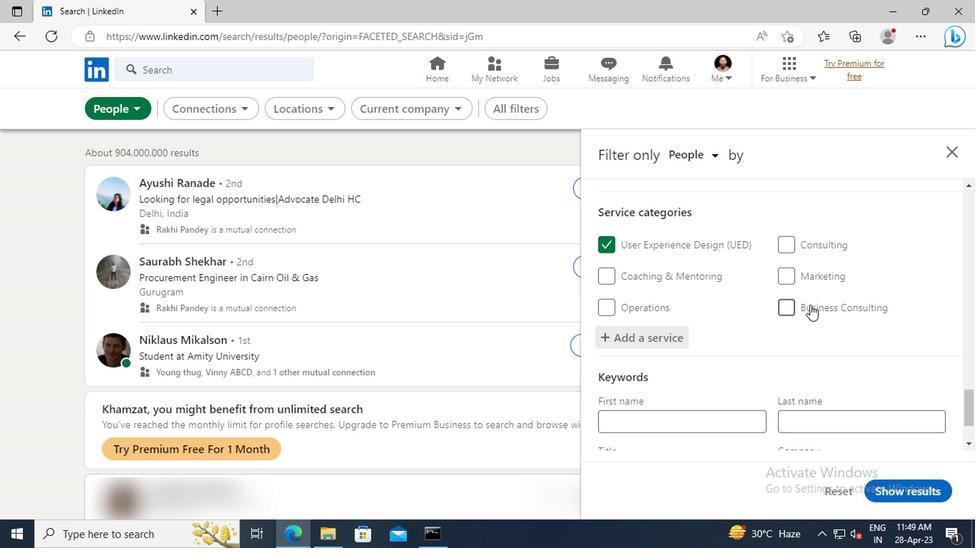 
Action: Mouse scrolled (808, 305) with delta (0, -1)
Screenshot: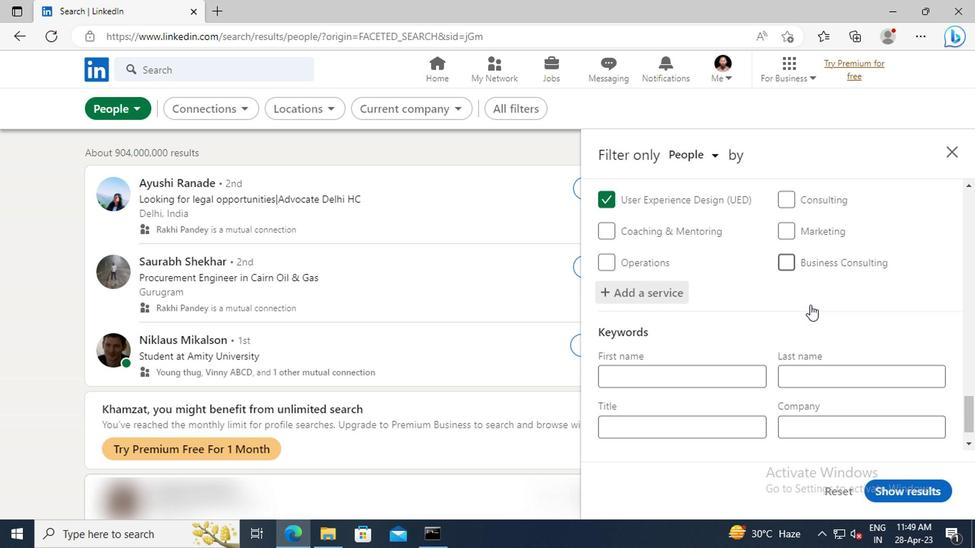 
Action: Mouse moved to (643, 386)
Screenshot: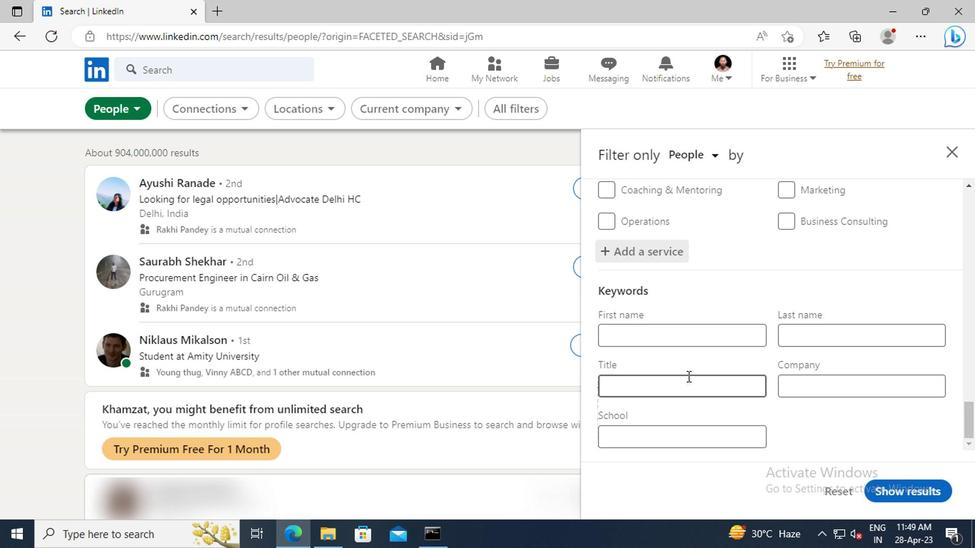 
Action: Mouse pressed left at (643, 386)
Screenshot: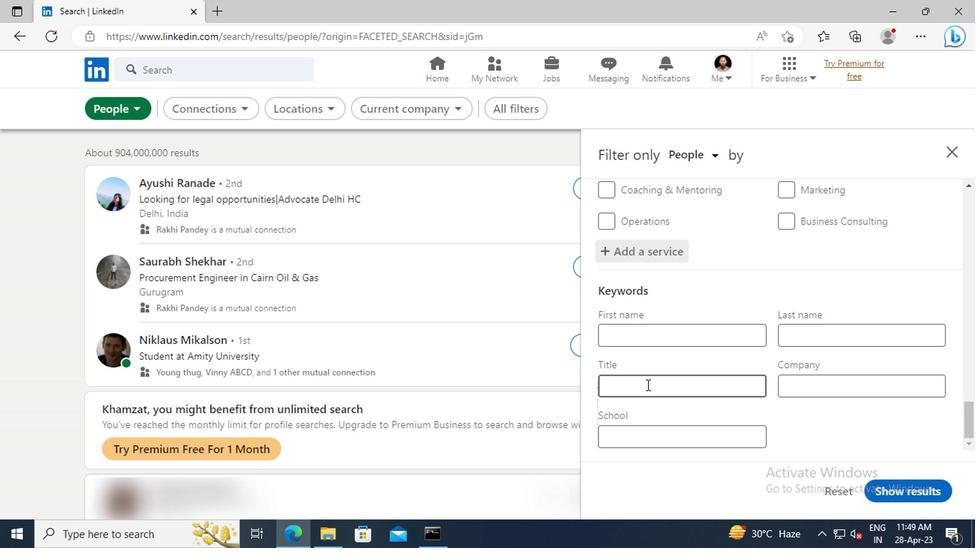 
Action: Key pressed <Key.shift>MASON<Key.enter>
Screenshot: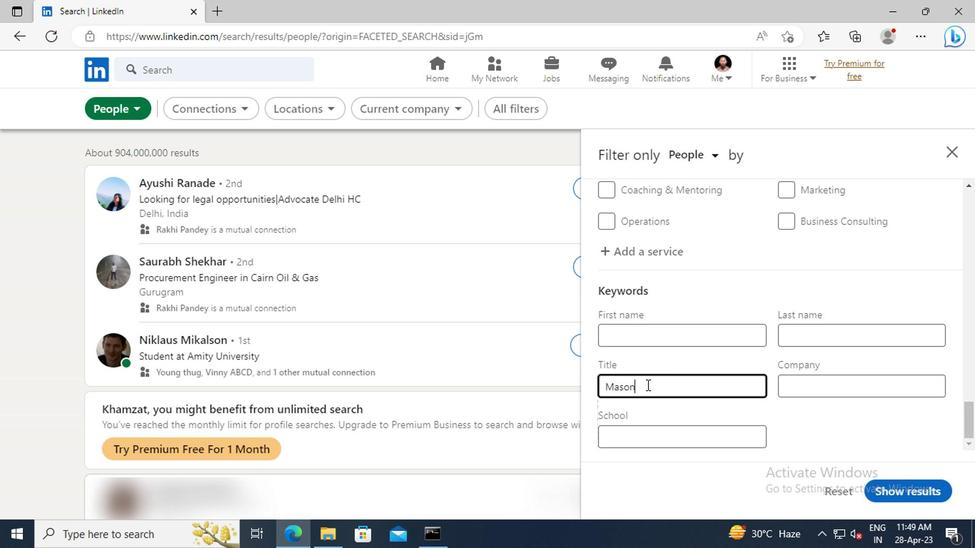 
Action: Mouse moved to (887, 491)
Screenshot: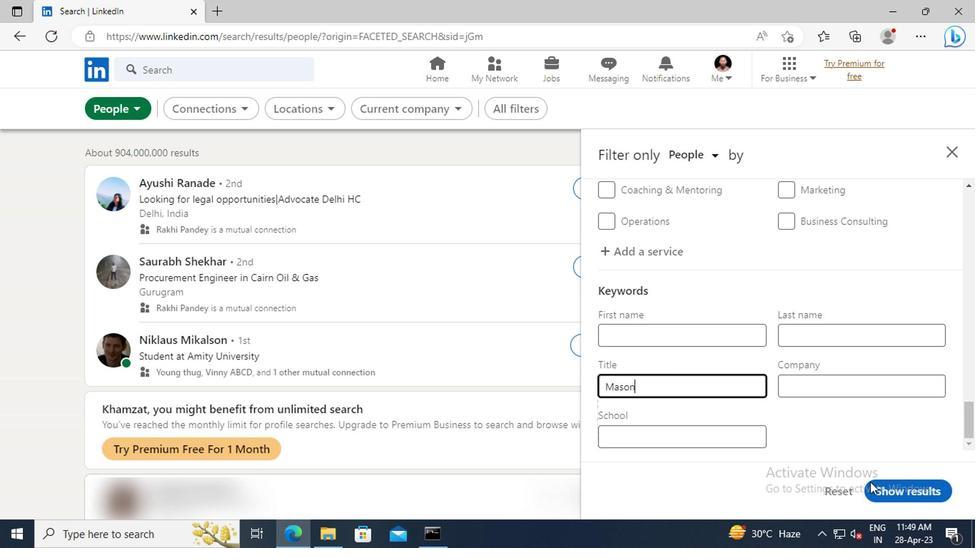 
Action: Mouse pressed left at (887, 491)
Screenshot: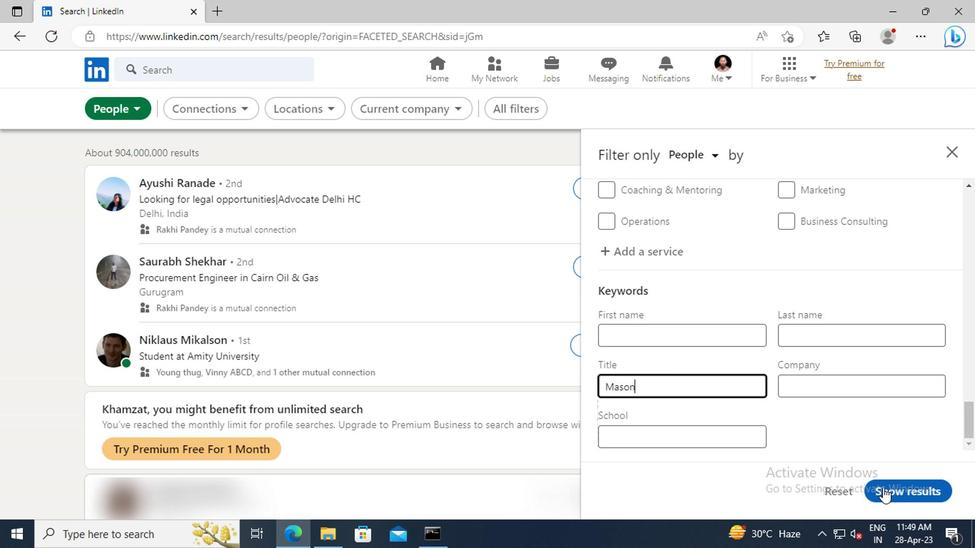 
Action: Mouse moved to (888, 491)
Screenshot: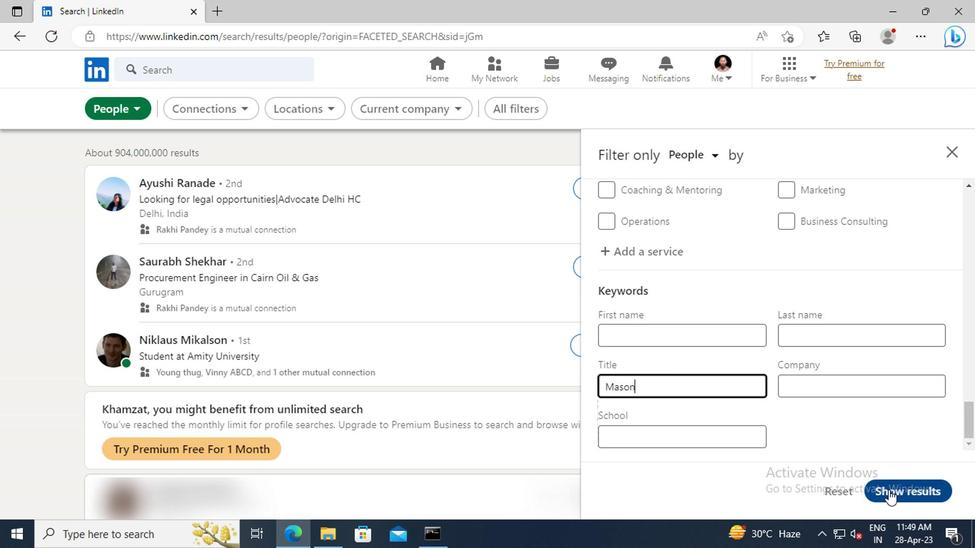
